 Task: Send an email with the signature Joanna Wilson with the subject Update on a product development and the message Can you please let me know if there are any issues with the software update that was recently installed? from softage.5@softage.net to softage.1@softage.net and move the email from Sent Items to the folder Donations
Action: Mouse moved to (54, 42)
Screenshot: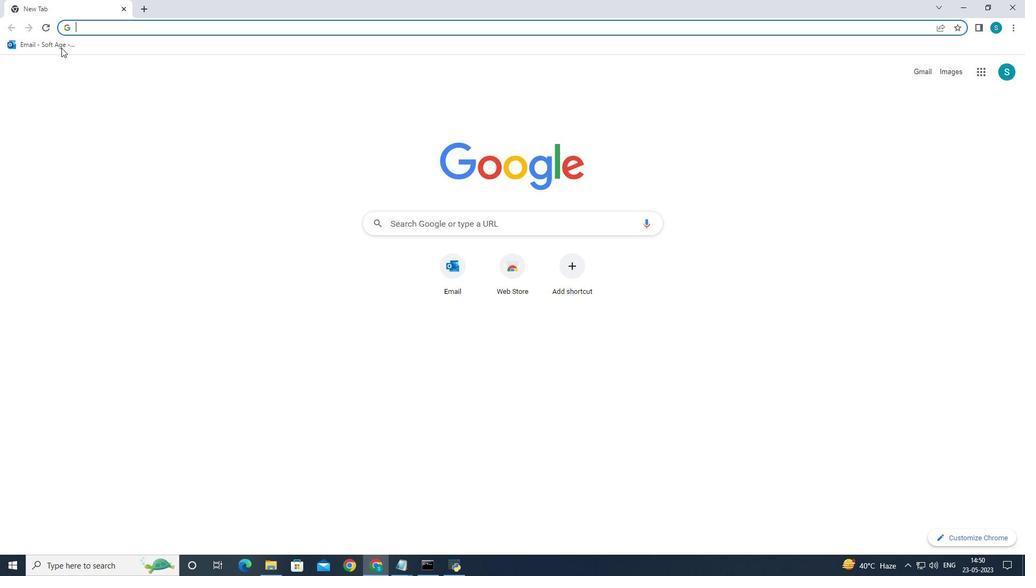 
Action: Mouse pressed left at (54, 42)
Screenshot: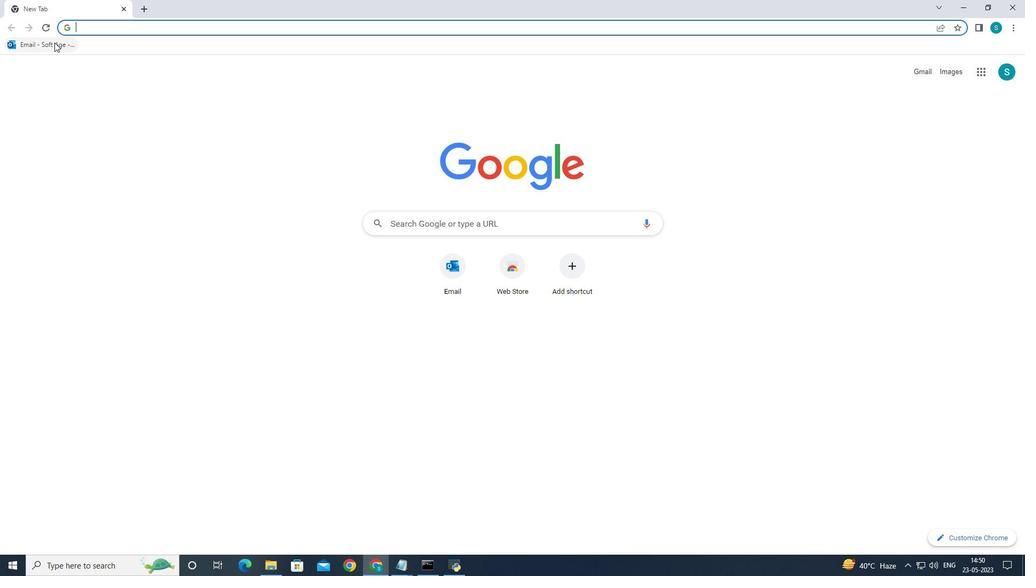 
Action: Mouse moved to (145, 90)
Screenshot: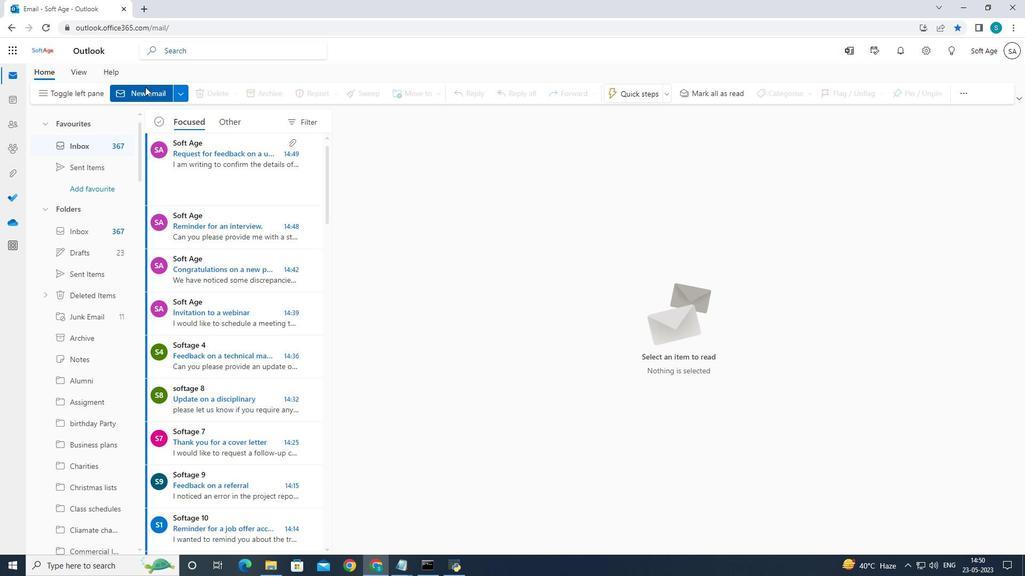 
Action: Mouse pressed left at (145, 90)
Screenshot: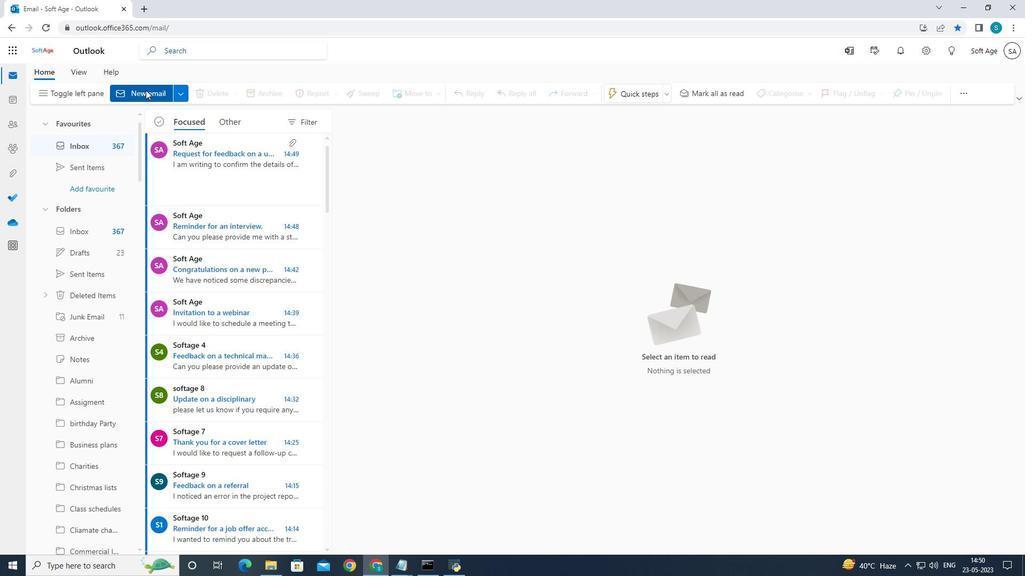 
Action: Mouse pressed left at (145, 90)
Screenshot: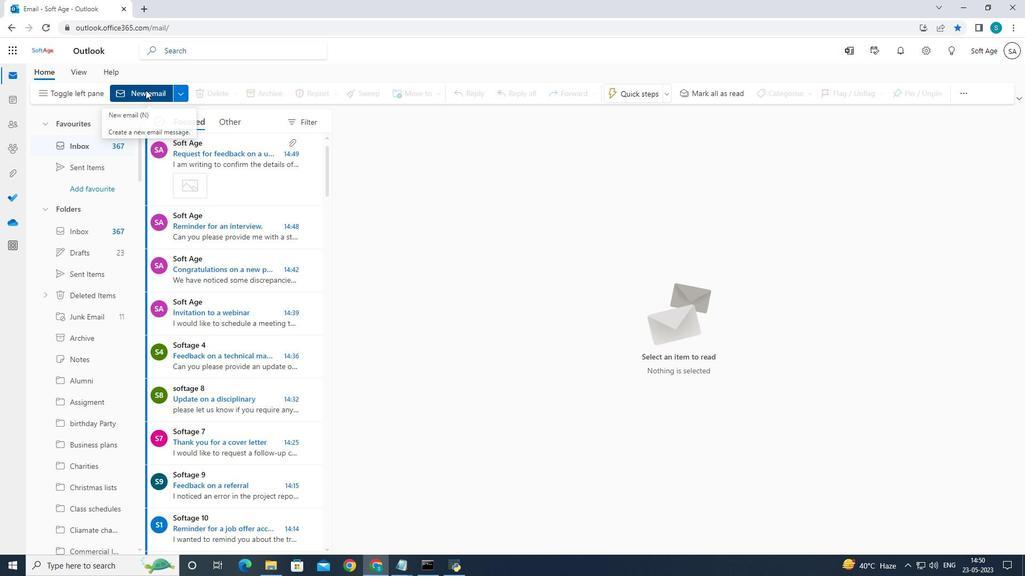 
Action: Mouse moved to (696, 88)
Screenshot: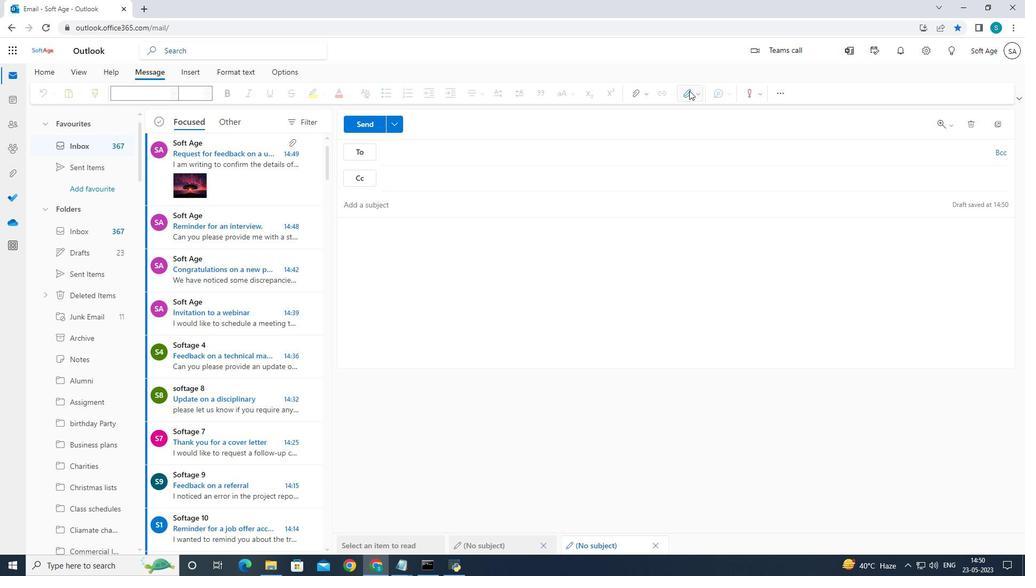 
Action: Mouse pressed left at (696, 88)
Screenshot: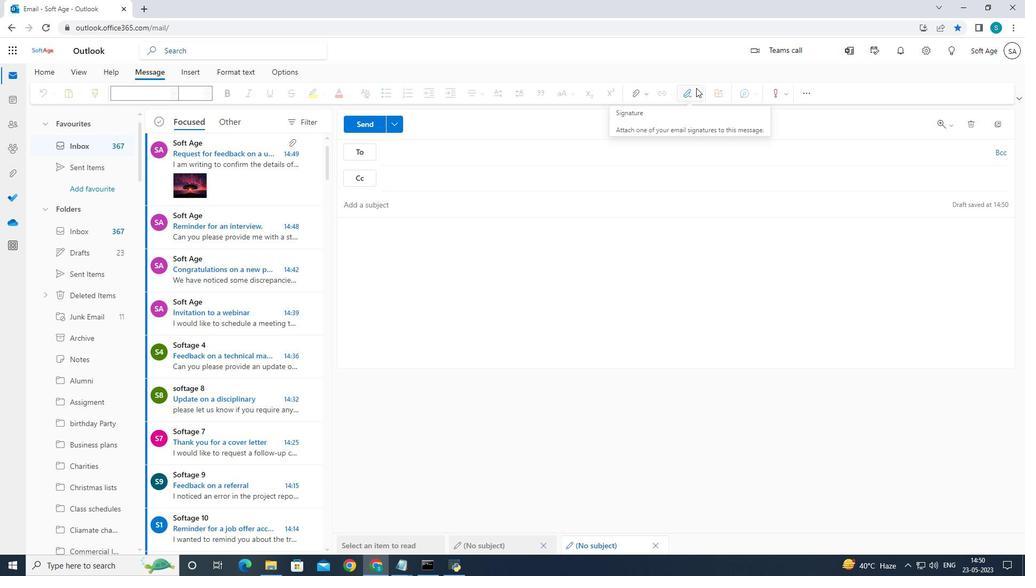 
Action: Mouse moved to (675, 139)
Screenshot: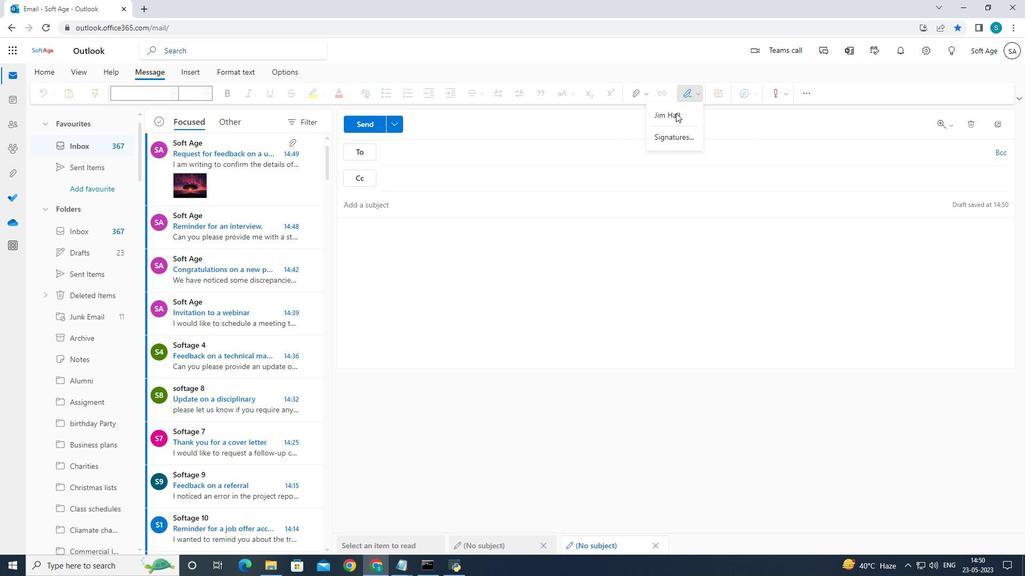 
Action: Mouse pressed left at (675, 139)
Screenshot: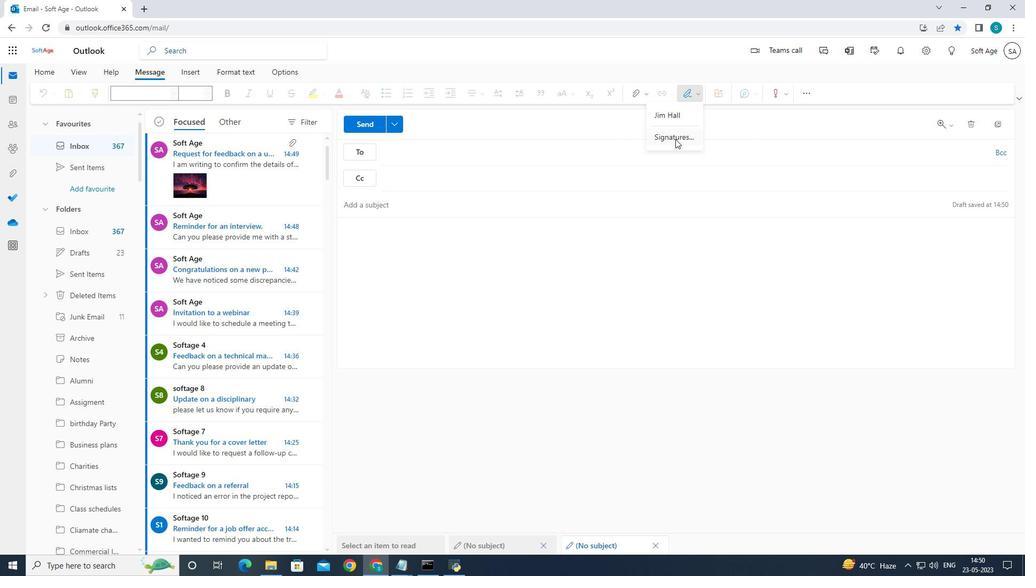 
Action: Mouse moved to (670, 185)
Screenshot: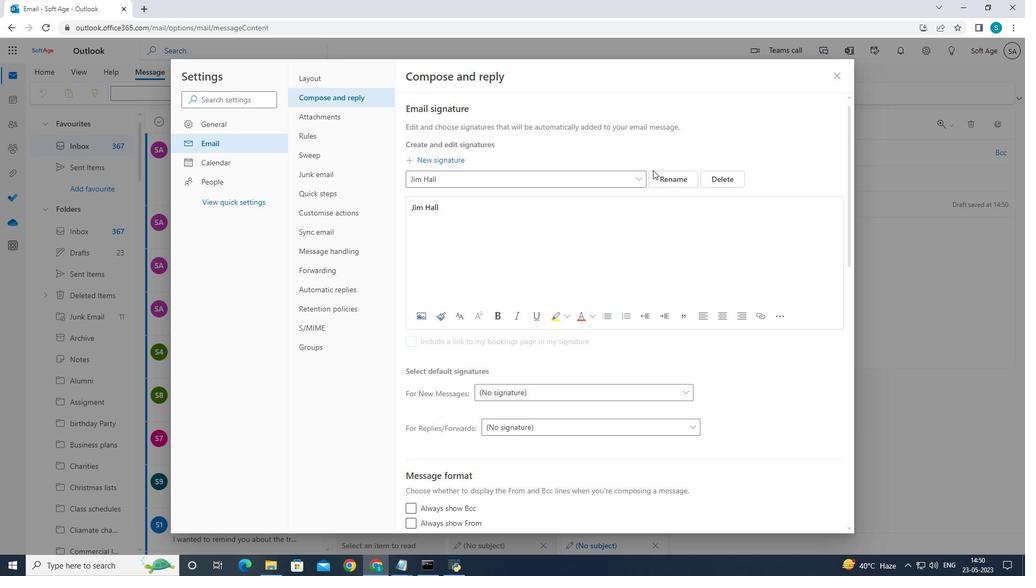 
Action: Mouse pressed left at (670, 185)
Screenshot: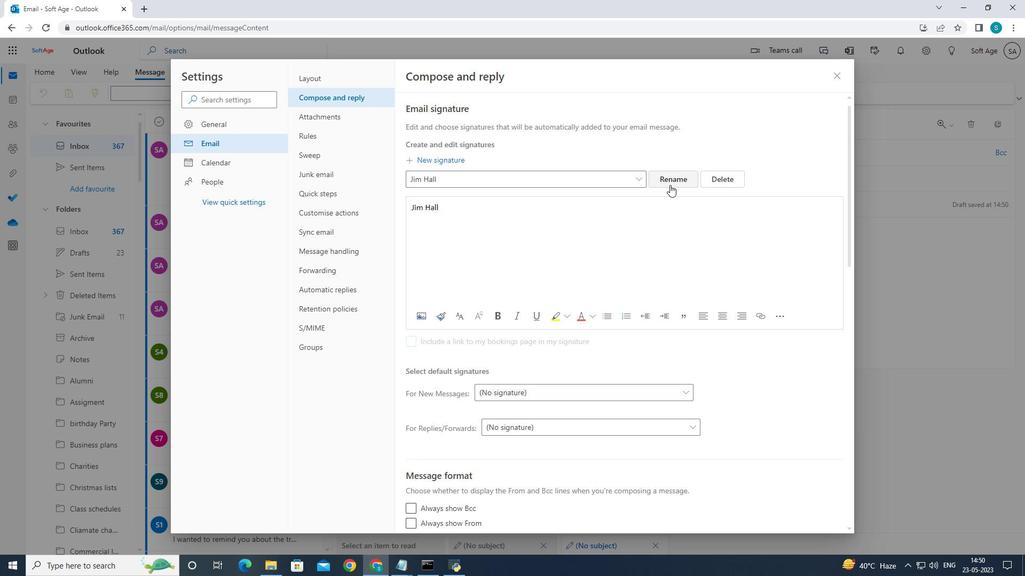 
Action: Mouse moved to (606, 183)
Screenshot: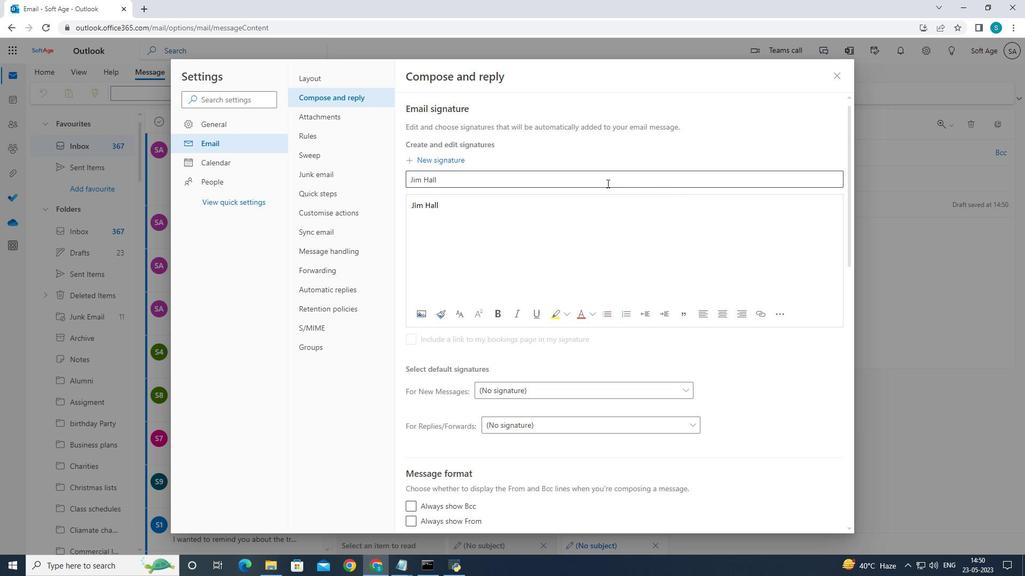 
Action: Mouse pressed left at (606, 183)
Screenshot: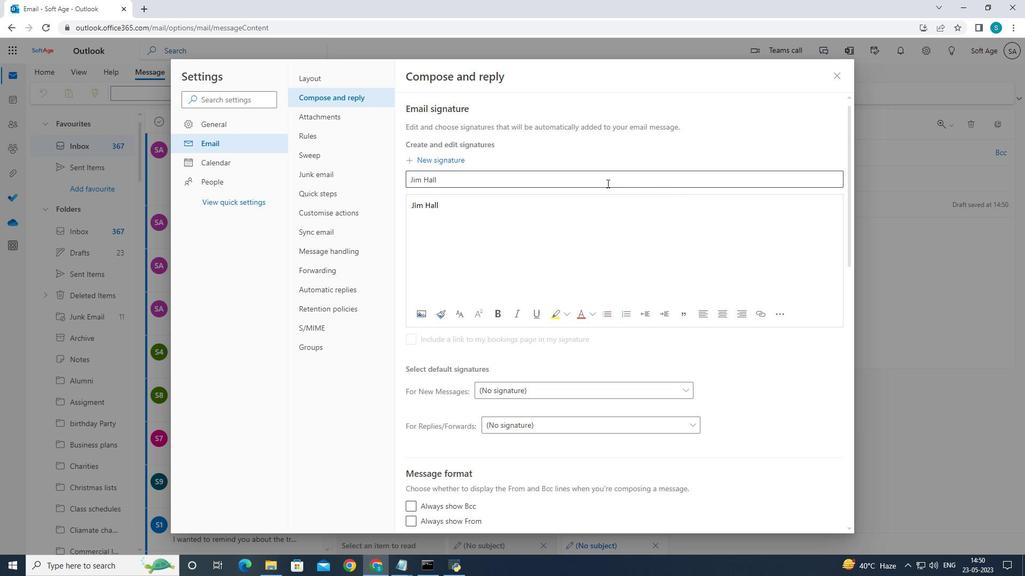 
Action: Mouse moved to (609, 181)
Screenshot: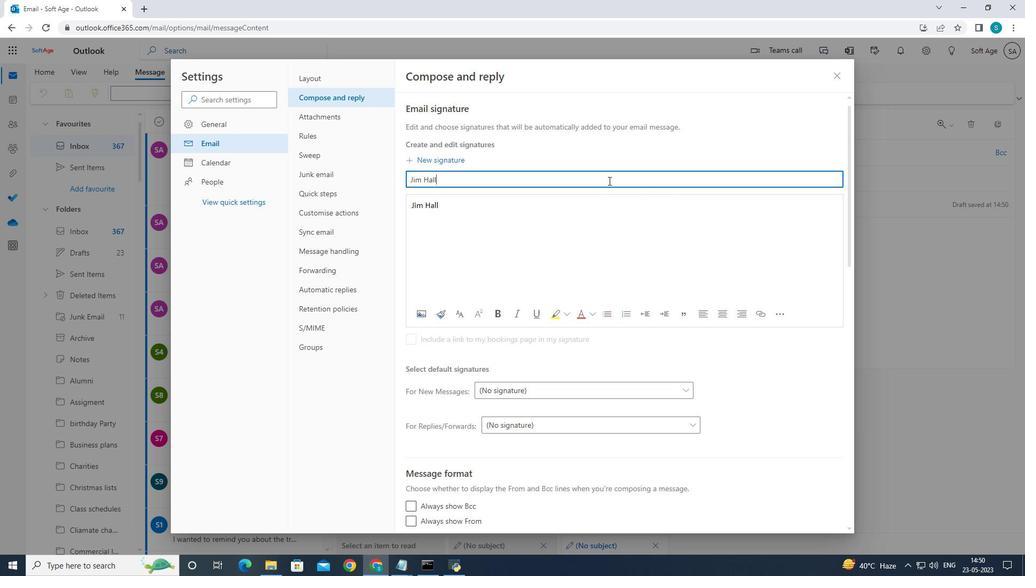 
Action: Key pressed <Key.backspace><Key.backspace><Key.backspace><Key.backspace><Key.backspace><Key.backspace><Key.backspace>oanna<Key.space><Key.caps_lock>W<Key.caps_lock>ilson
Screenshot: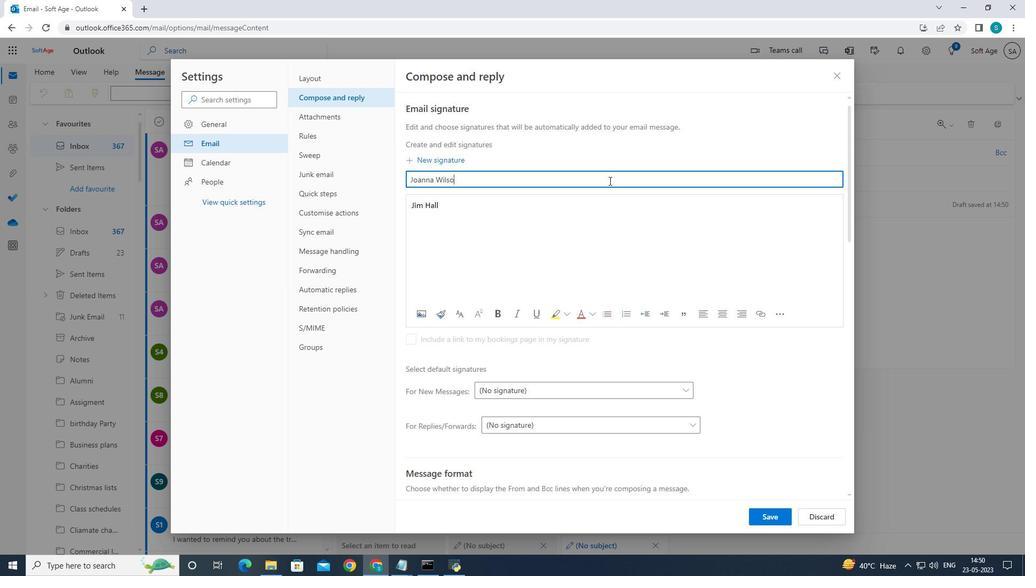 
Action: Mouse moved to (448, 202)
Screenshot: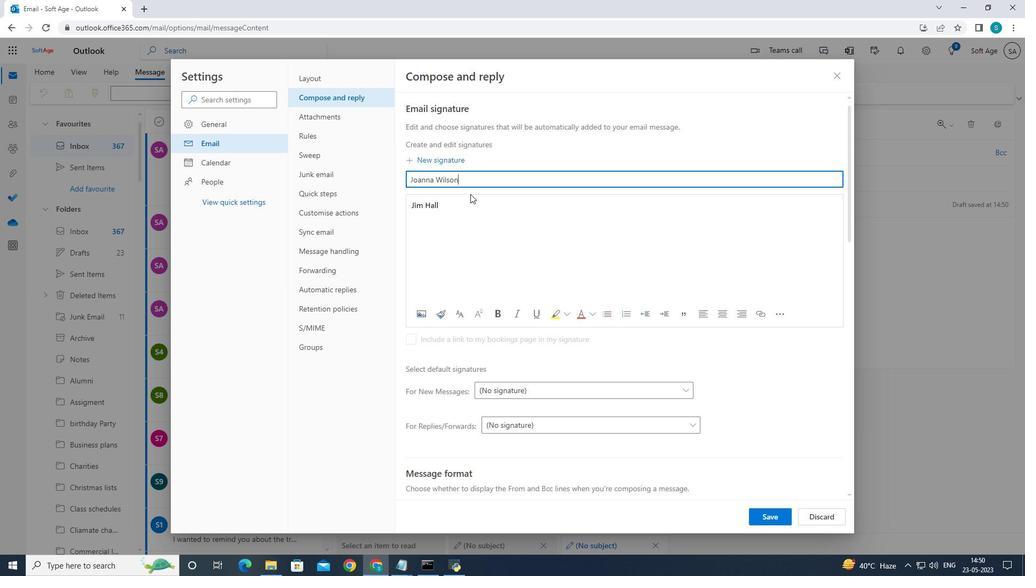 
Action: Mouse pressed left at (448, 202)
Screenshot: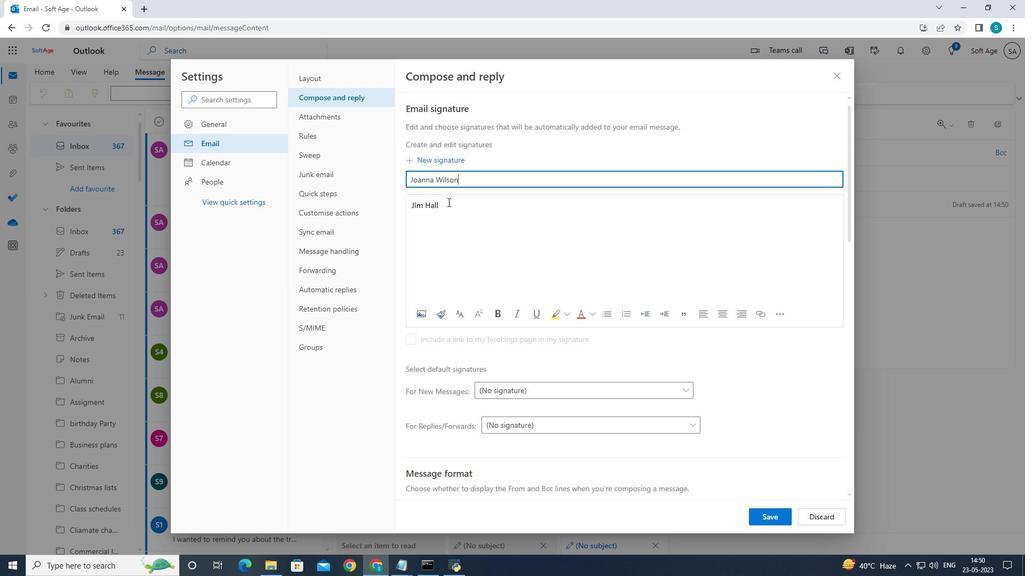 
Action: Mouse moved to (546, 208)
Screenshot: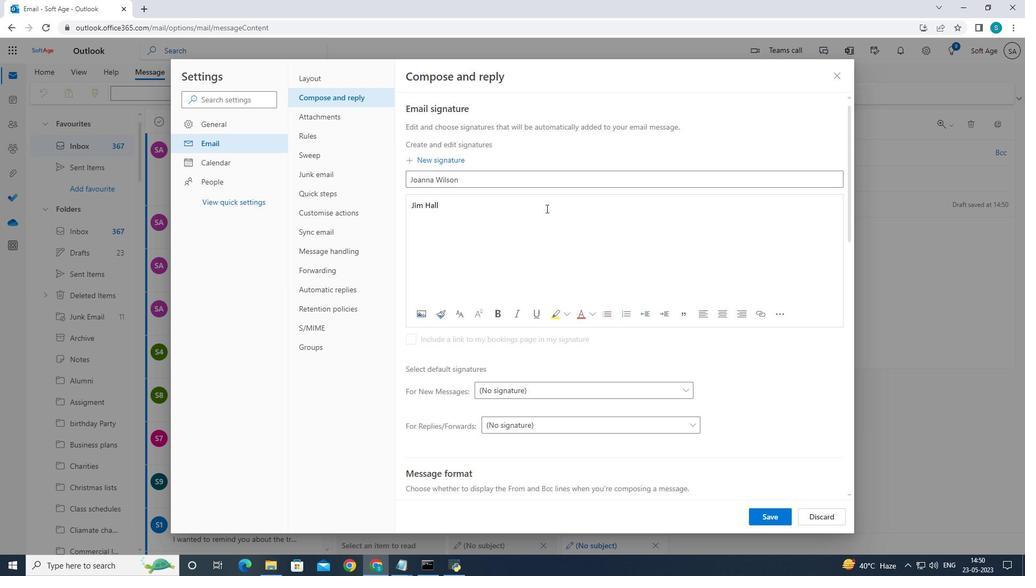 
Action: Key pressed <Key.backspace><Key.backspace><Key.backspace><Key.backspace><Key.backspace><Key.backspace><Key.backspace>oanna<Key.space><Key.caps_lock>W<Key.caps_lock>ilson
Screenshot: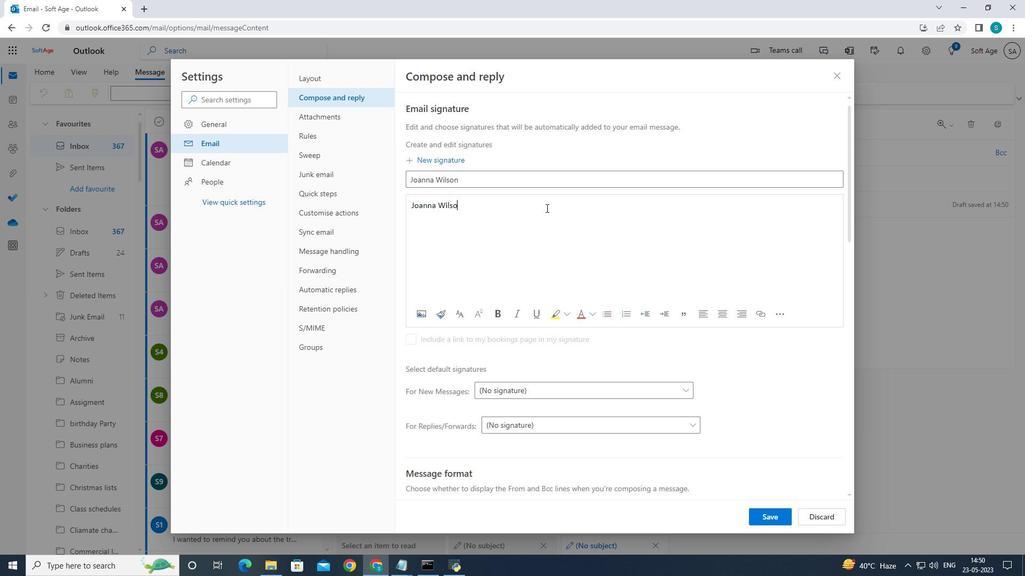 
Action: Mouse moved to (768, 522)
Screenshot: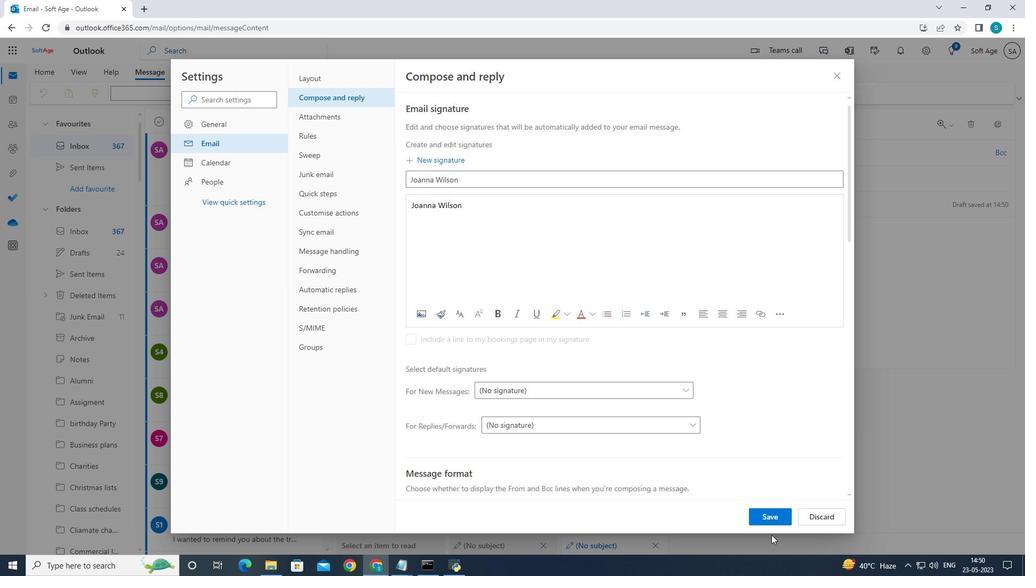
Action: Mouse pressed left at (768, 522)
Screenshot: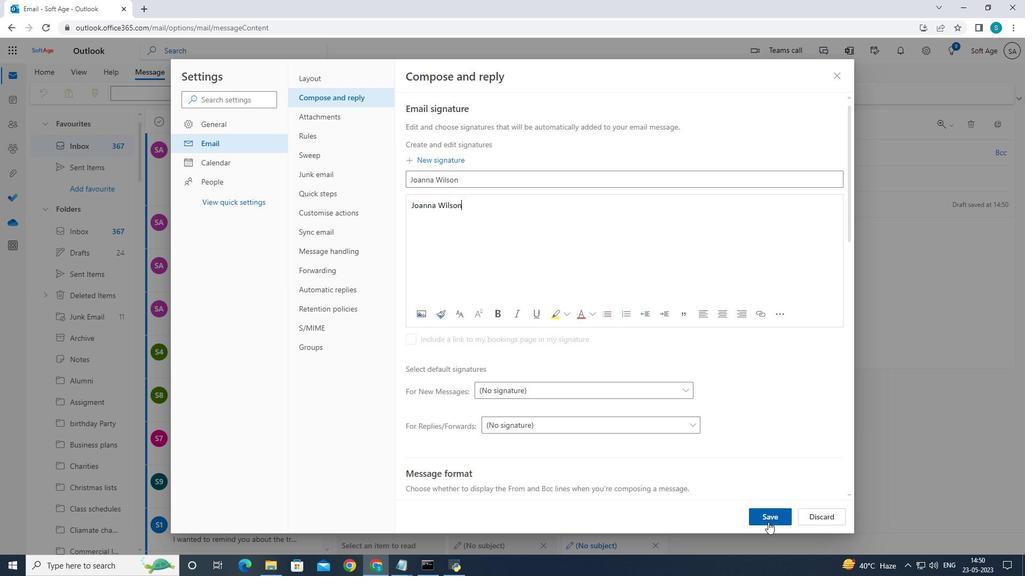 
Action: Mouse moved to (838, 73)
Screenshot: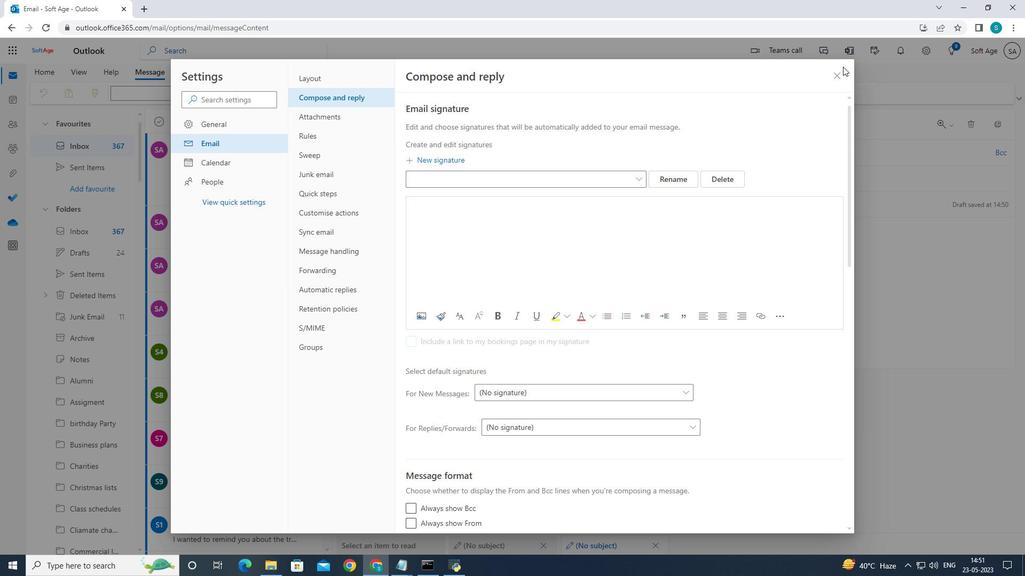 
Action: Mouse pressed left at (838, 73)
Screenshot: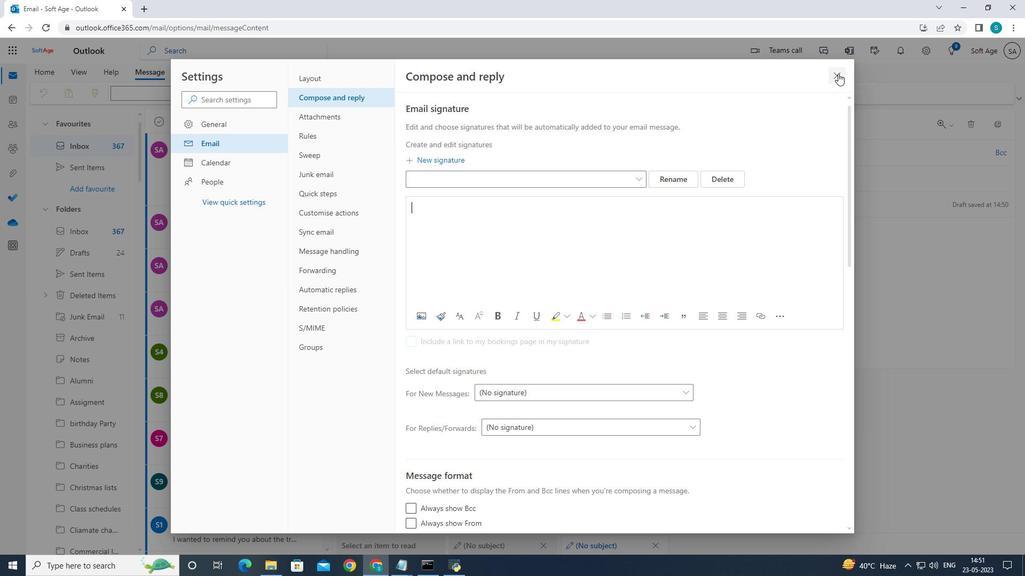 
Action: Mouse moved to (534, 154)
Screenshot: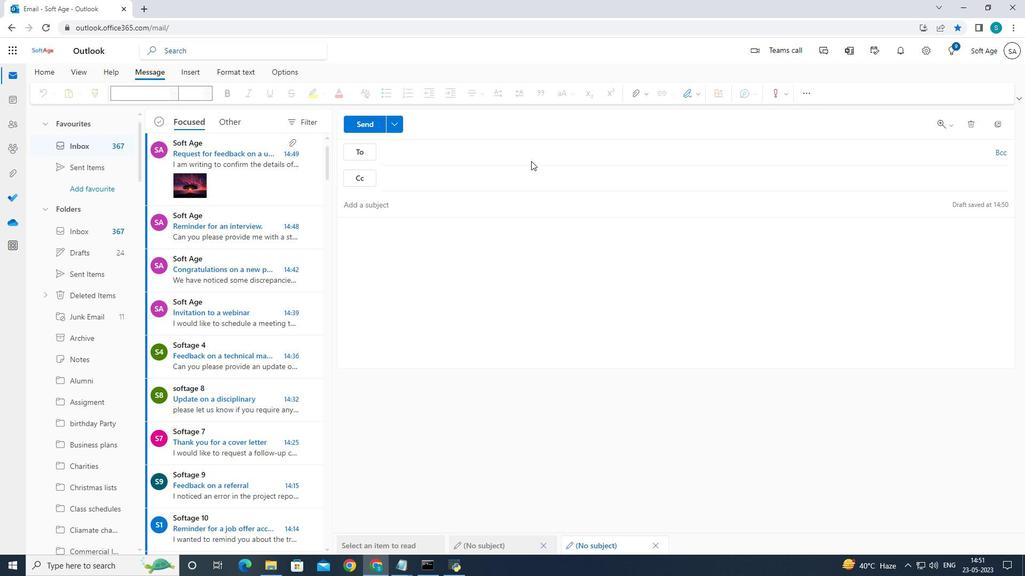 
Action: Mouse pressed left at (534, 154)
Screenshot: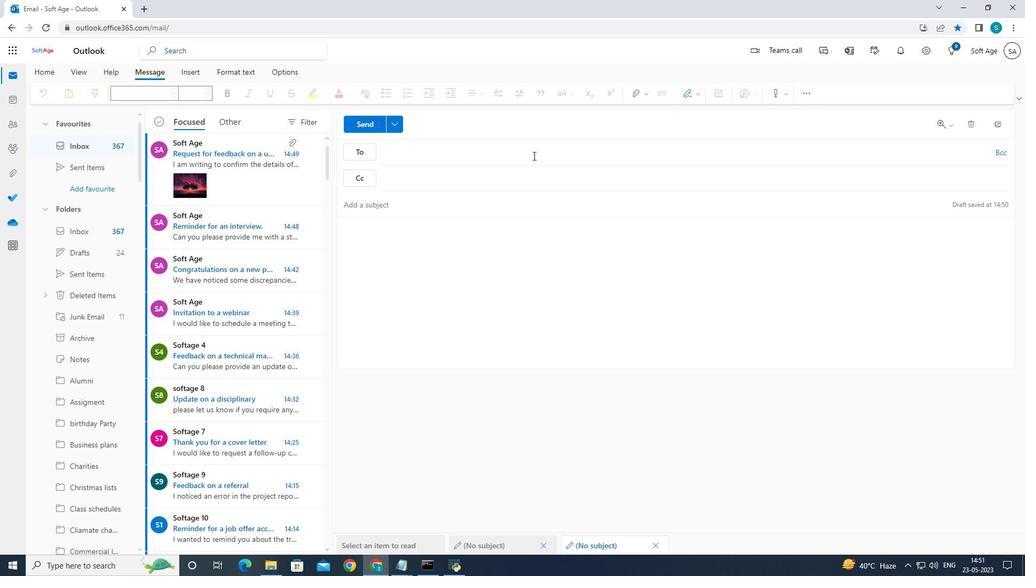 
Action: Mouse moved to (584, 202)
Screenshot: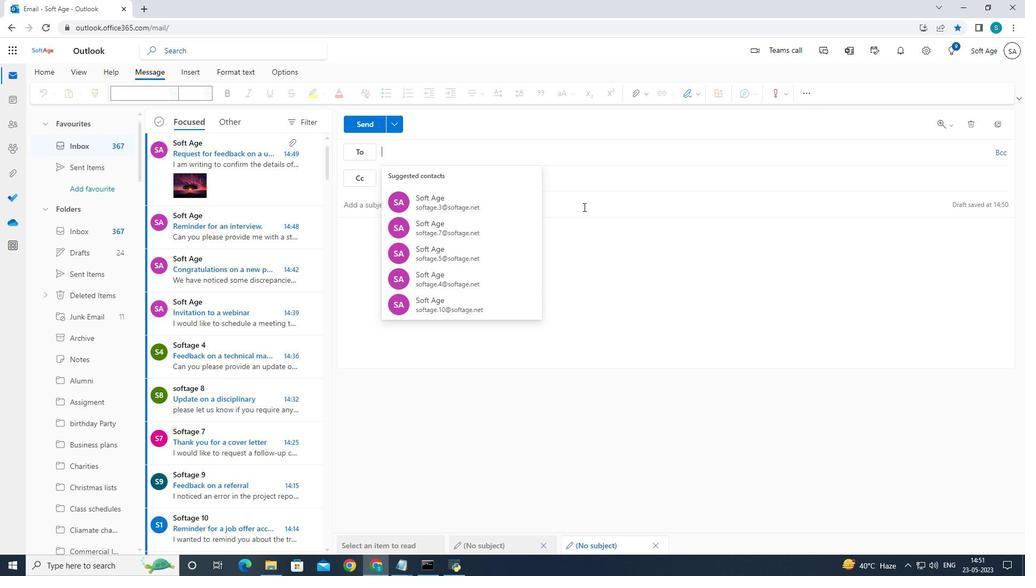 
Action: Mouse pressed left at (584, 202)
Screenshot: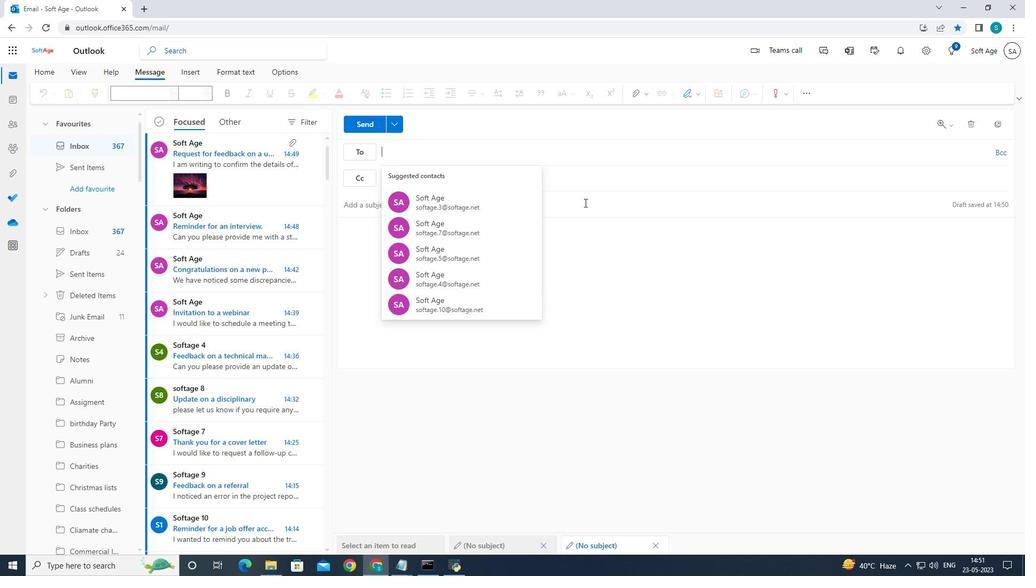 
Action: Mouse moved to (681, 259)
Screenshot: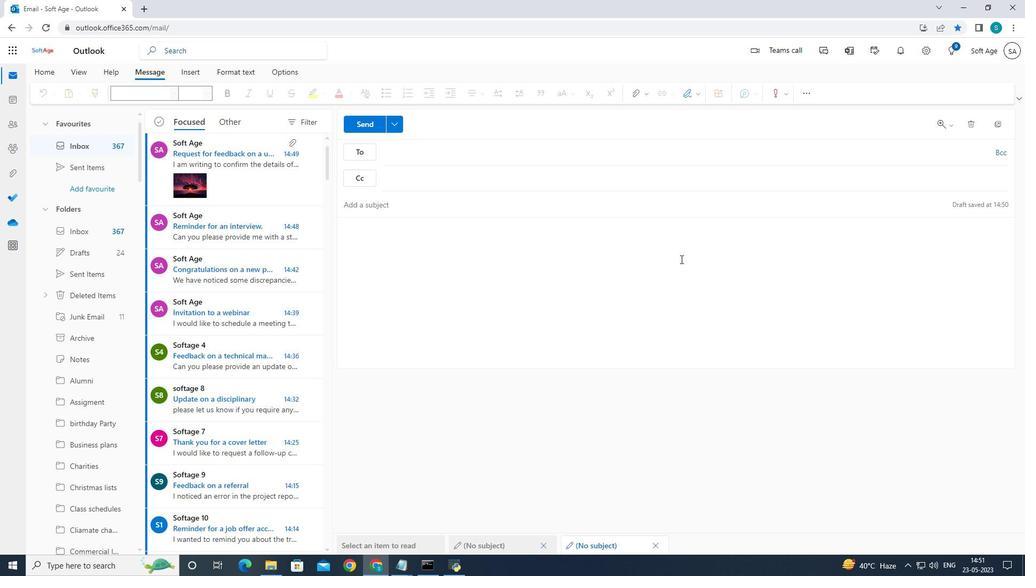 
Action: Key pressed <Key.caps_lock>U<Key.caps_lock>pdate
Screenshot: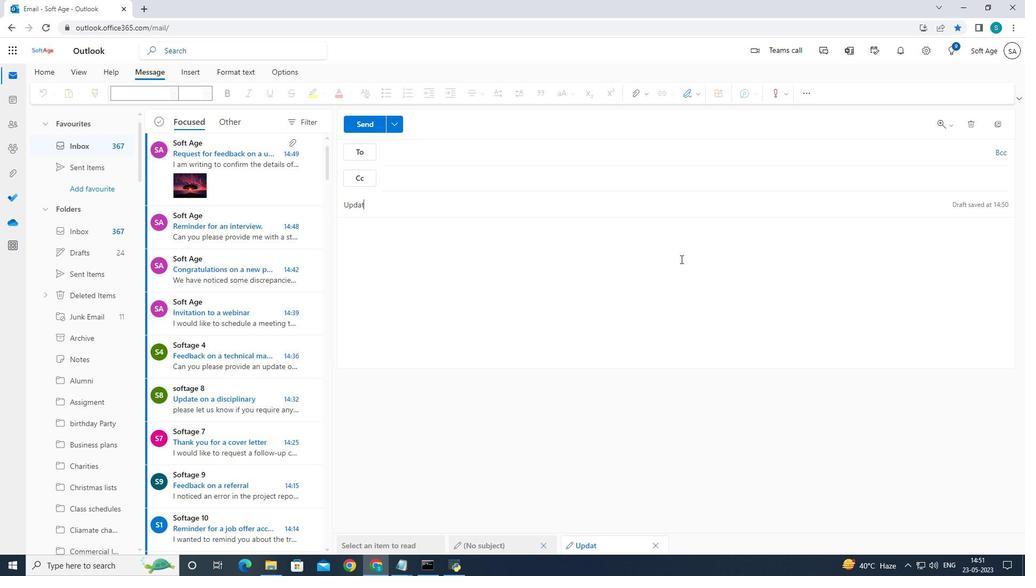 
Action: Mouse moved to (697, 251)
Screenshot: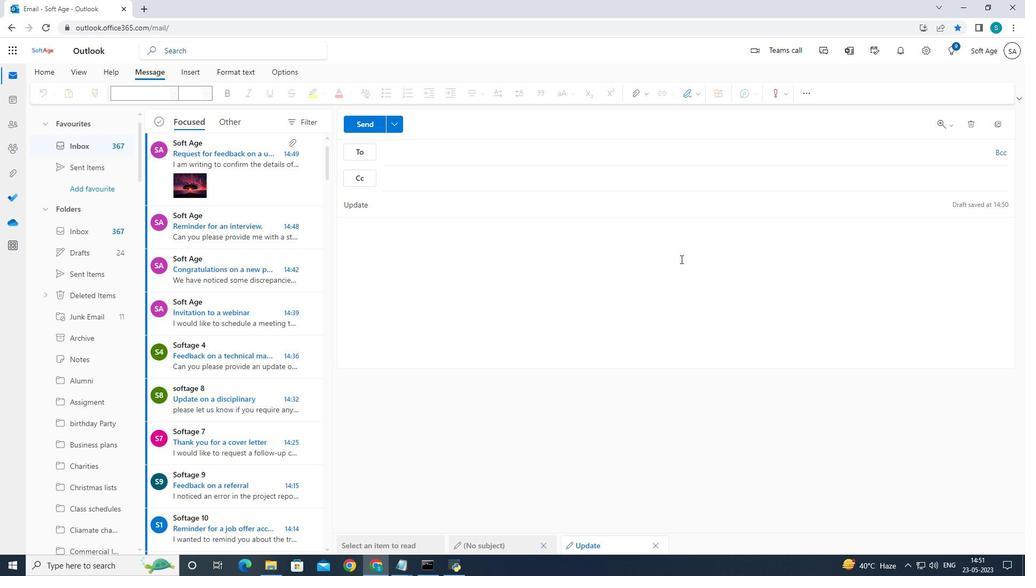 
Action: Key pressed <Key.space>
Screenshot: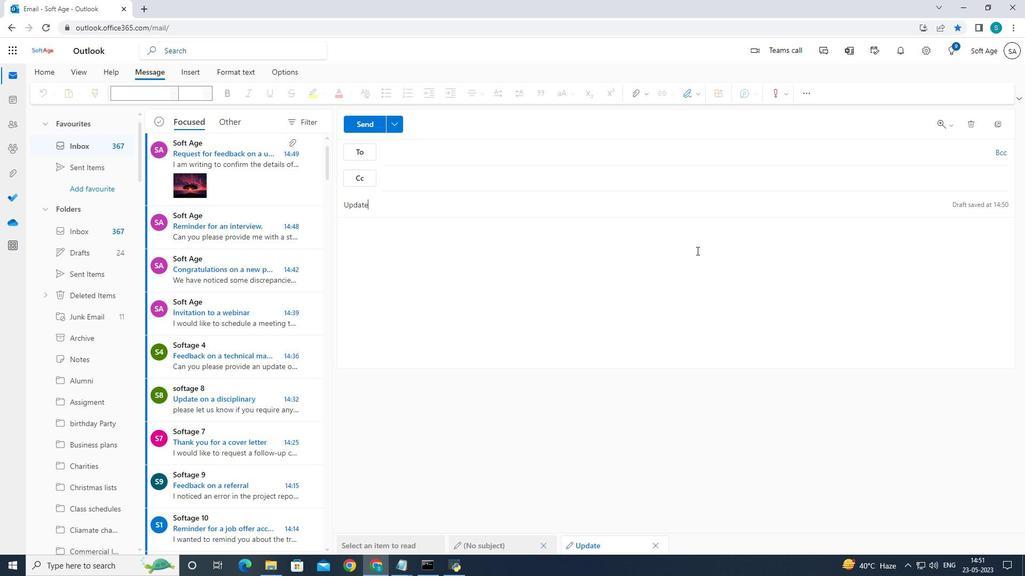 
Action: Mouse moved to (713, 246)
Screenshot: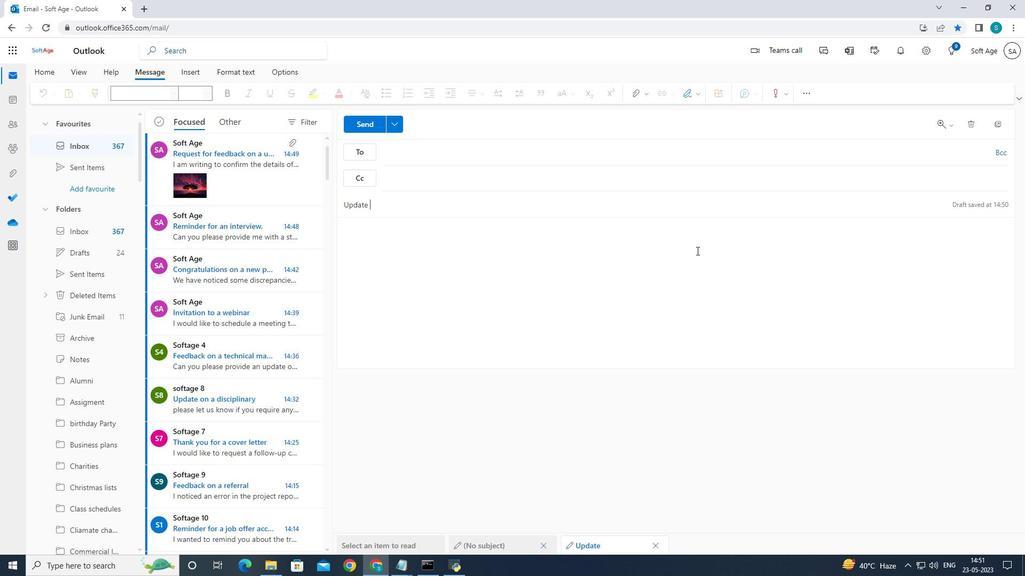 
Action: Key pressed on<Key.space>a<Key.space>
Screenshot: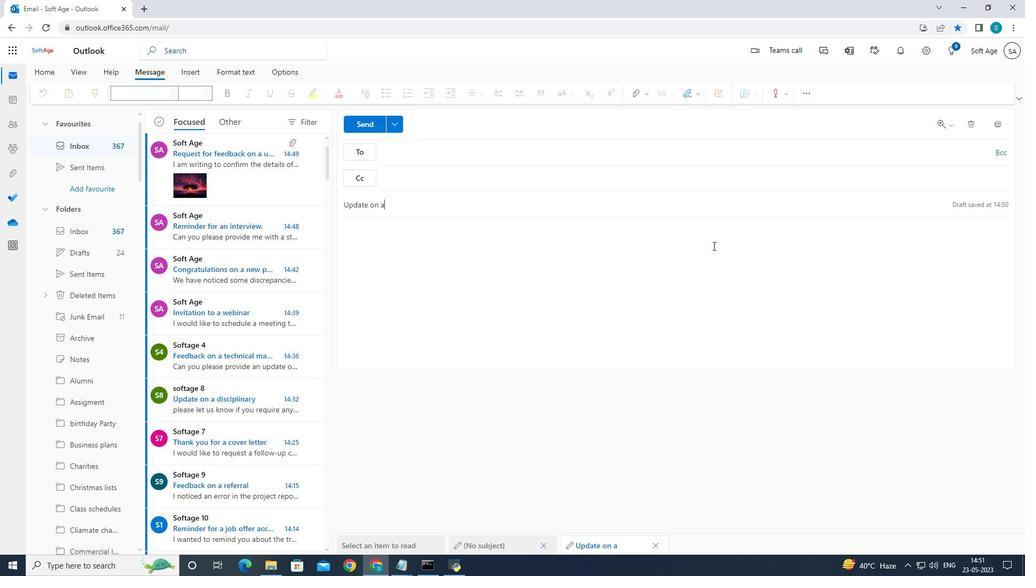 
Action: Mouse moved to (740, 237)
Screenshot: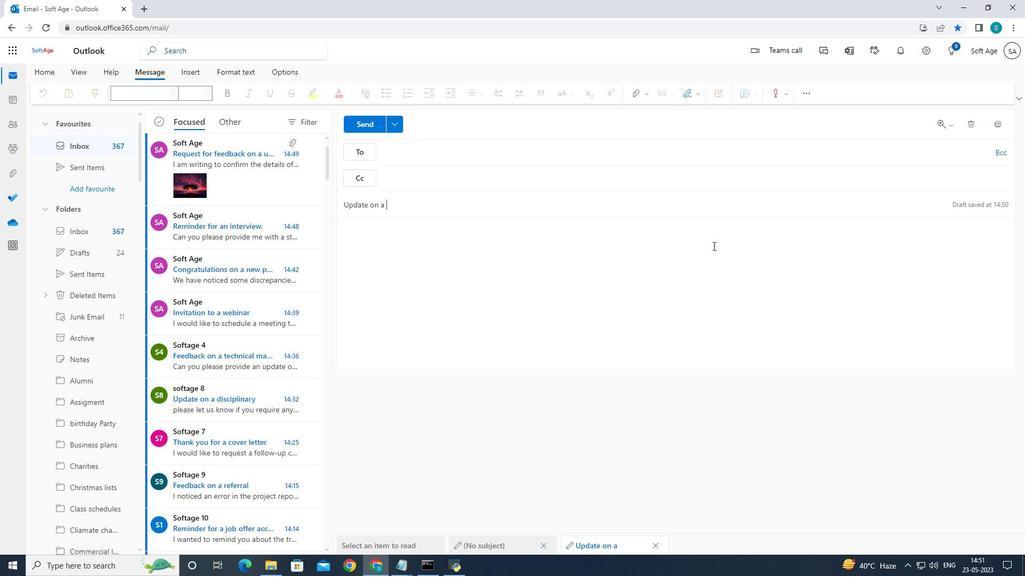 
Action: Key pressed pro
Screenshot: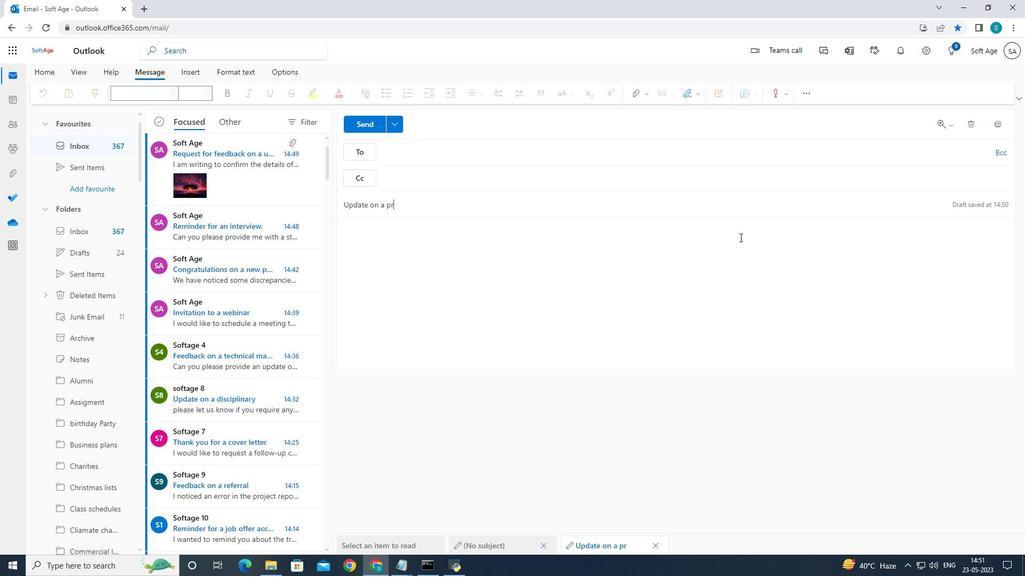 
Action: Mouse moved to (748, 232)
Screenshot: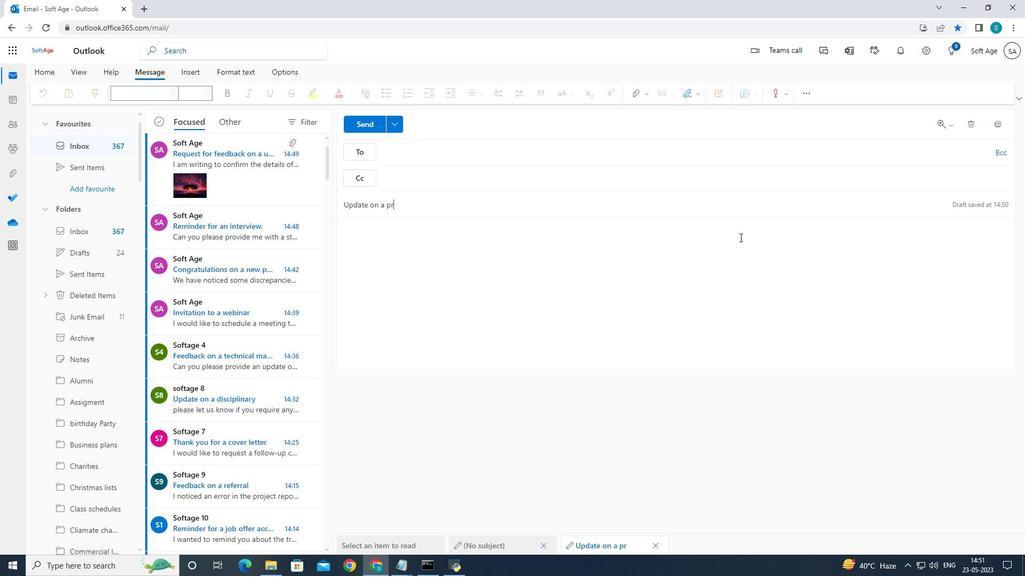 
Action: Key pressed duct<Key.space>
Screenshot: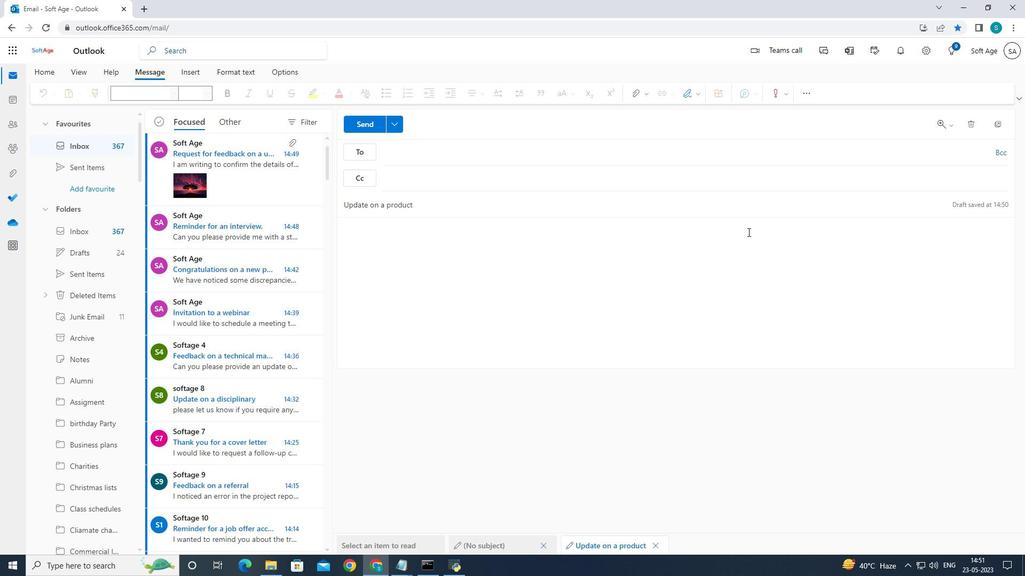
Action: Mouse moved to (762, 228)
Screenshot: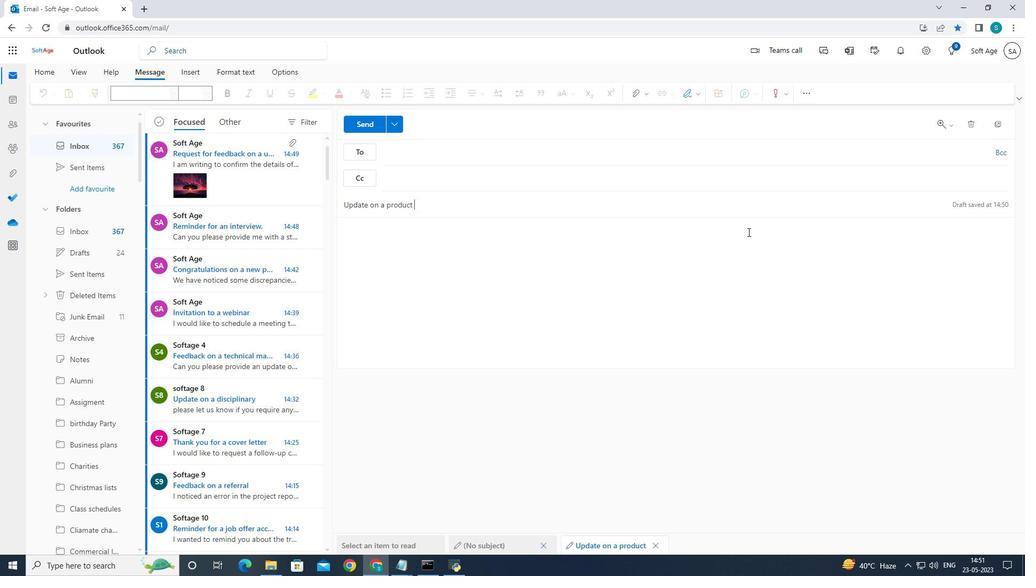 
Action: Key pressed development
Screenshot: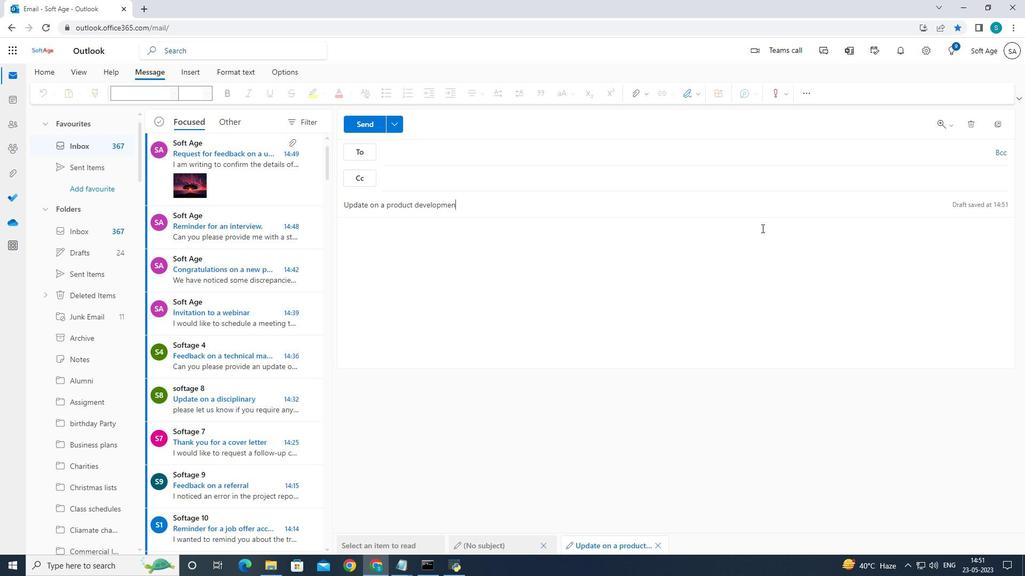 
Action: Mouse moved to (528, 225)
Screenshot: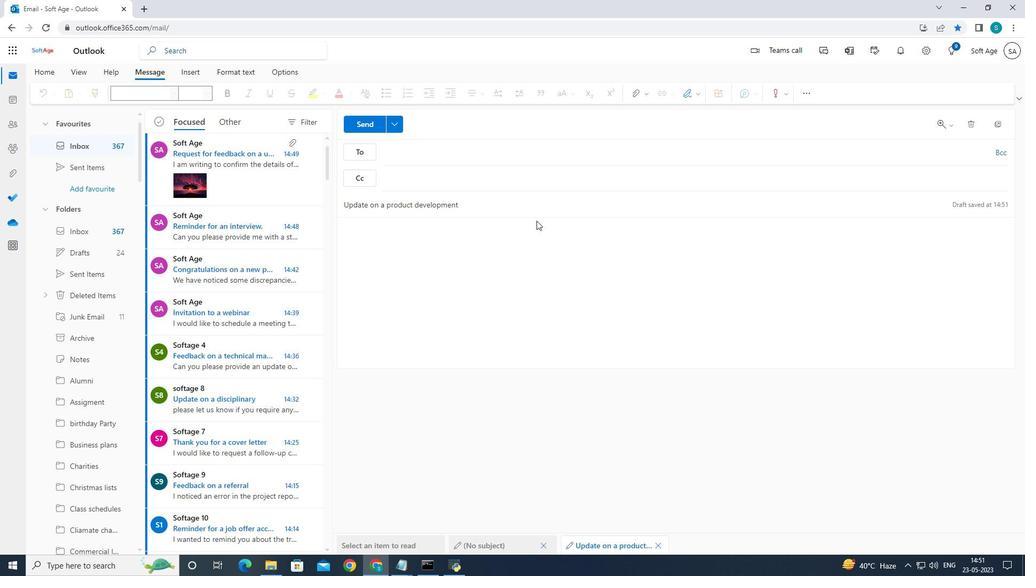 
Action: Mouse pressed left at (528, 225)
Screenshot: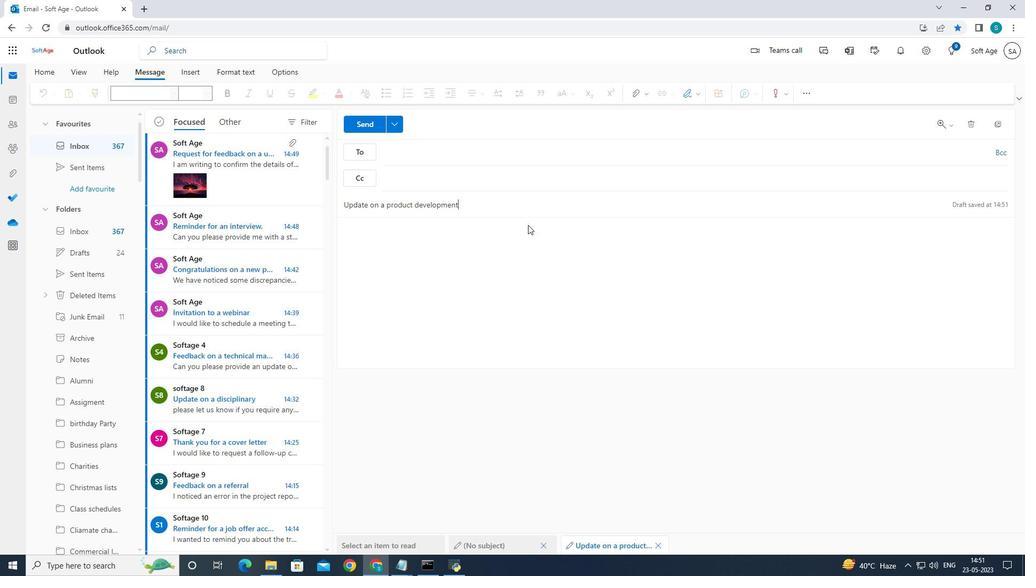 
Action: Mouse moved to (467, 233)
Screenshot: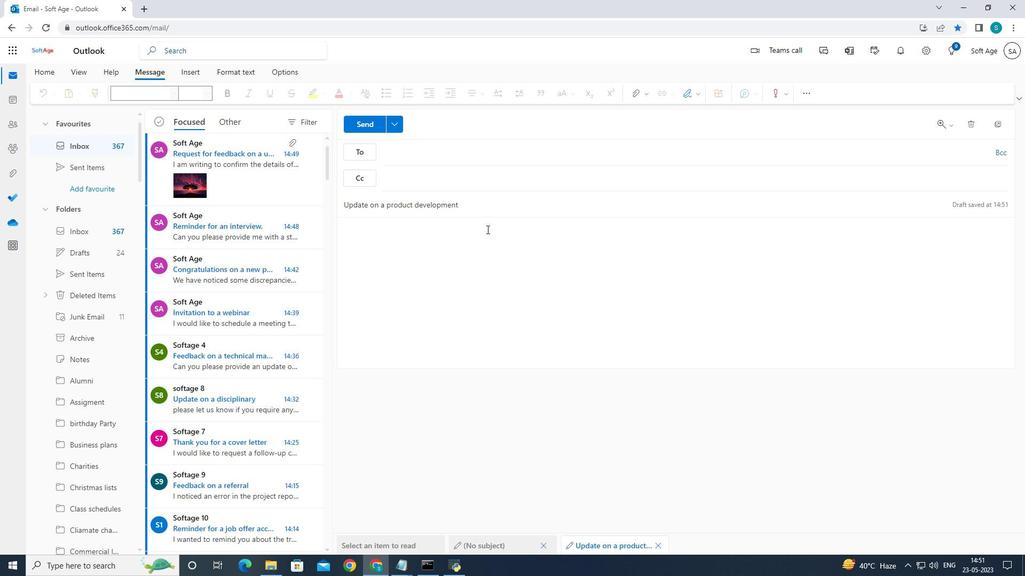 
Action: Mouse pressed left at (467, 233)
Screenshot: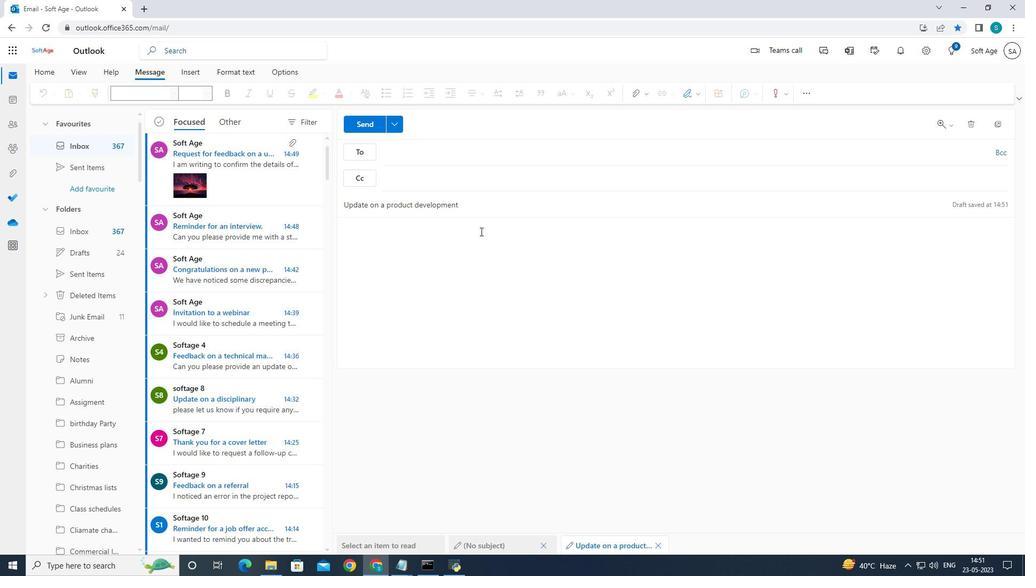 
Action: Mouse moved to (699, 87)
Screenshot: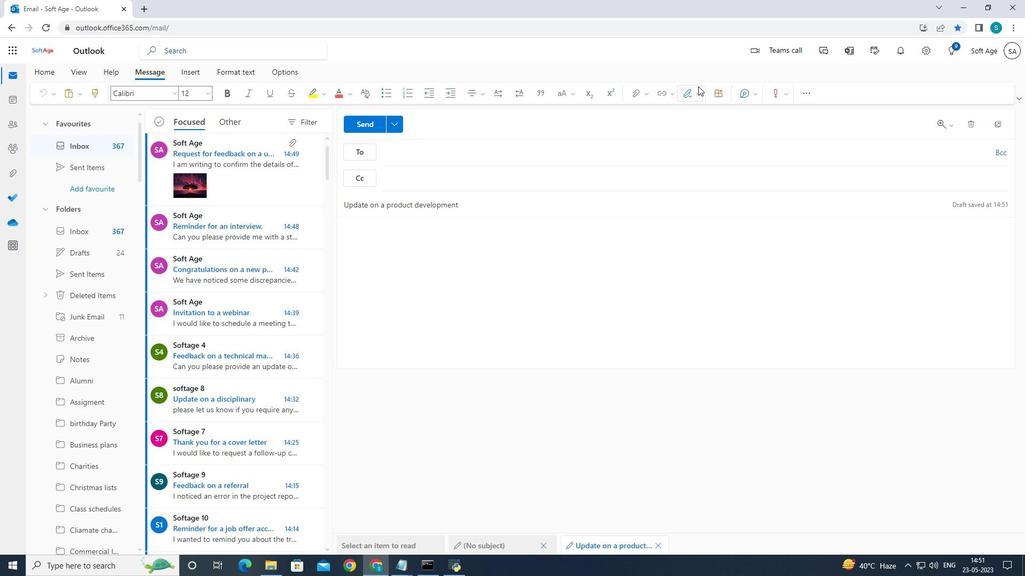 
Action: Mouse pressed left at (699, 87)
Screenshot: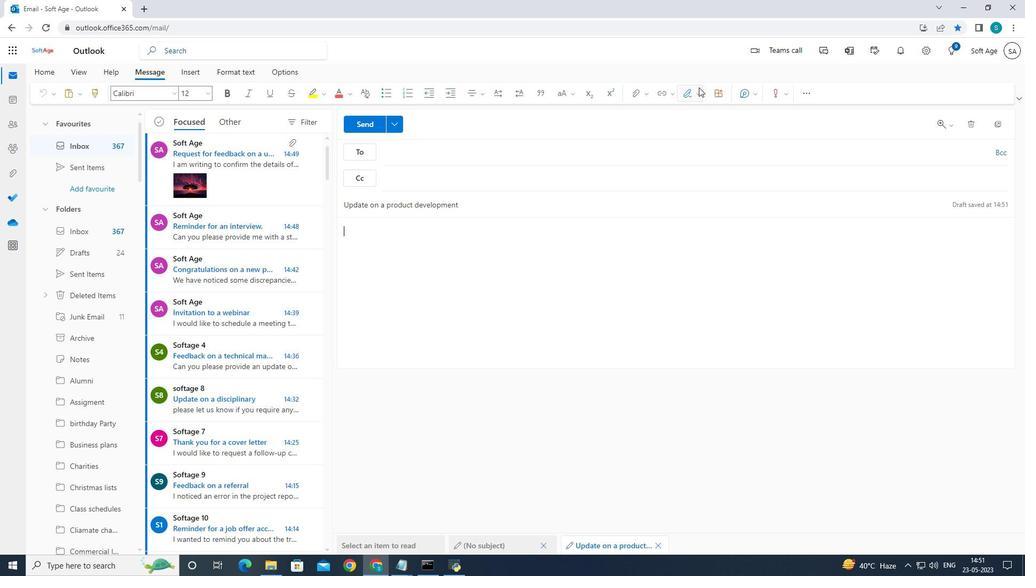
Action: Mouse moved to (686, 116)
Screenshot: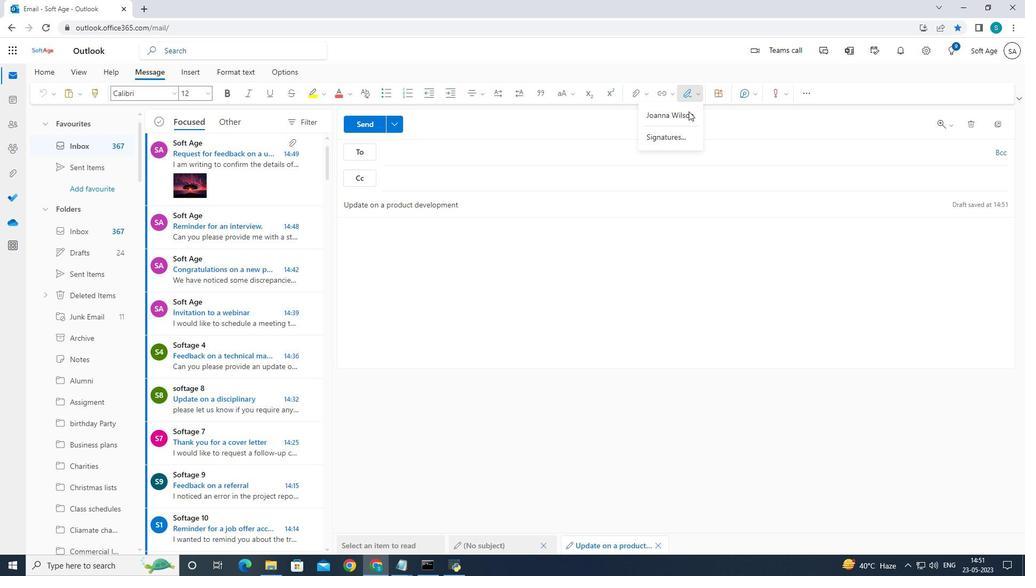 
Action: Mouse pressed left at (686, 116)
Screenshot: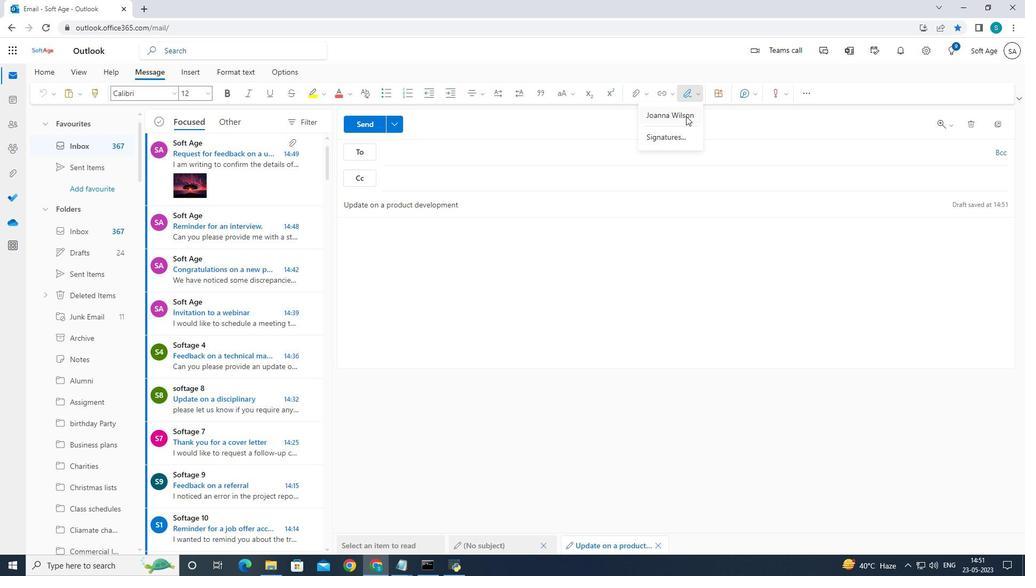 
Action: Mouse moved to (650, 187)
Screenshot: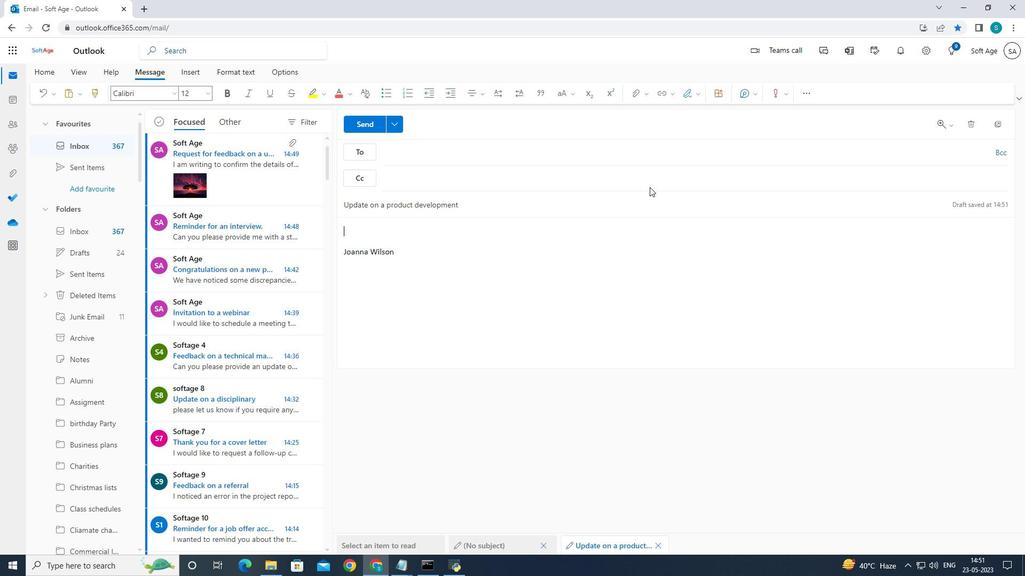 
Action: Key pressed <Key.caps_lock>C<Key.caps_lock>an<Key.space>you<Key.space>please<Key.space>let<Key.space><Key.space>me<Key.space>know<Key.space>if<Key.space>there<Key.space>are<Key.space>any<Key.space>issues<Key.space>with<Key.space>the<Key.space>software<Key.space>update
Screenshot: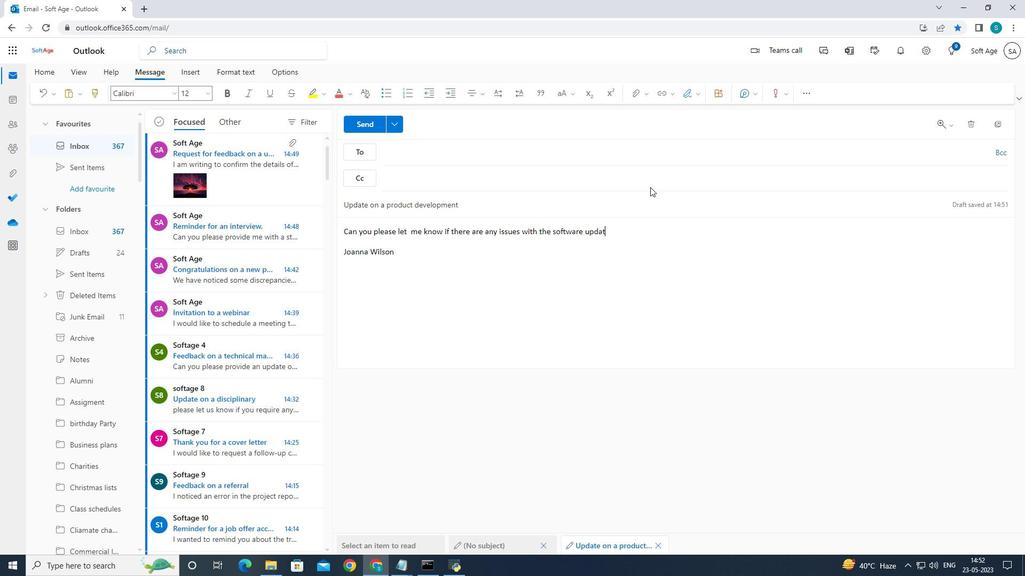 
Action: Mouse moved to (653, 186)
Screenshot: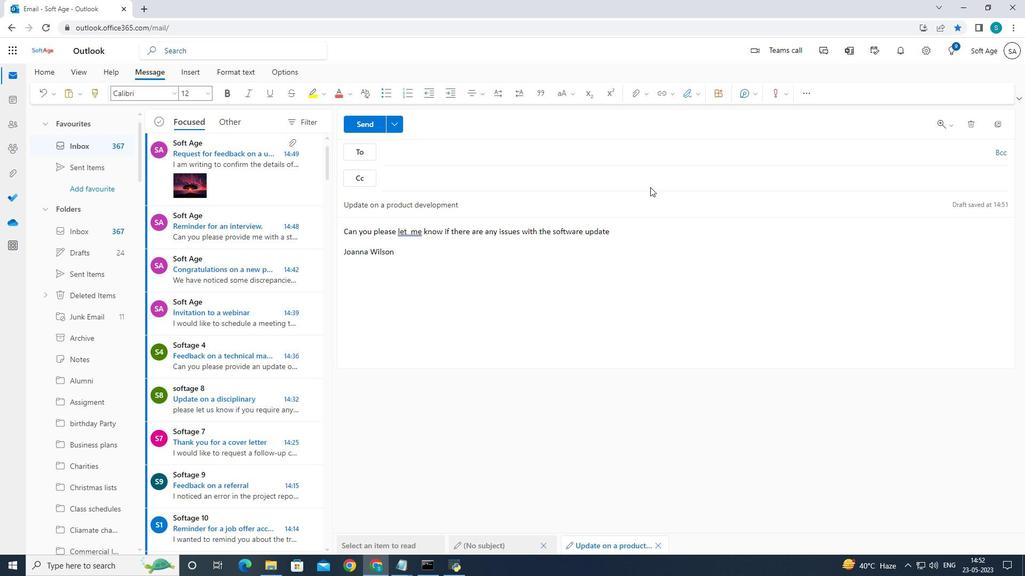 
Action: Key pressed <Key.space>
Screenshot: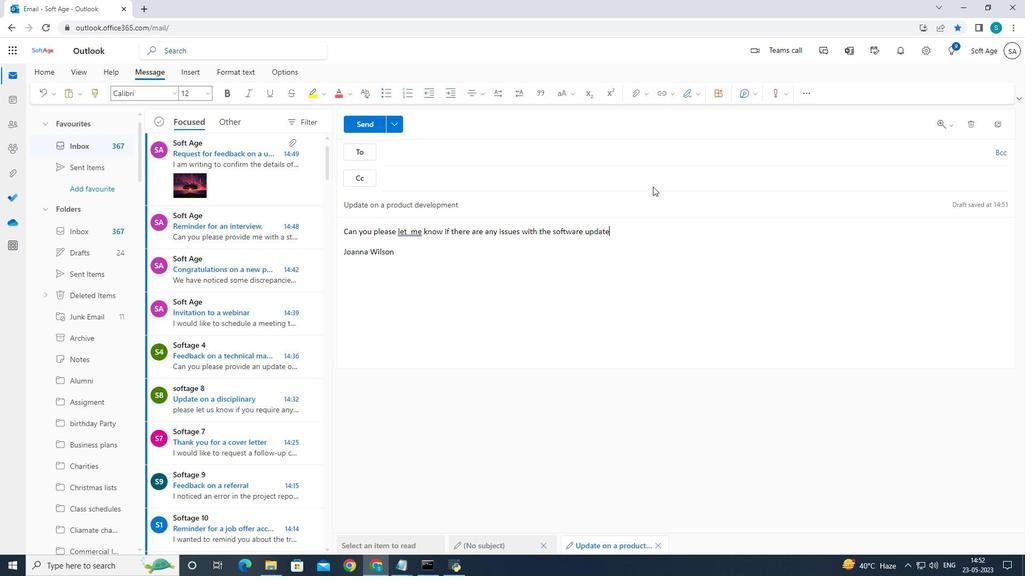 
Action: Mouse moved to (661, 182)
Screenshot: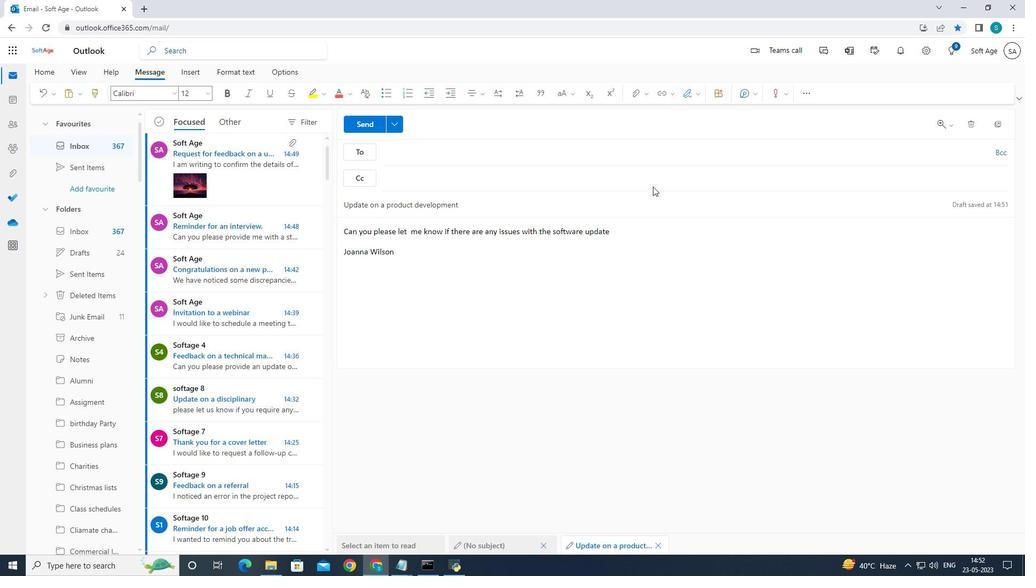 
Action: Key pressed that<Key.space>was<Key.space>recently<Key.space>
Screenshot: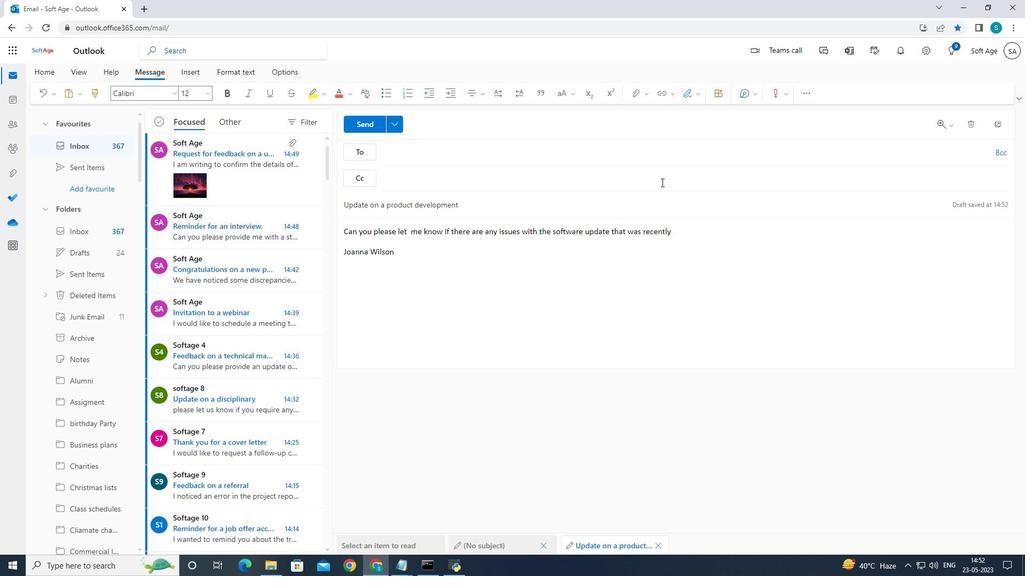 
Action: Mouse moved to (667, 181)
Screenshot: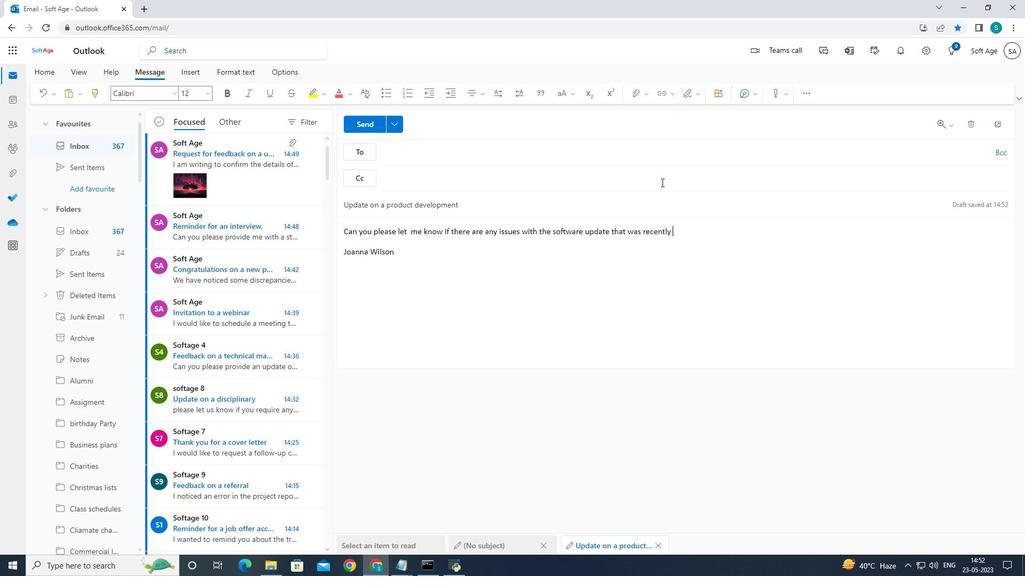 
Action: Key pressed install<Key.shift_r><Key.shift_r>?
Screenshot: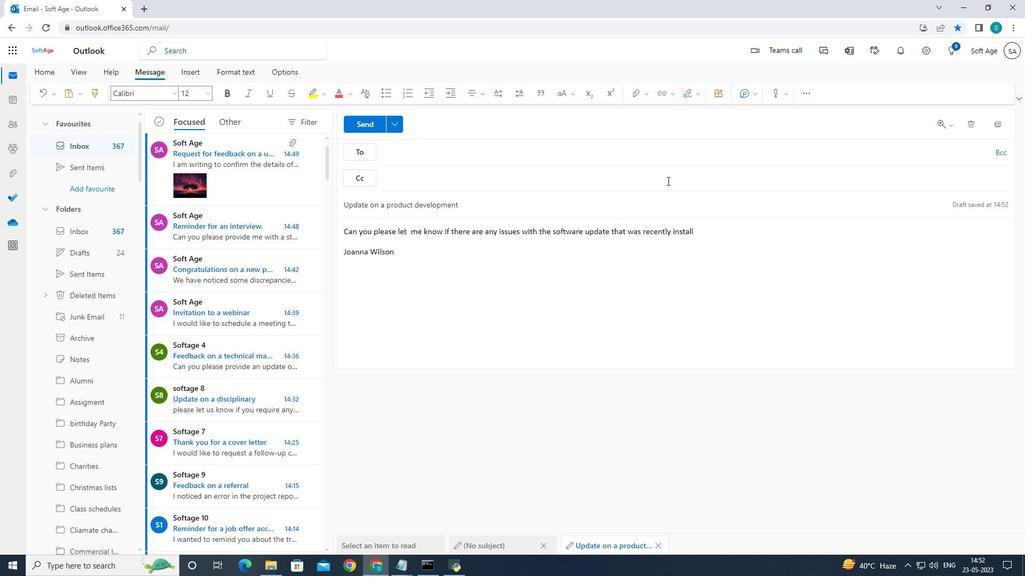 
Action: Mouse moved to (439, 157)
Screenshot: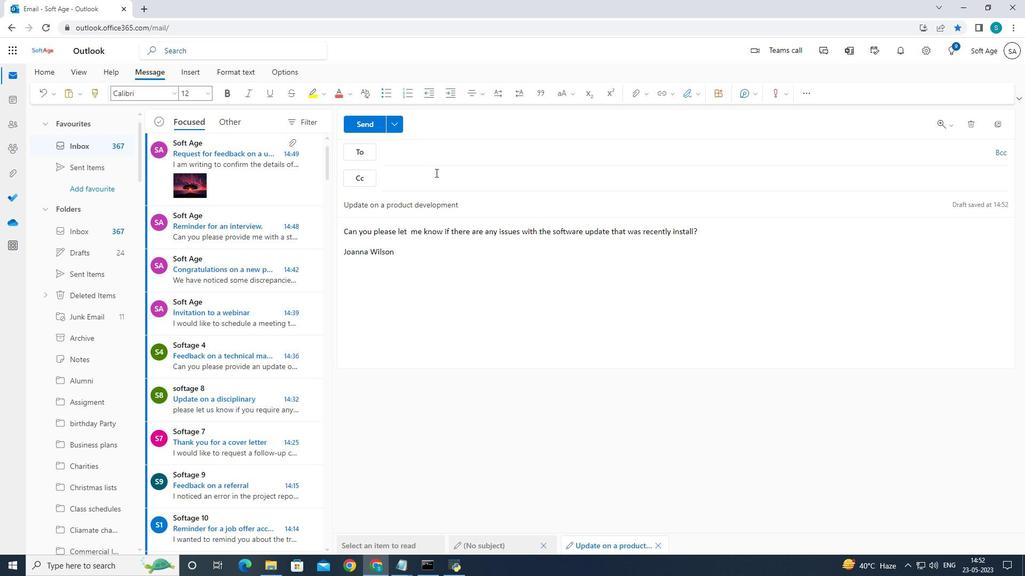 
Action: Mouse pressed left at (439, 157)
Screenshot: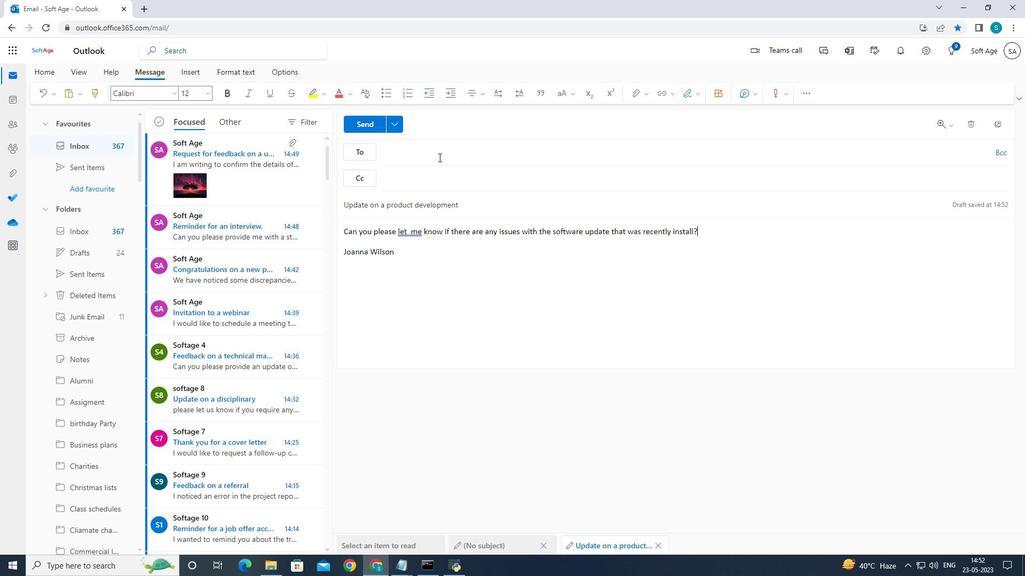 
Action: Mouse moved to (593, 206)
Screenshot: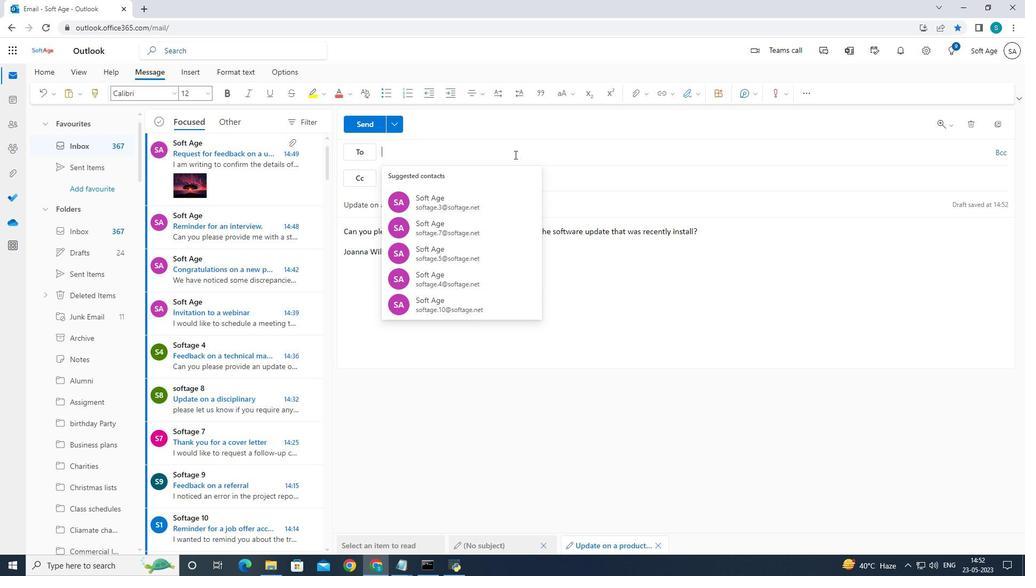 
Action: Key pressed softage.1<Key.shift>@softage.net
Screenshot: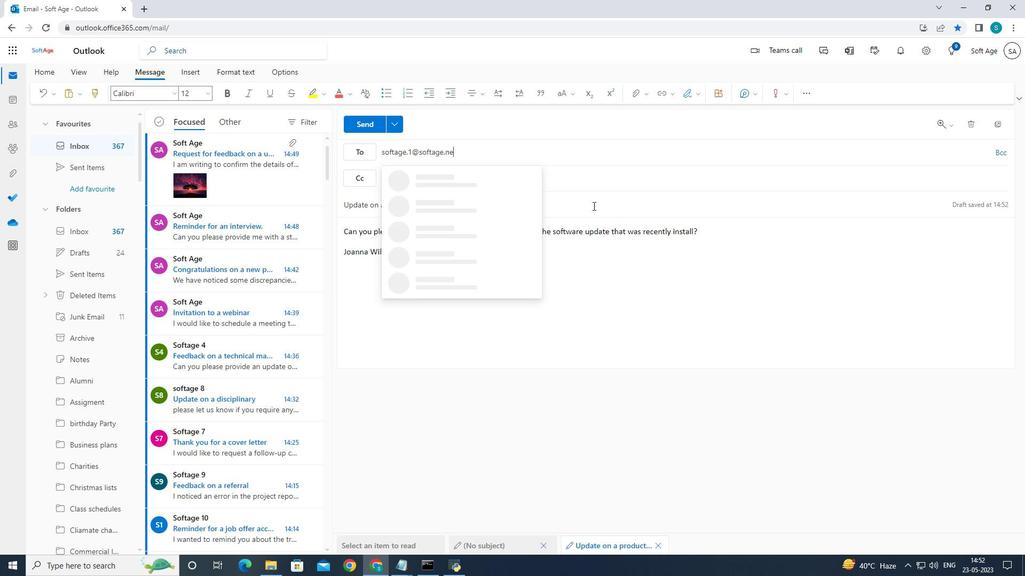 
Action: Mouse moved to (501, 178)
Screenshot: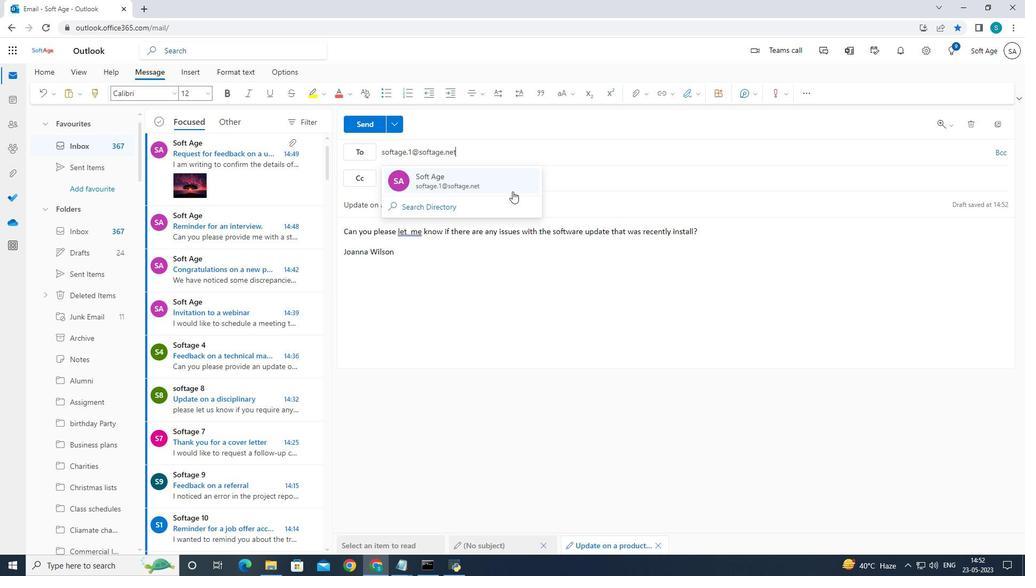 
Action: Mouse pressed left at (501, 178)
Screenshot: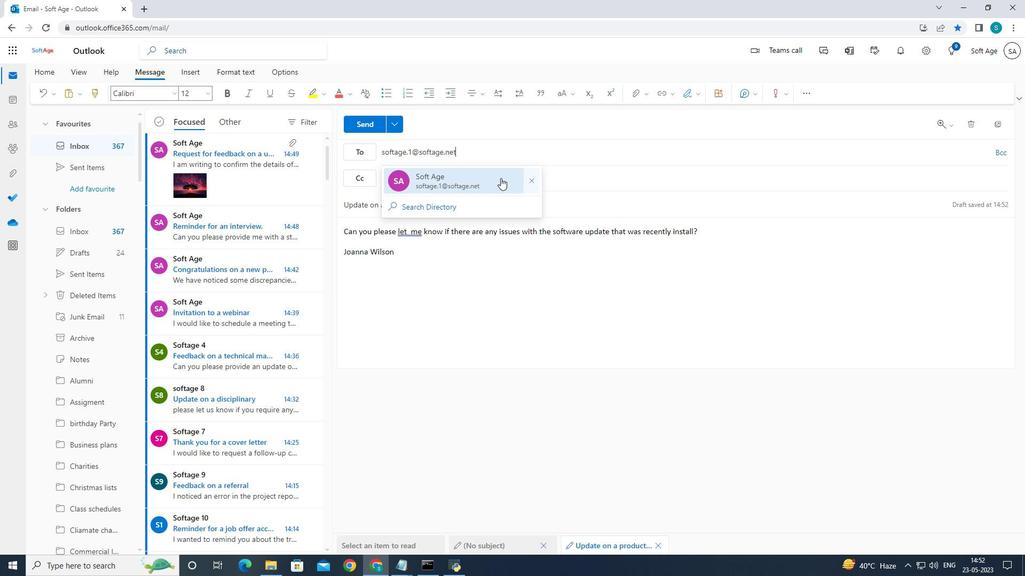 
Action: Mouse moved to (107, 289)
Screenshot: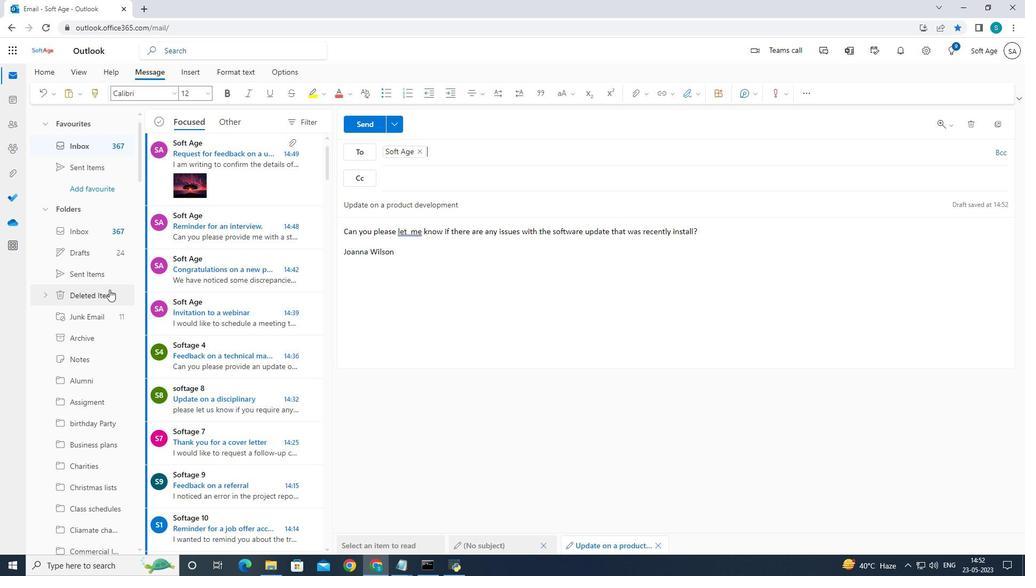 
Action: Mouse scrolled (107, 288) with delta (0, 0)
Screenshot: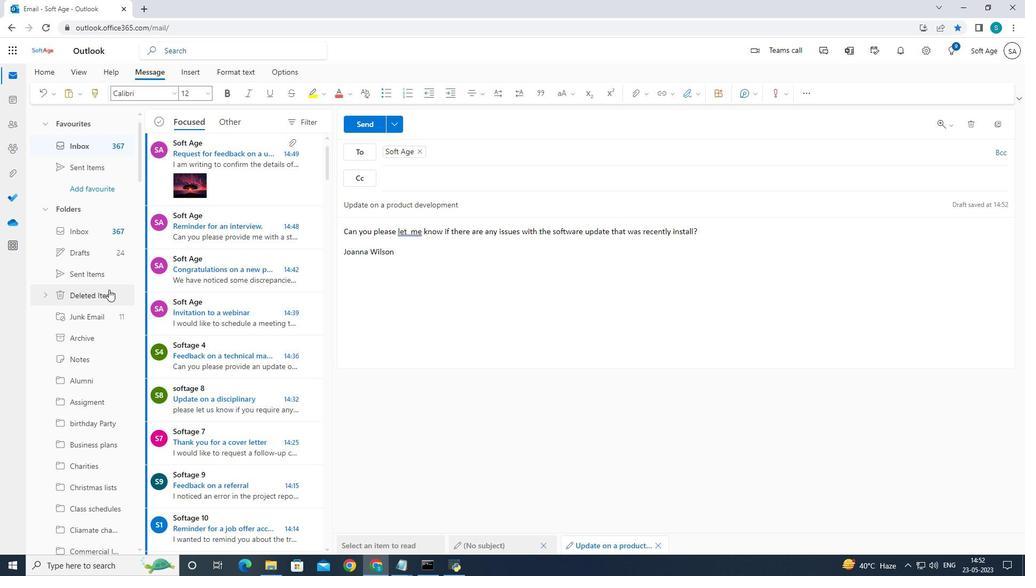 
Action: Mouse scrolled (107, 288) with delta (0, 0)
Screenshot: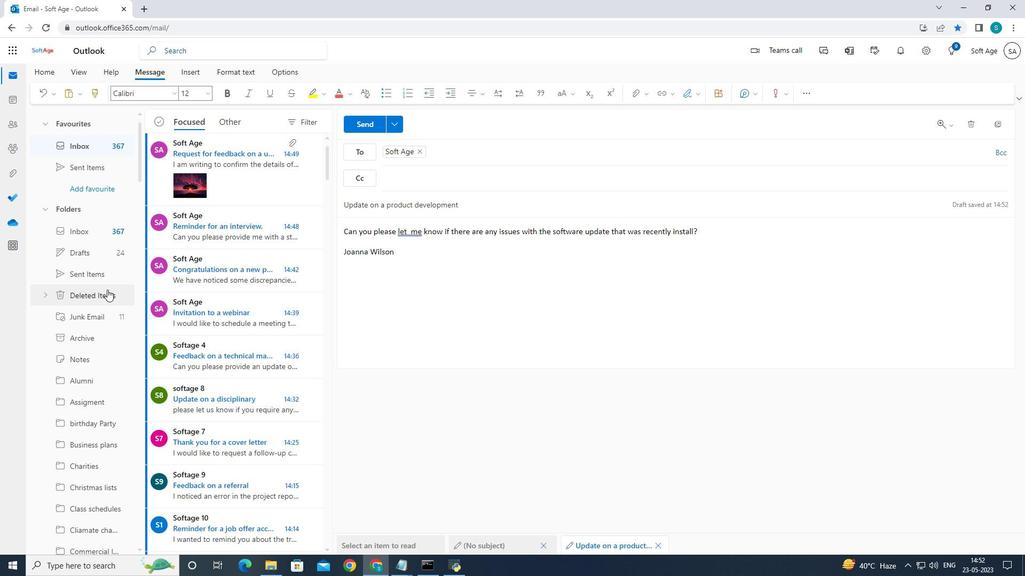
Action: Mouse scrolled (107, 288) with delta (0, 0)
Screenshot: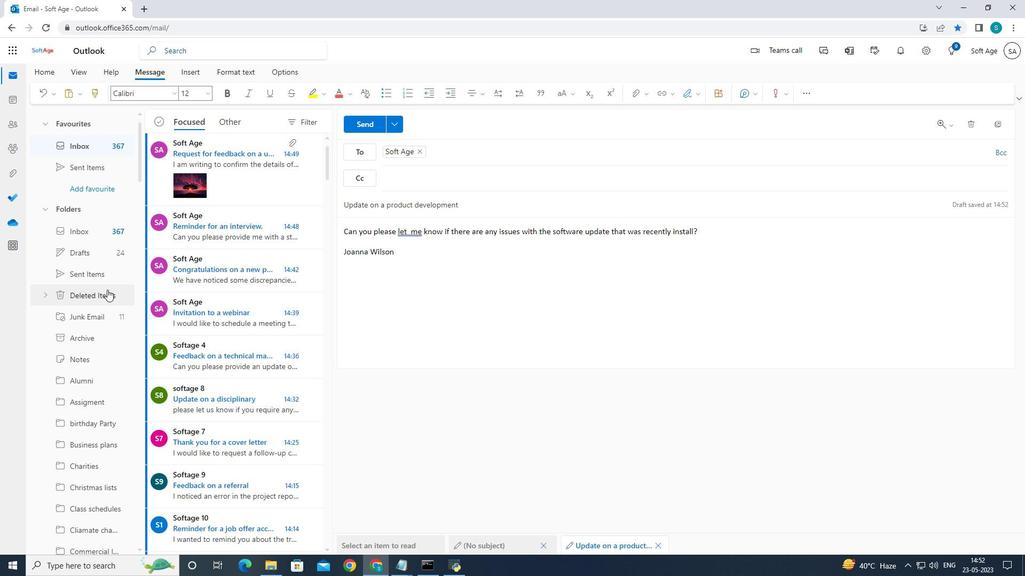 
Action: Mouse moved to (107, 288)
Screenshot: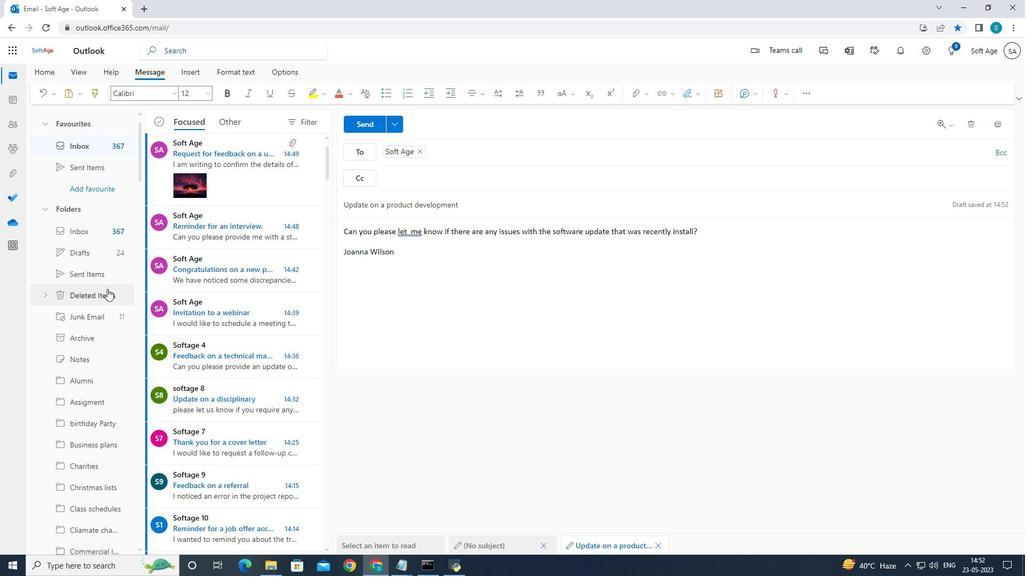 
Action: Mouse scrolled (107, 287) with delta (0, 0)
Screenshot: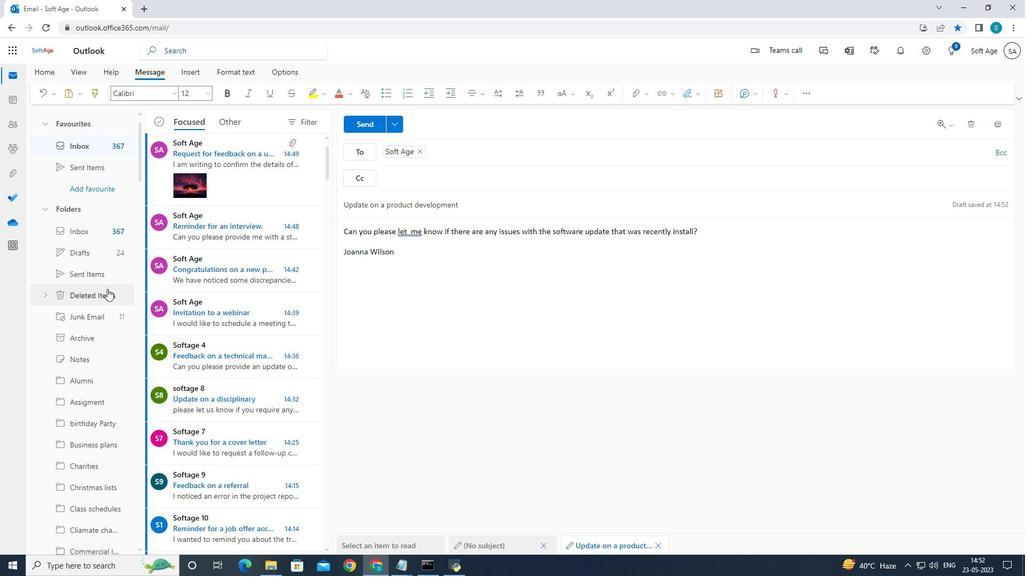 
Action: Mouse moved to (111, 282)
Screenshot: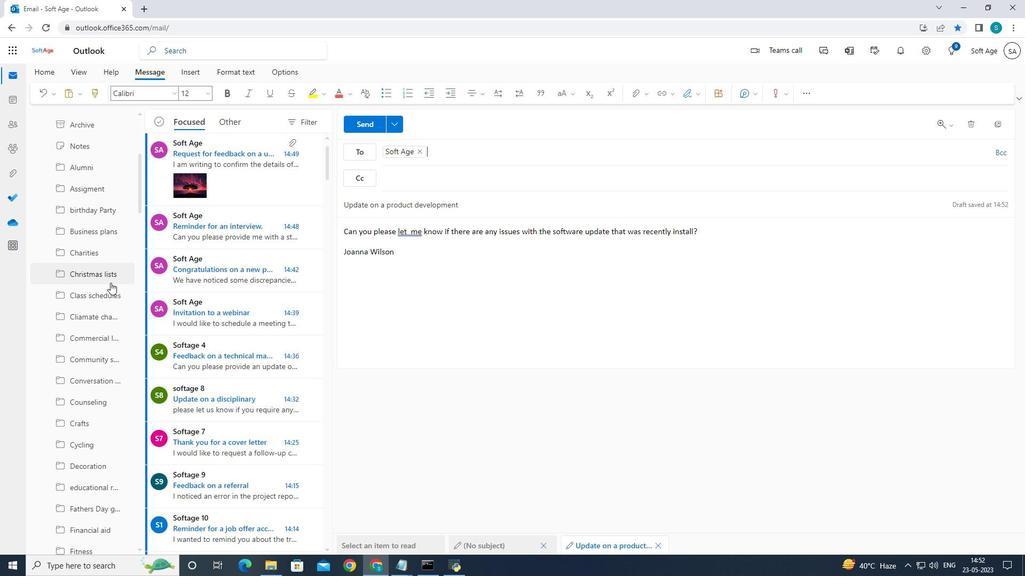 
Action: Mouse scrolled (110, 282) with delta (0, 0)
Screenshot: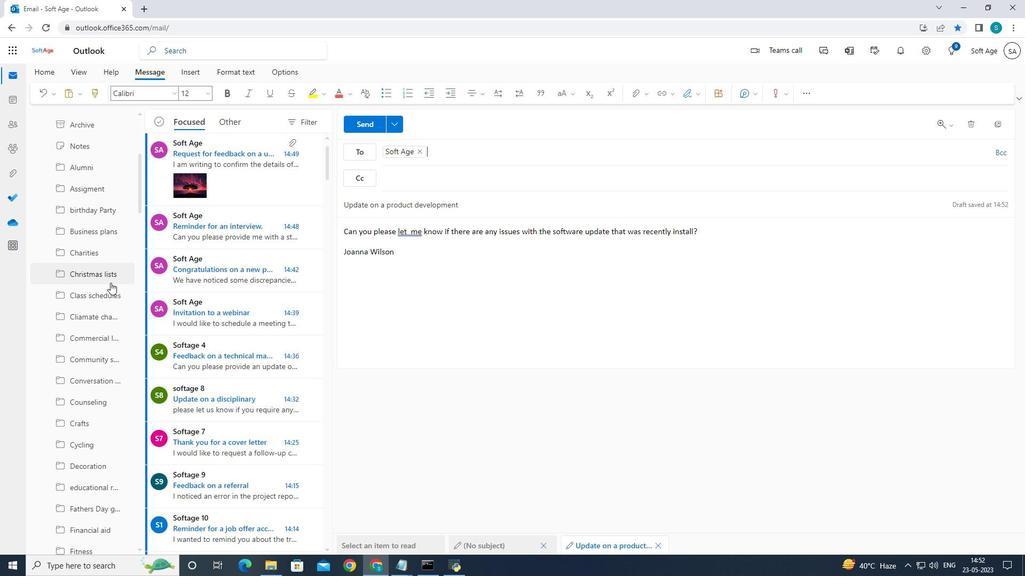 
Action: Mouse scrolled (110, 282) with delta (0, 0)
Screenshot: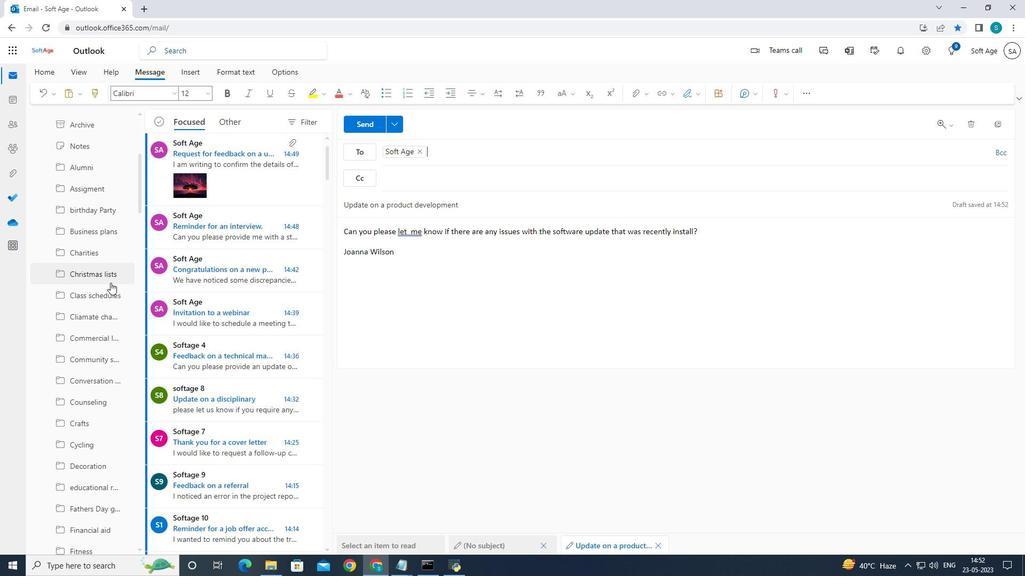 
Action: Mouse scrolled (110, 282) with delta (0, 0)
Screenshot: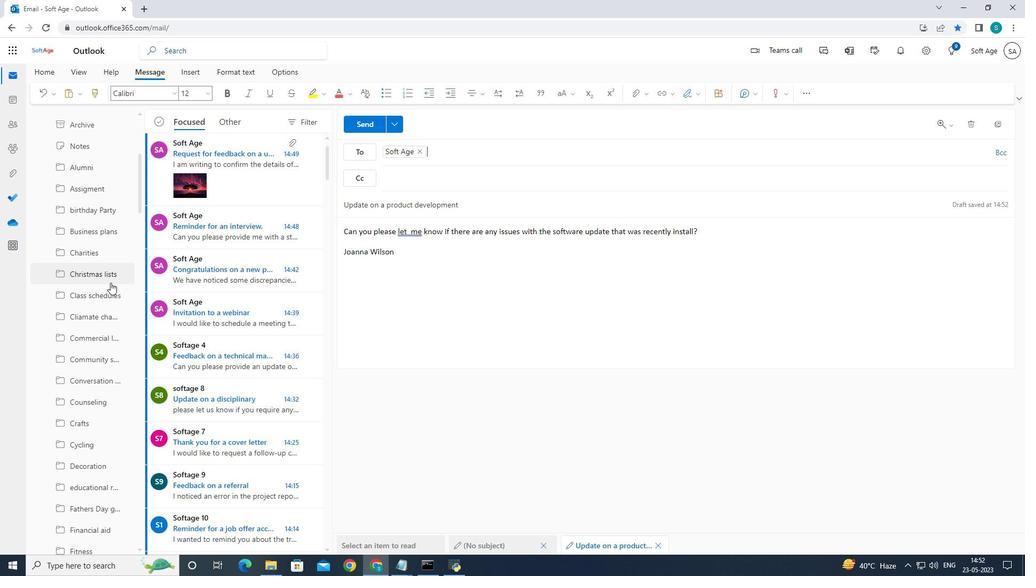 
Action: Mouse scrolled (110, 282) with delta (0, 0)
Screenshot: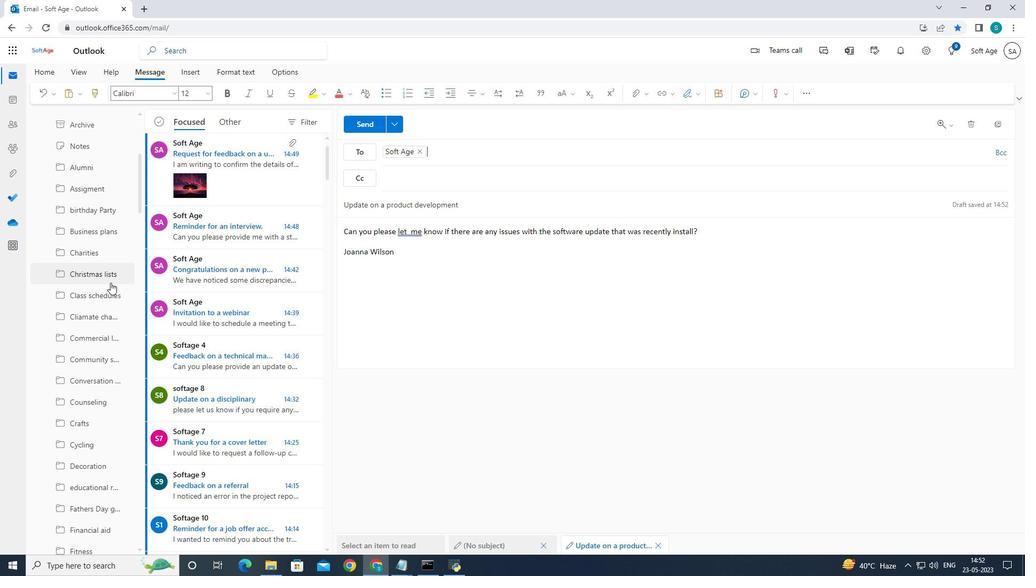 
Action: Mouse moved to (113, 281)
Screenshot: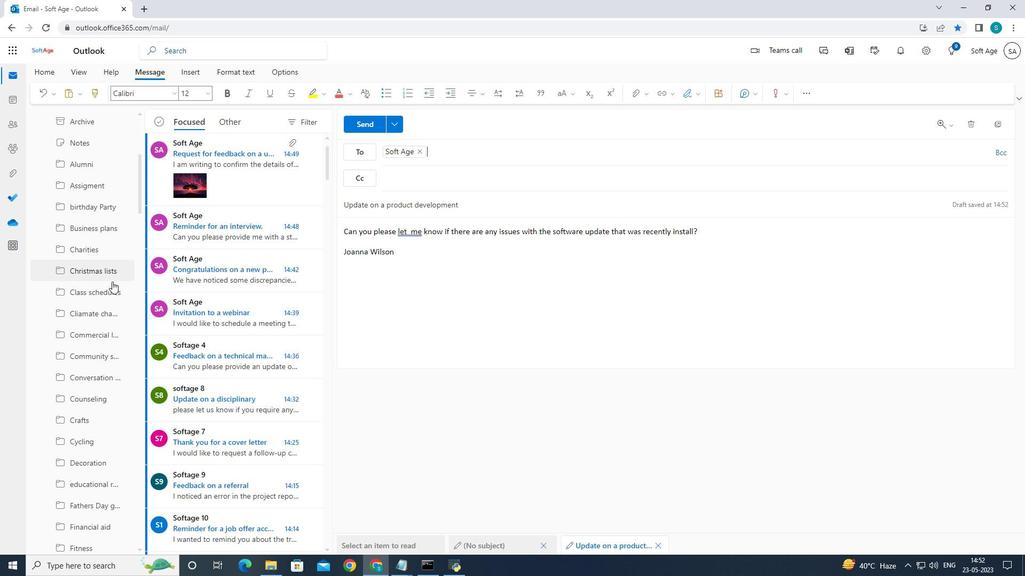
Action: Mouse scrolled (113, 280) with delta (0, 0)
Screenshot: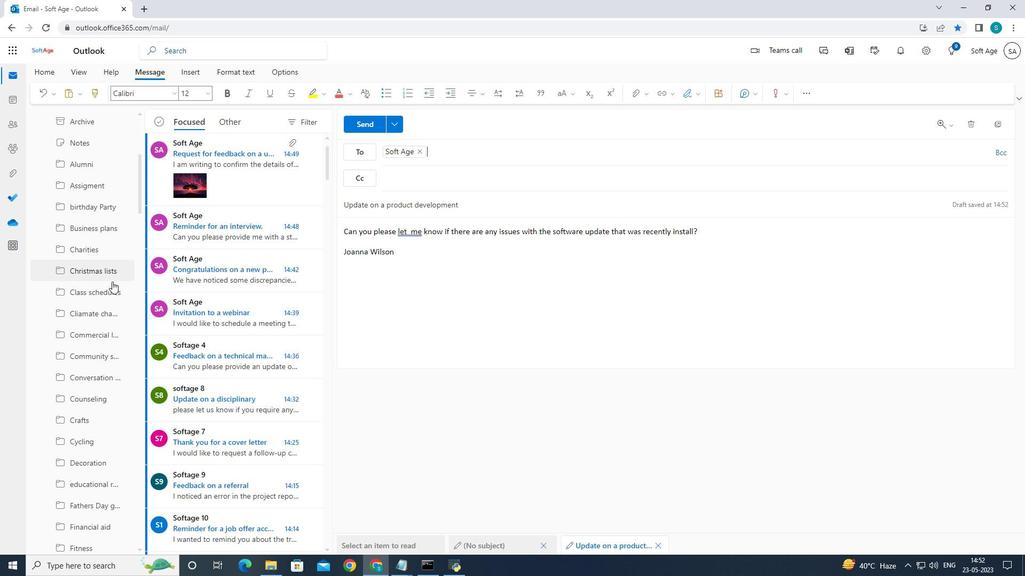 
Action: Mouse scrolled (113, 280) with delta (0, 0)
Screenshot: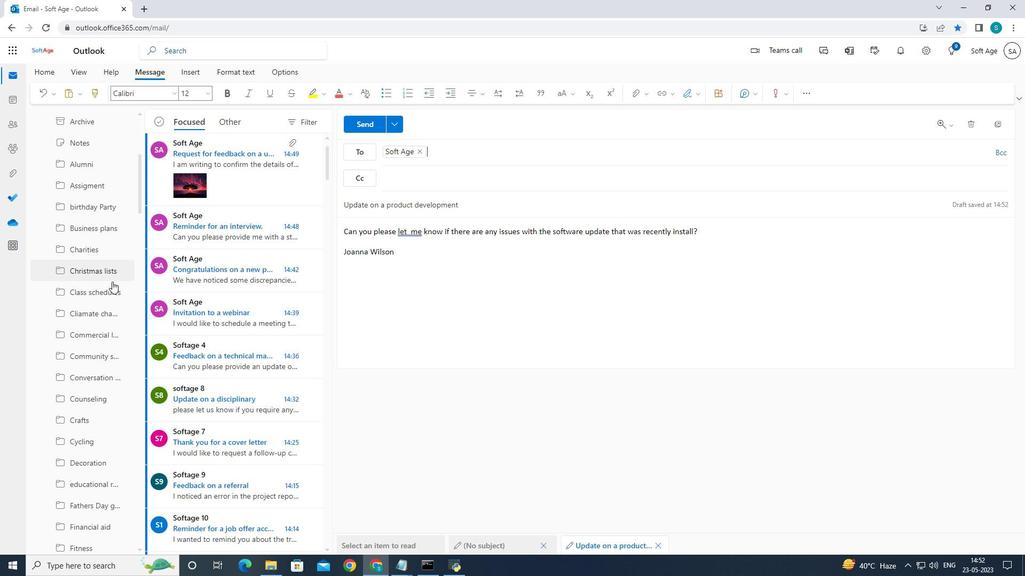 
Action: Mouse scrolled (113, 280) with delta (0, 0)
Screenshot: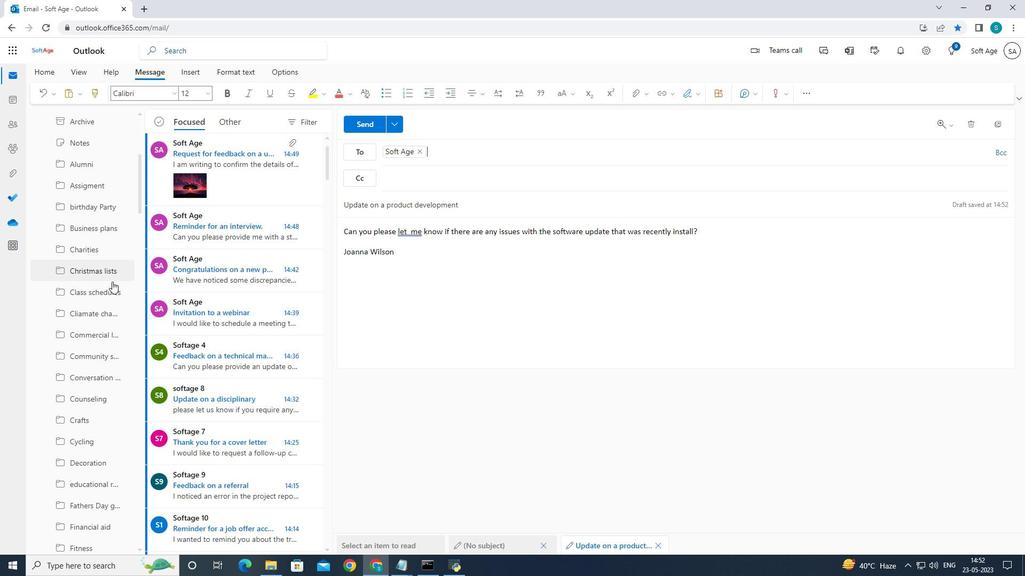 
Action: Mouse scrolled (113, 280) with delta (0, 0)
Screenshot: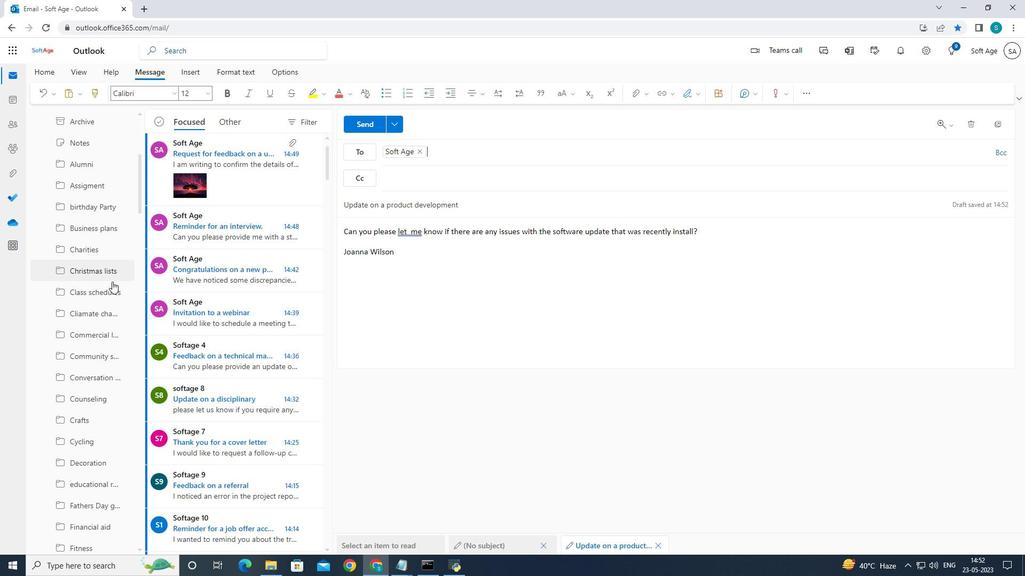 
Action: Mouse scrolled (113, 280) with delta (0, 0)
Screenshot: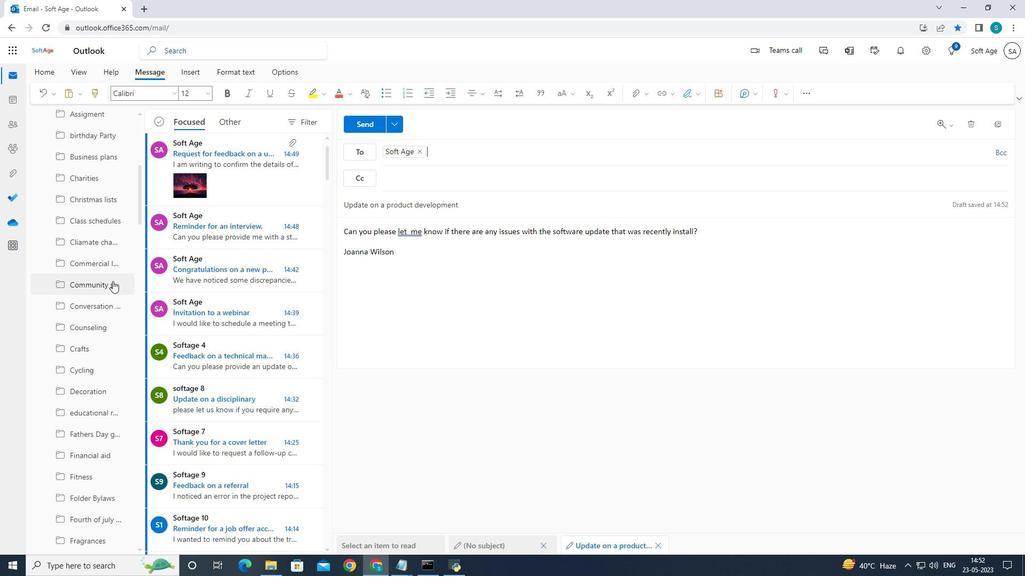 
Action: Mouse moved to (115, 278)
Screenshot: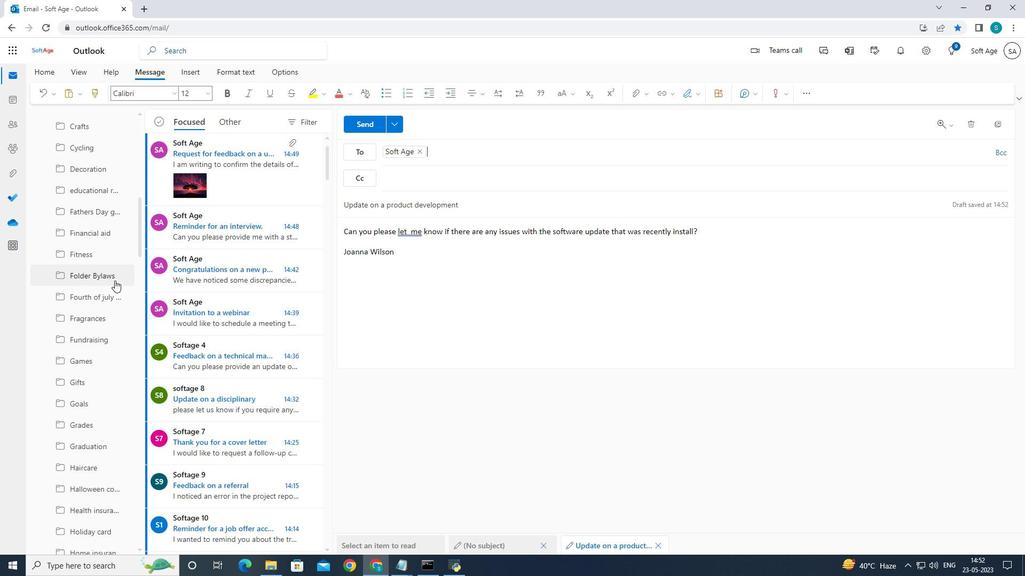 
Action: Mouse scrolled (115, 277) with delta (0, 0)
Screenshot: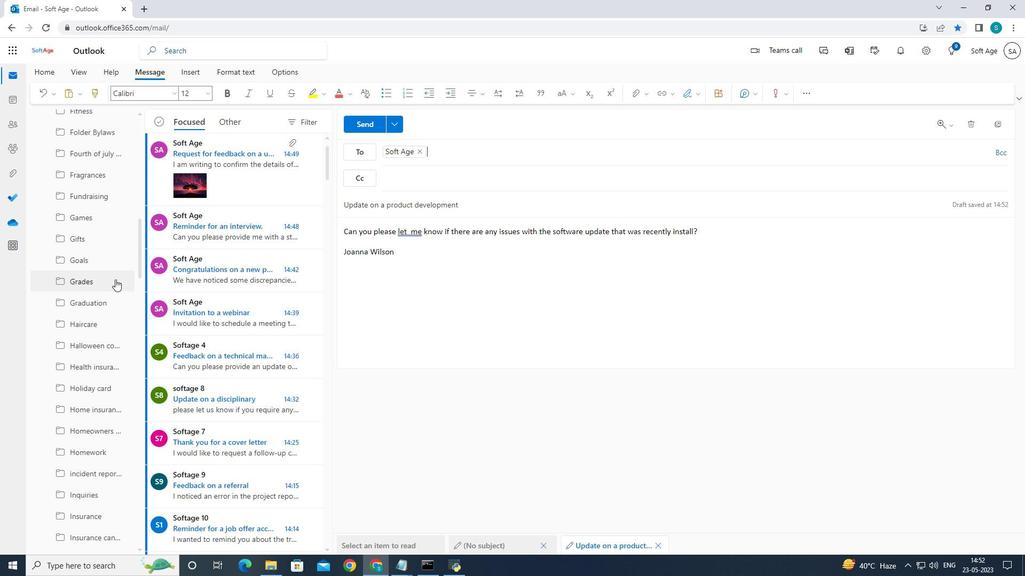 
Action: Mouse scrolled (115, 277) with delta (0, 0)
Screenshot: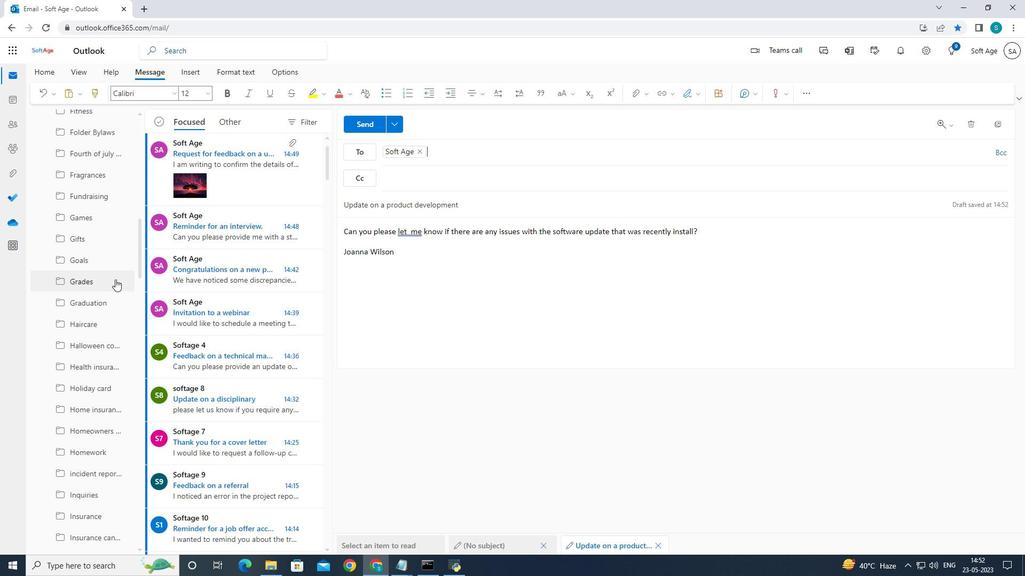 
Action: Mouse scrolled (115, 277) with delta (0, 0)
Screenshot: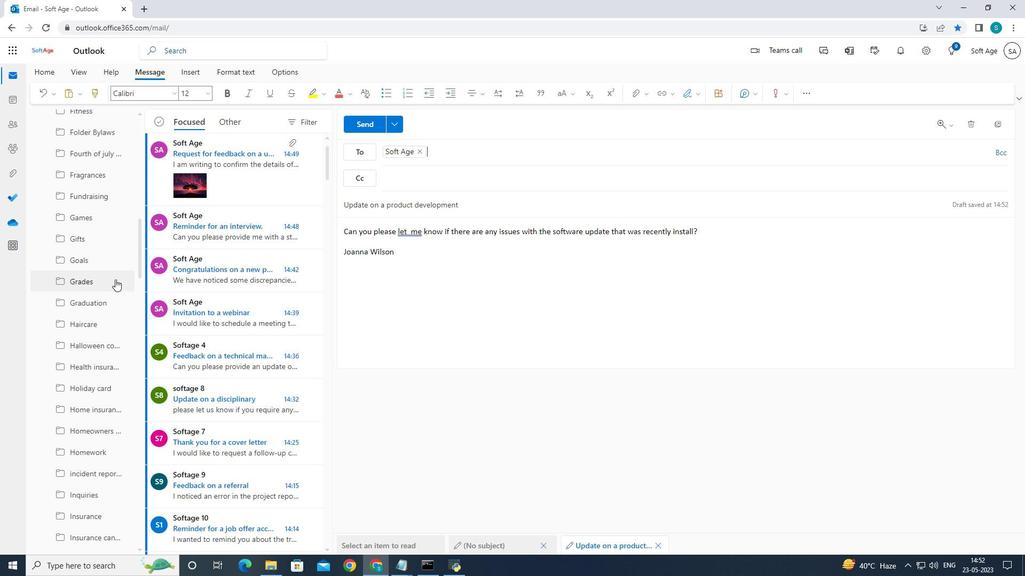 
Action: Mouse scrolled (115, 277) with delta (0, 0)
Screenshot: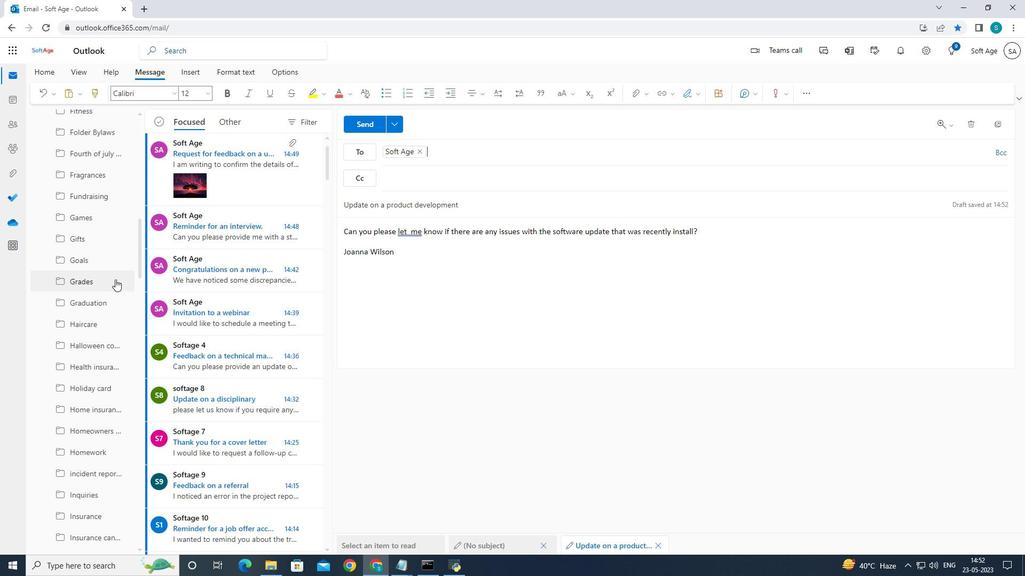 
Action: Mouse scrolled (115, 277) with delta (0, 0)
Screenshot: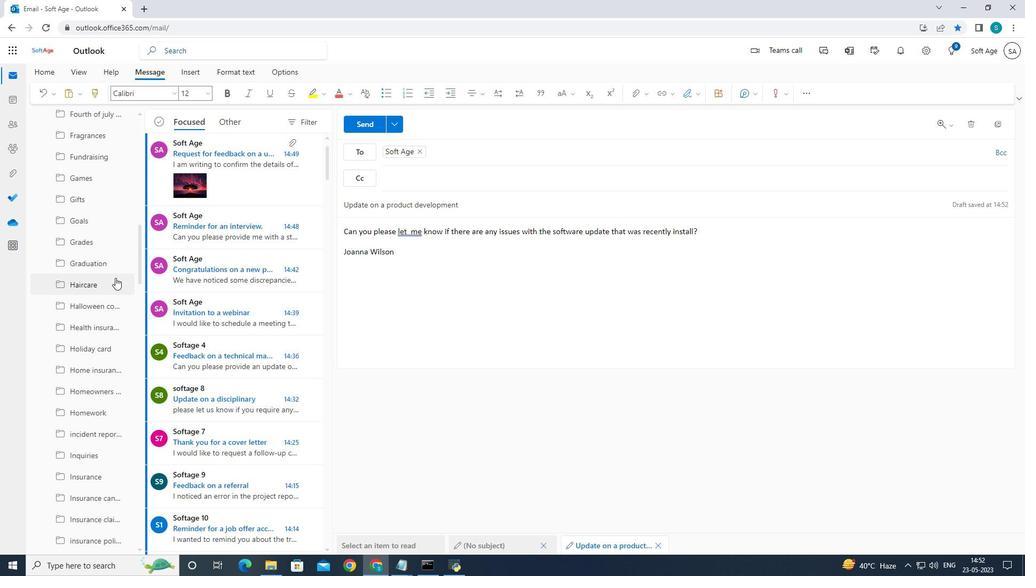 
Action: Mouse moved to (120, 272)
Screenshot: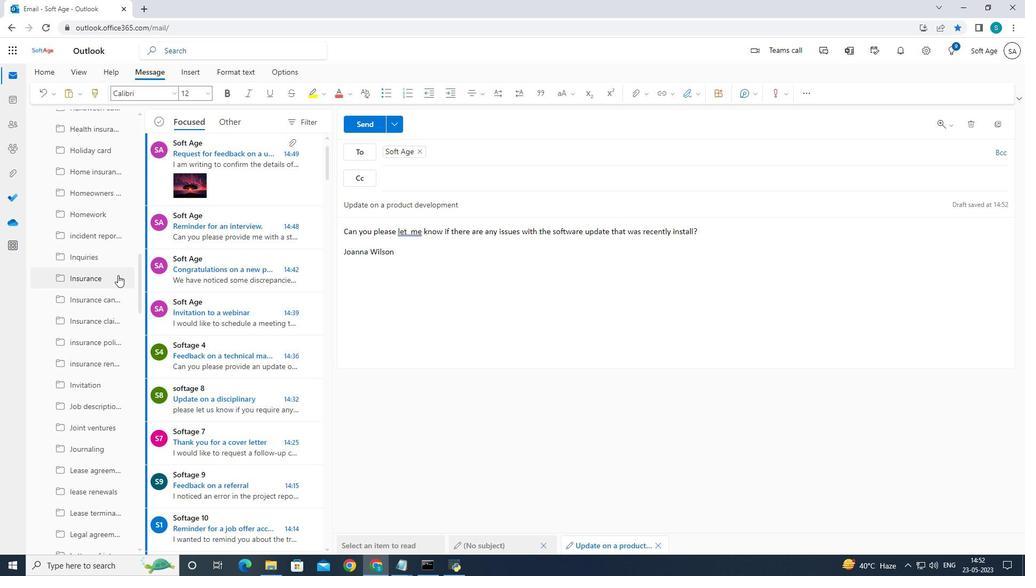
Action: Mouse scrolled (120, 272) with delta (0, 0)
Screenshot: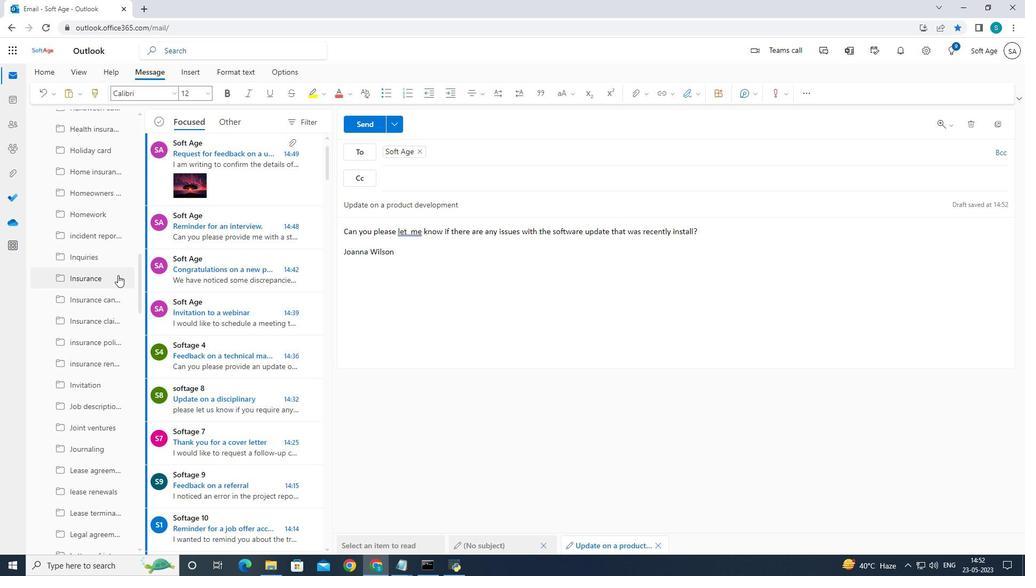 
Action: Mouse scrolled (120, 272) with delta (0, 0)
Screenshot: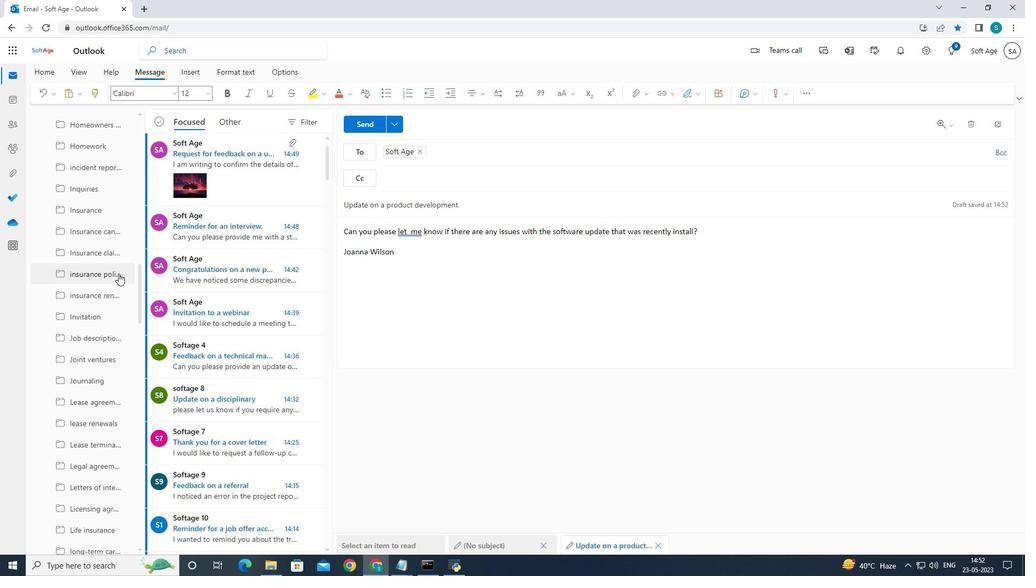 
Action: Mouse scrolled (120, 272) with delta (0, 0)
Screenshot: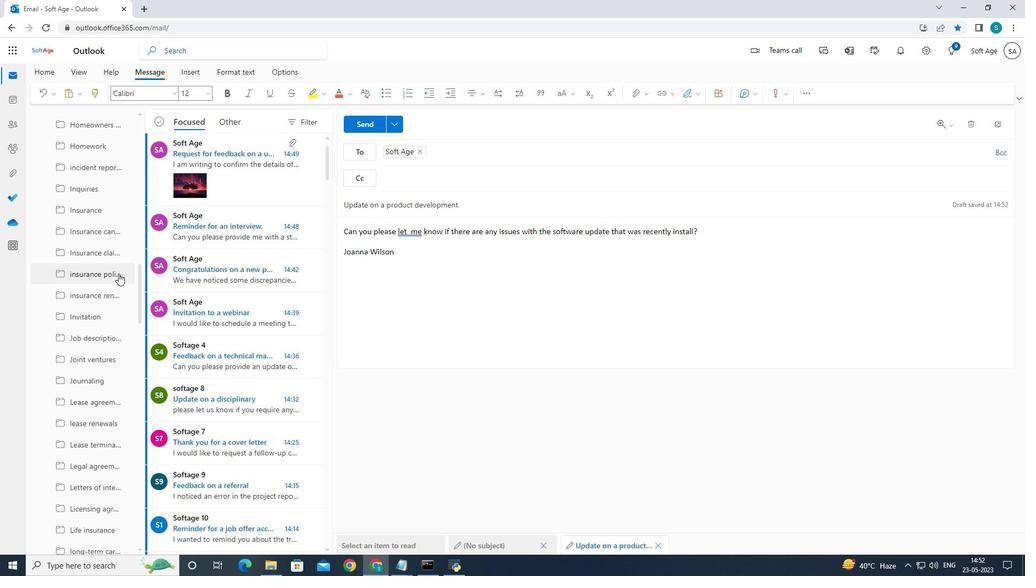 
Action: Mouse scrolled (120, 272) with delta (0, 0)
Screenshot: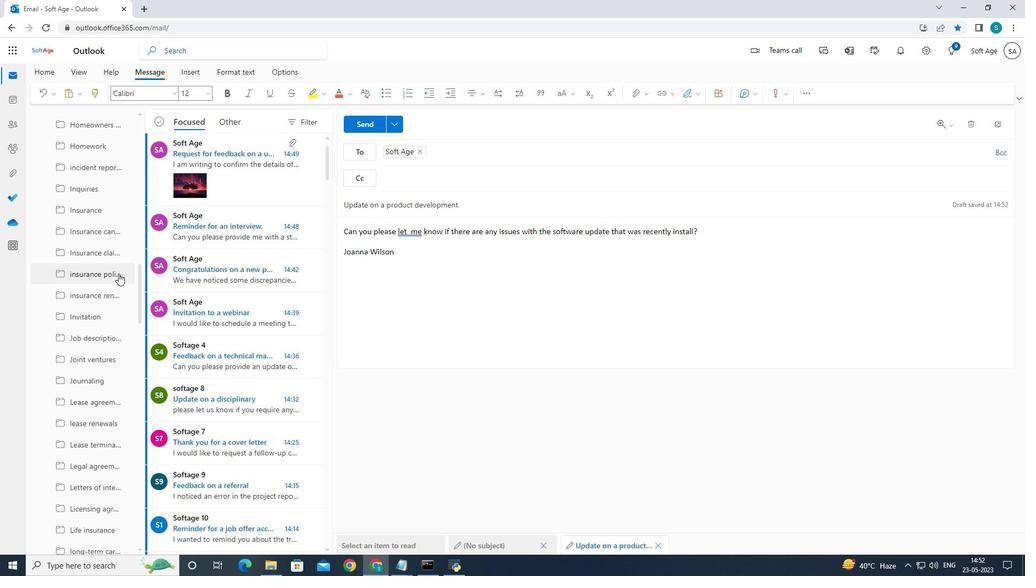 
Action: Mouse scrolled (120, 272) with delta (0, 0)
Screenshot: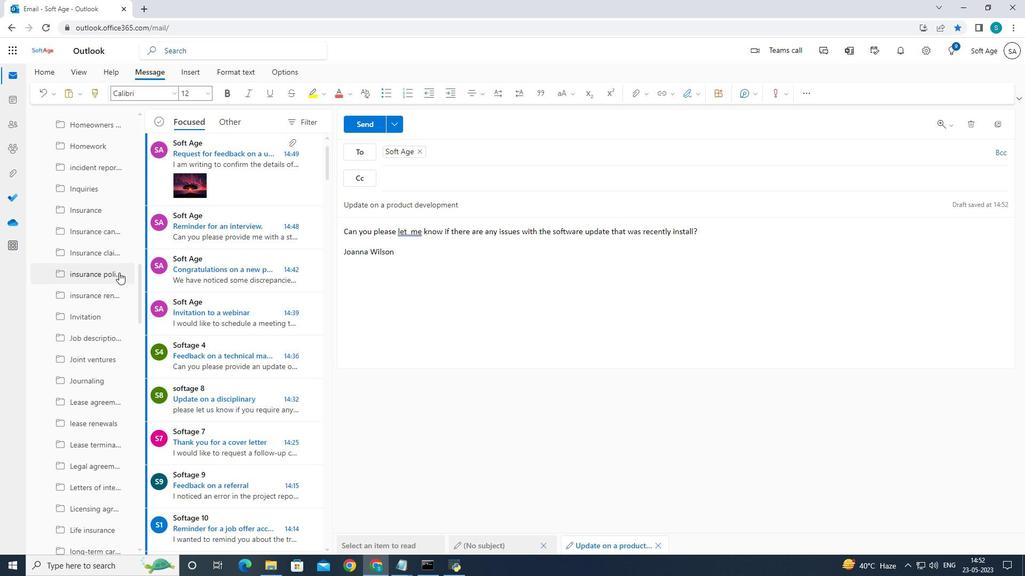 
Action: Mouse moved to (122, 268)
Screenshot: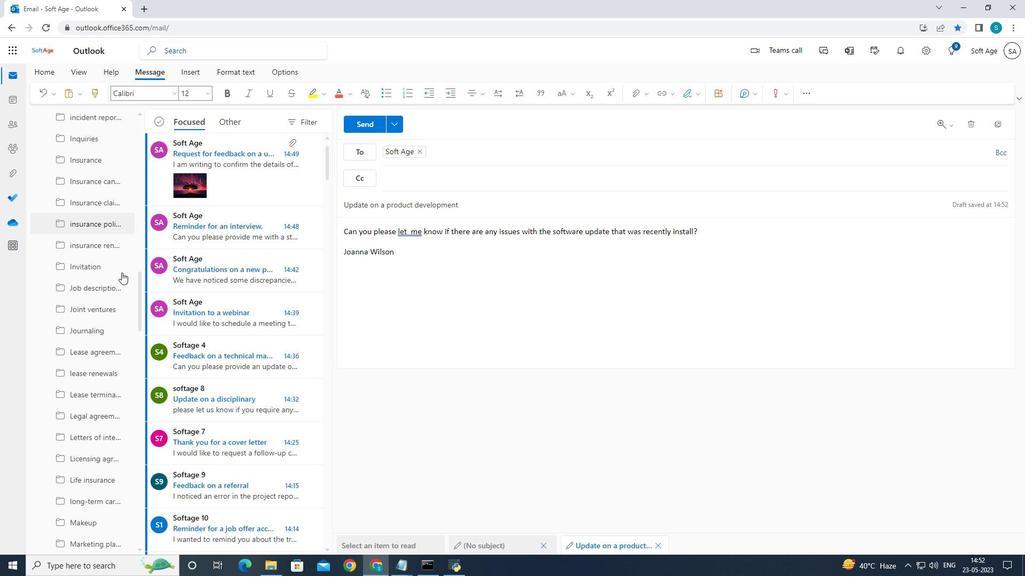 
Action: Mouse scrolled (122, 268) with delta (0, 0)
Screenshot: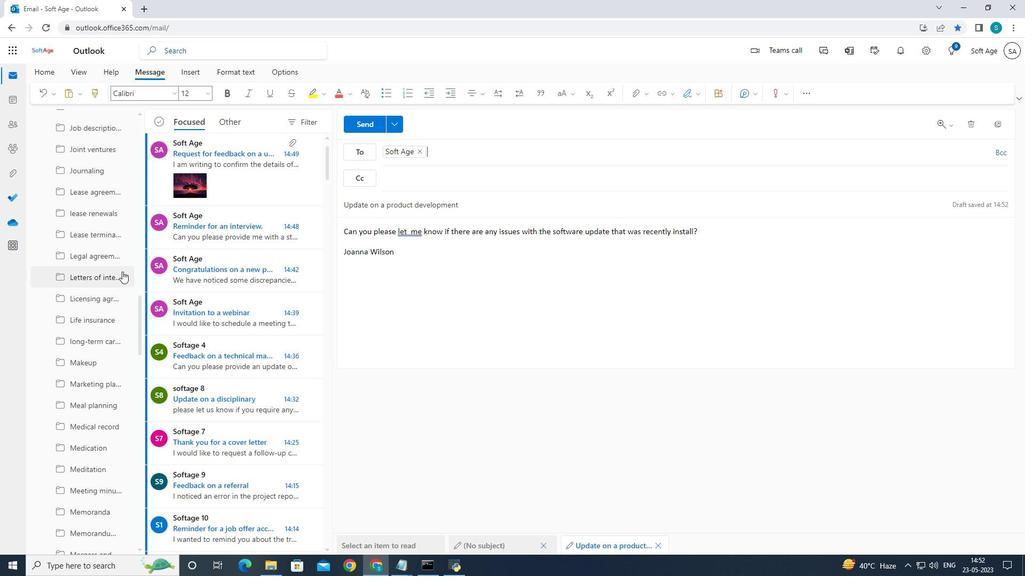 
Action: Mouse scrolled (122, 268) with delta (0, 0)
Screenshot: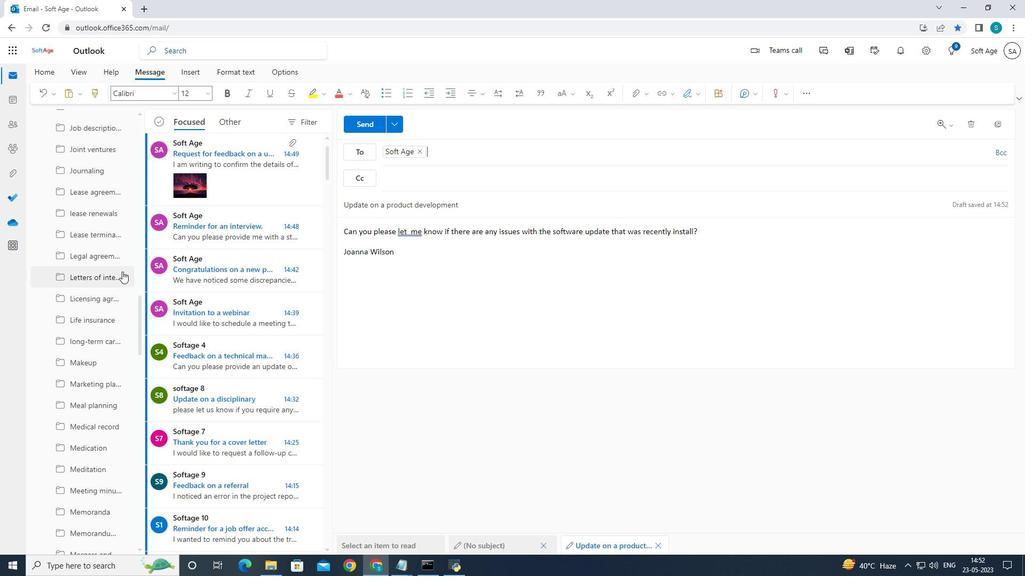 
Action: Mouse scrolled (122, 268) with delta (0, 0)
Screenshot: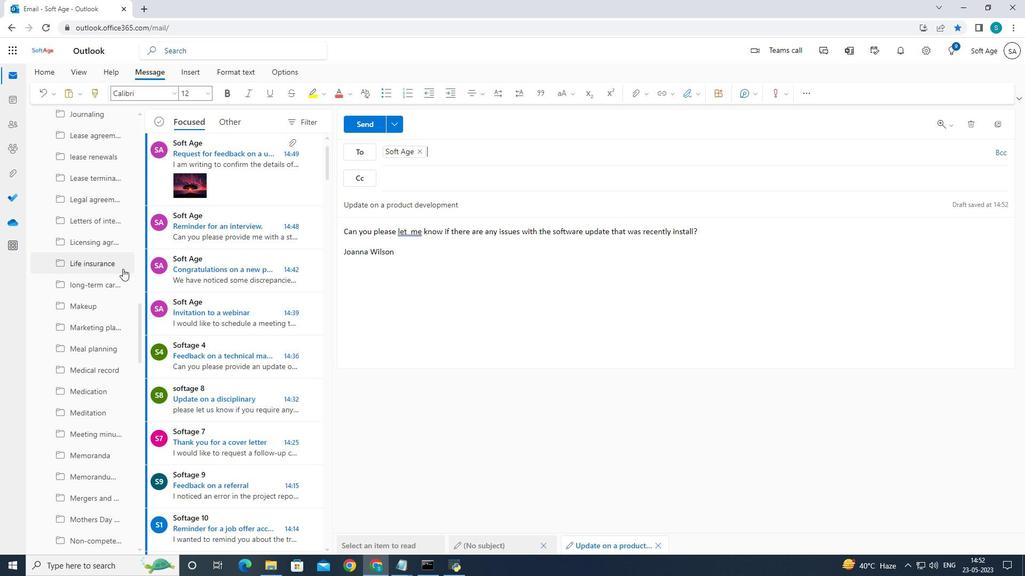 
Action: Mouse scrolled (122, 268) with delta (0, 0)
Screenshot: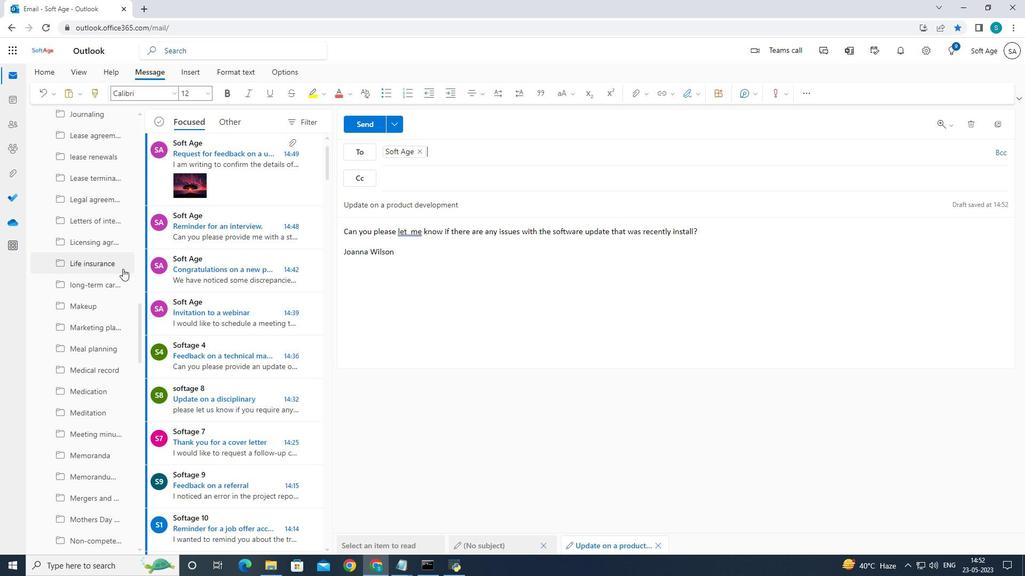 
Action: Mouse moved to (123, 268)
Screenshot: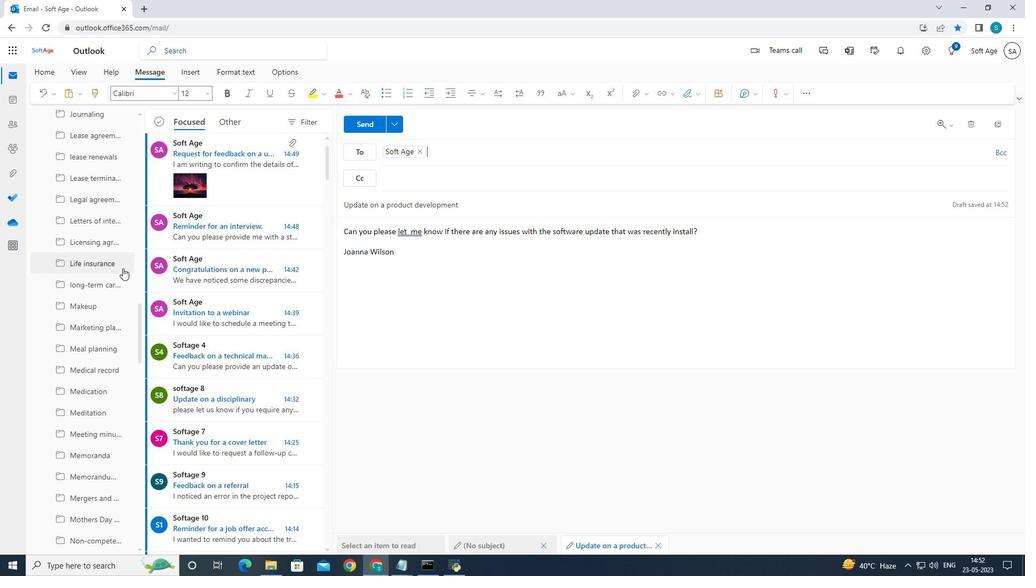 
Action: Mouse scrolled (123, 268) with delta (0, 0)
Screenshot: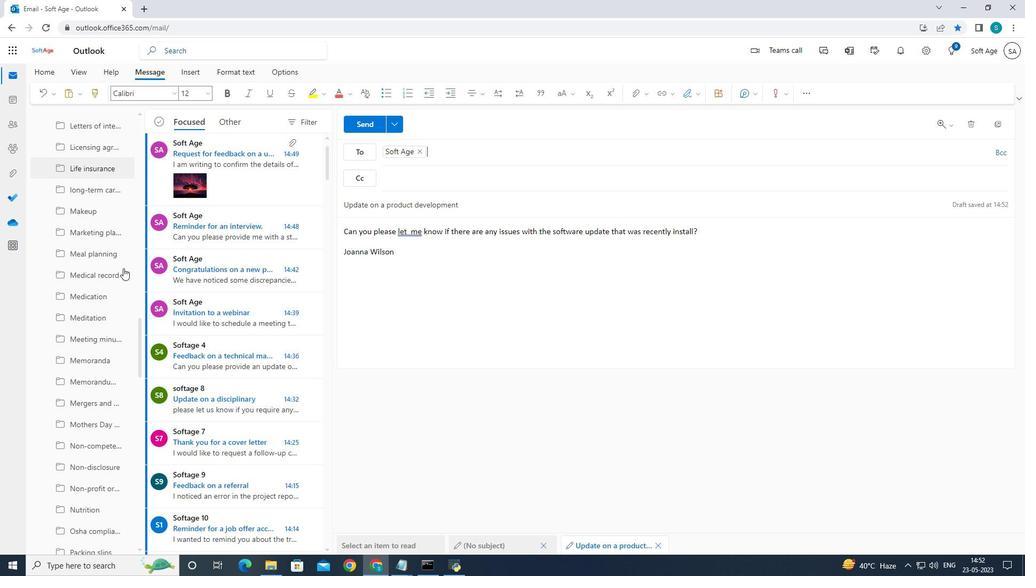 
Action: Mouse scrolled (123, 268) with delta (0, 0)
Screenshot: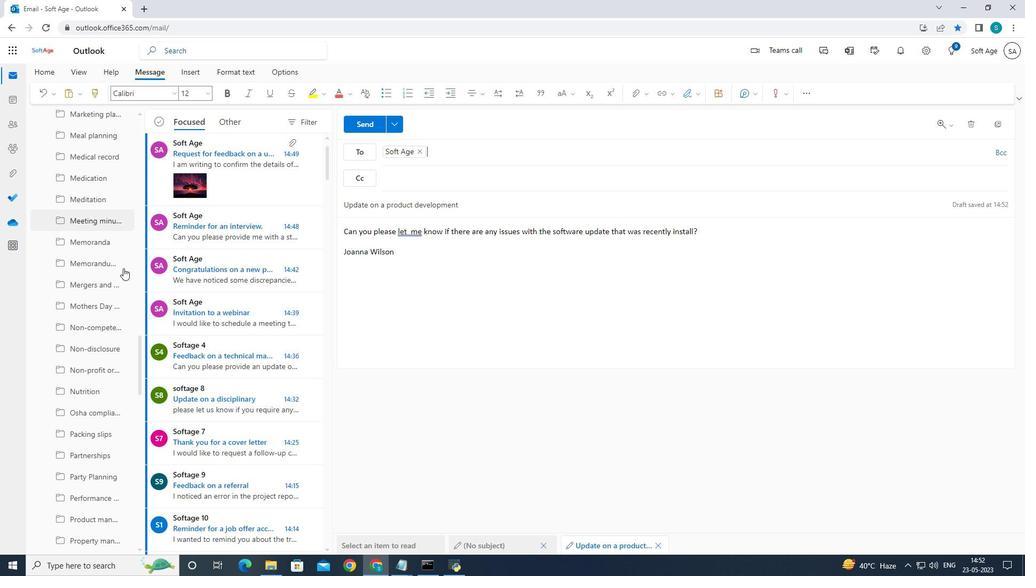 
Action: Mouse scrolled (123, 268) with delta (0, 0)
Screenshot: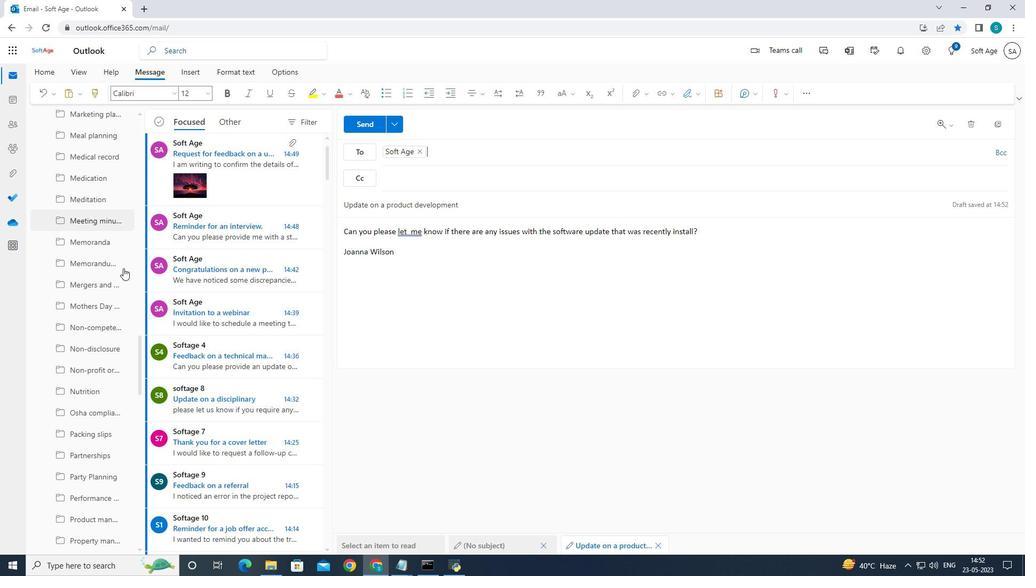
Action: Mouse scrolled (123, 268) with delta (0, 0)
Screenshot: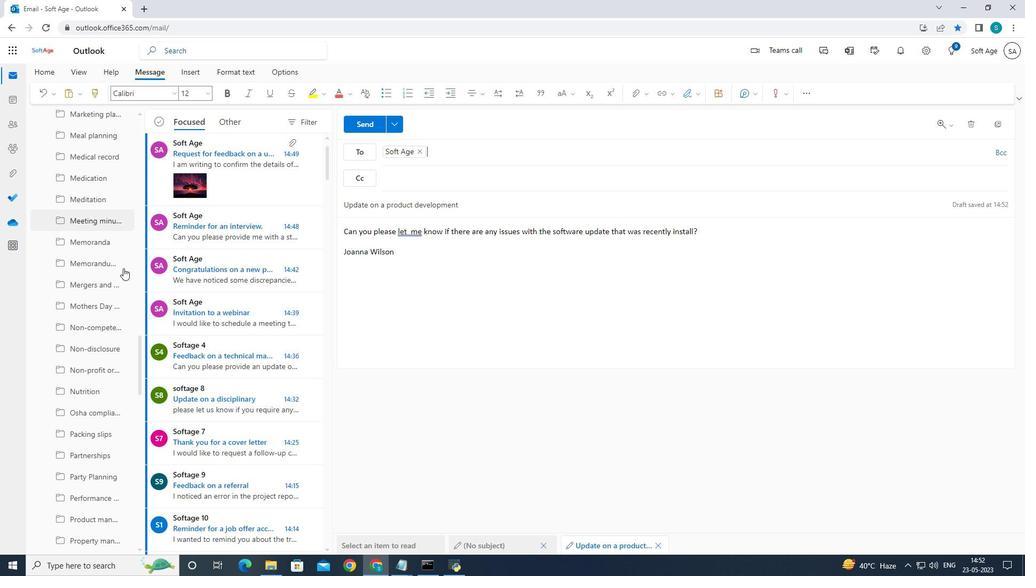 
Action: Mouse scrolled (123, 268) with delta (0, 0)
Screenshot: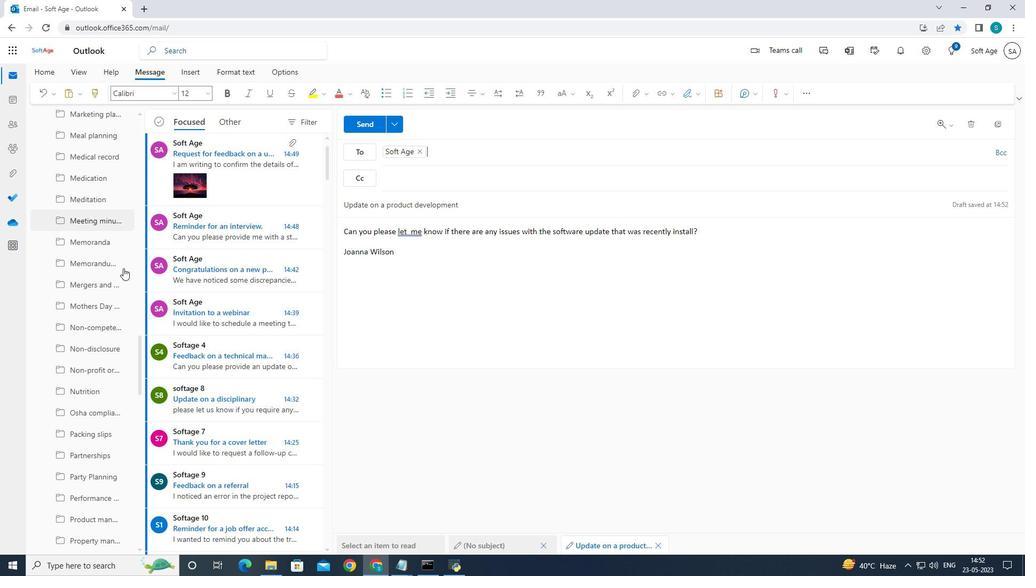 
Action: Mouse moved to (124, 265)
Screenshot: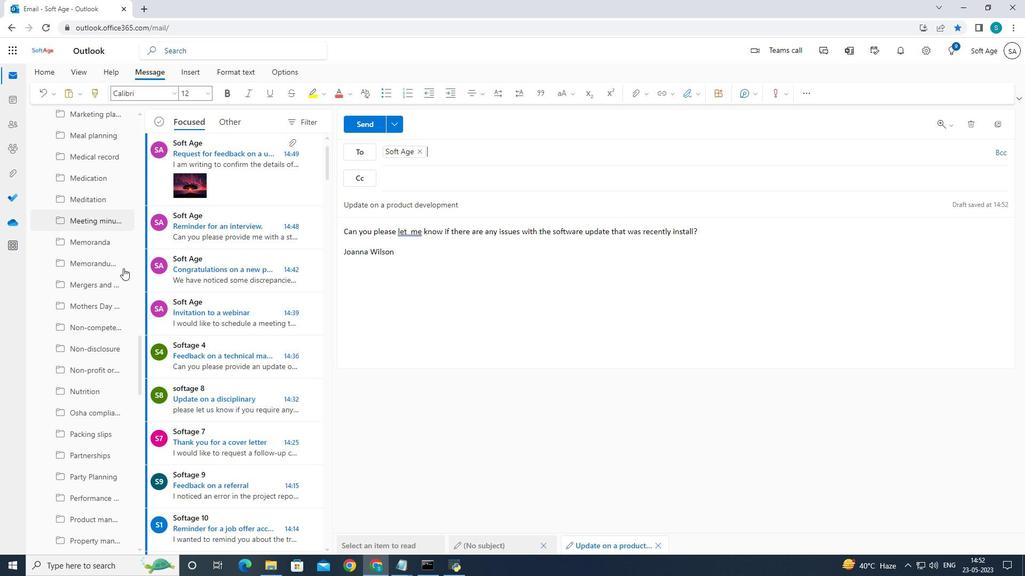
Action: Mouse scrolled (124, 265) with delta (0, 0)
Screenshot: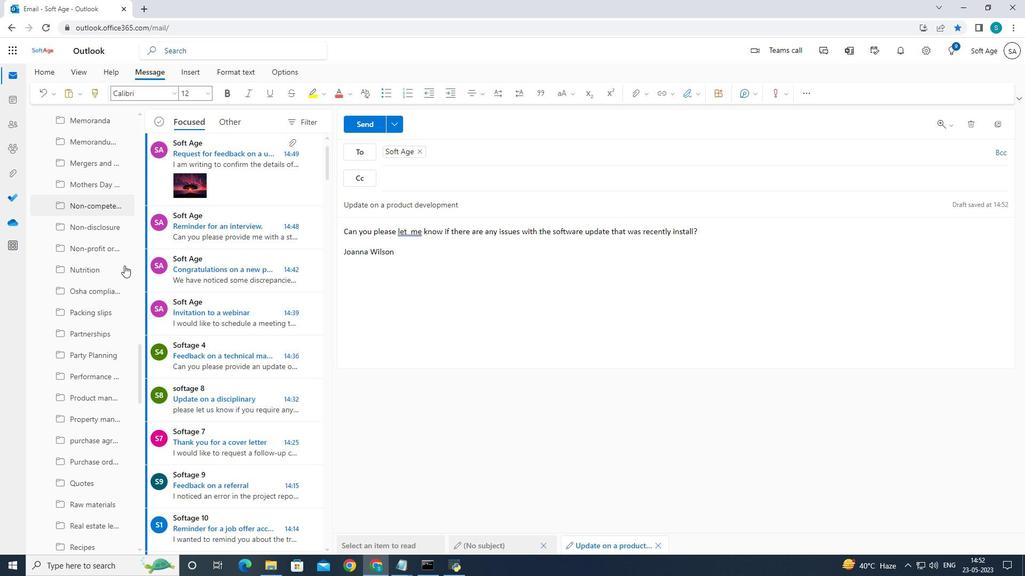 
Action: Mouse scrolled (124, 265) with delta (0, 0)
Screenshot: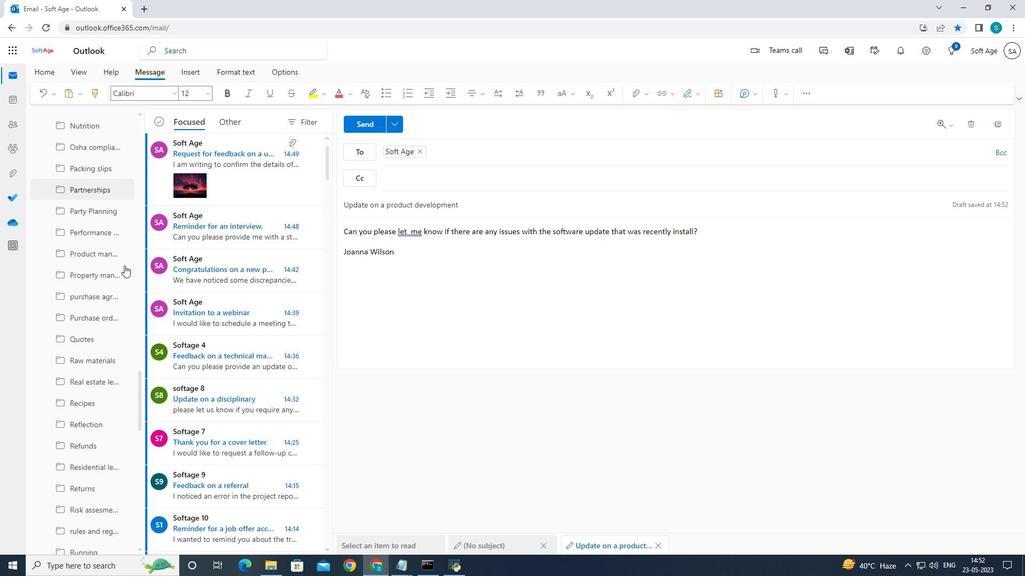 
Action: Mouse scrolled (124, 265) with delta (0, 0)
Screenshot: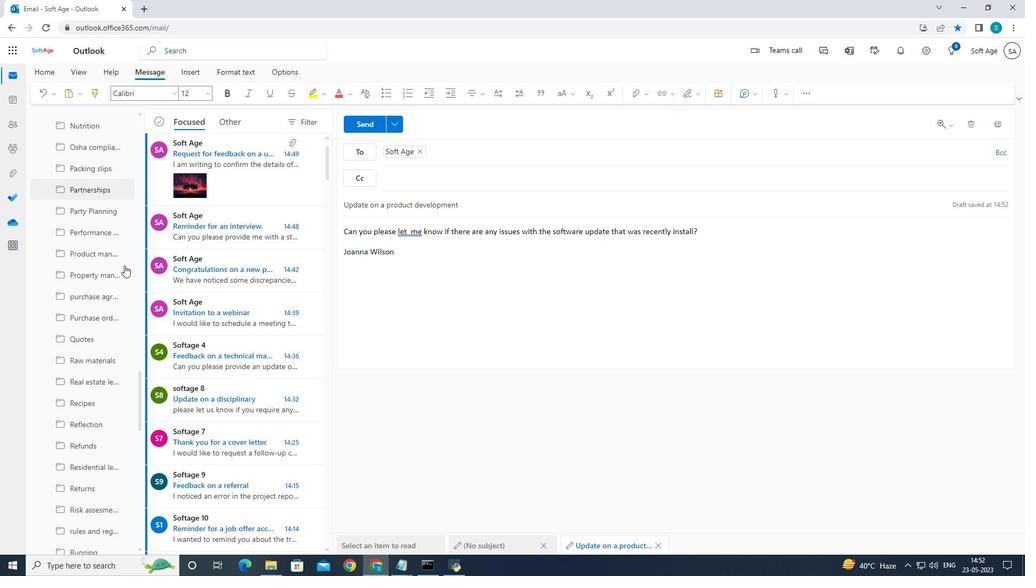 
Action: Mouse scrolled (124, 265) with delta (0, 0)
Screenshot: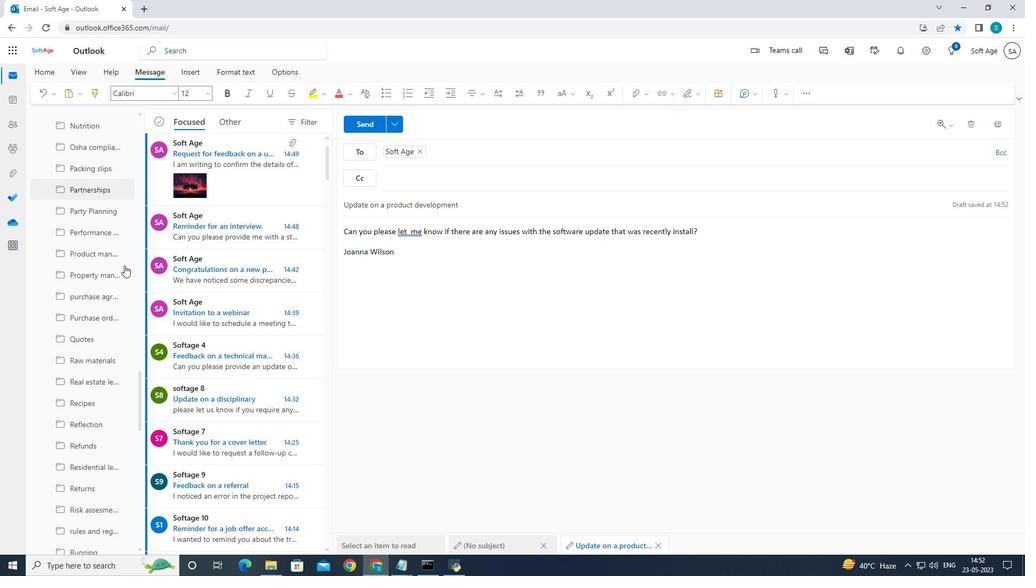 
Action: Mouse scrolled (124, 265) with delta (0, 0)
Screenshot: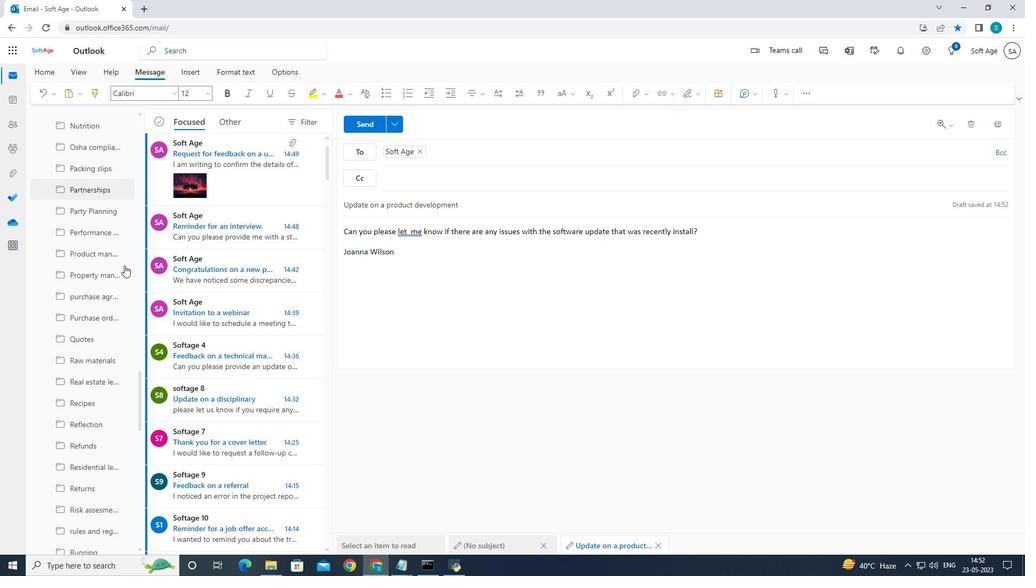 
Action: Mouse scrolled (124, 265) with delta (0, 0)
Screenshot: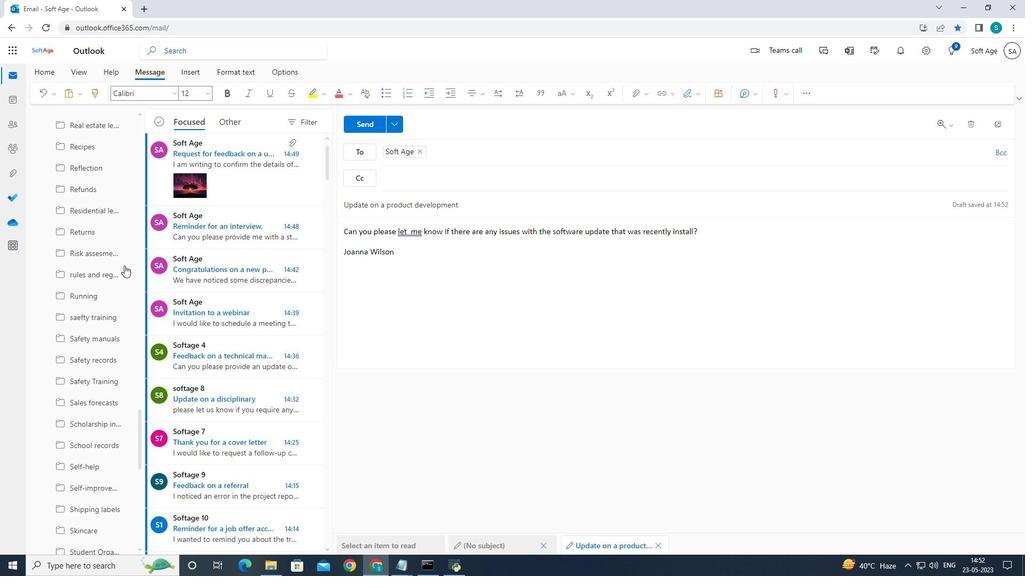 
Action: Mouse scrolled (124, 265) with delta (0, 0)
Screenshot: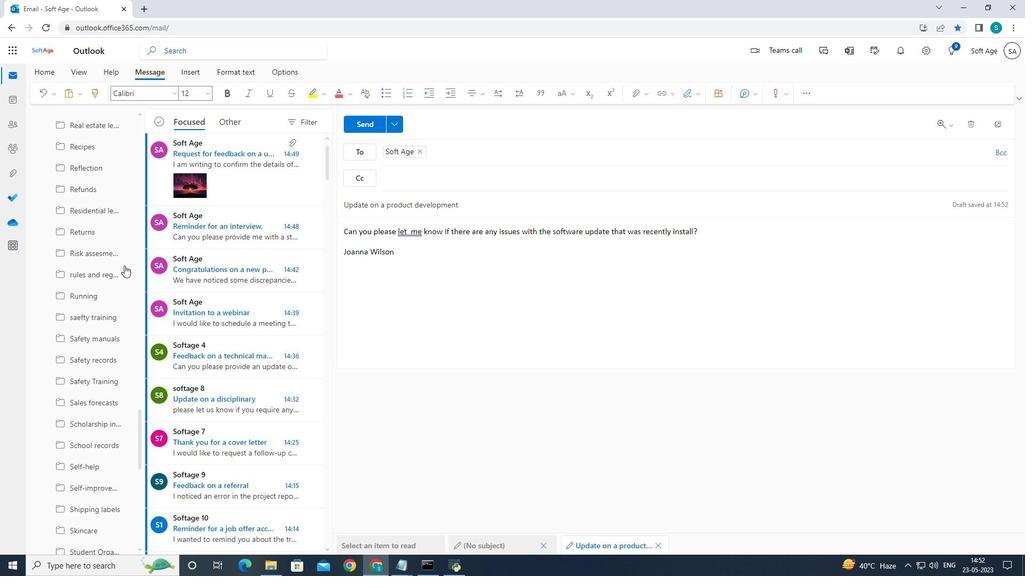 
Action: Mouse scrolled (124, 265) with delta (0, 0)
Screenshot: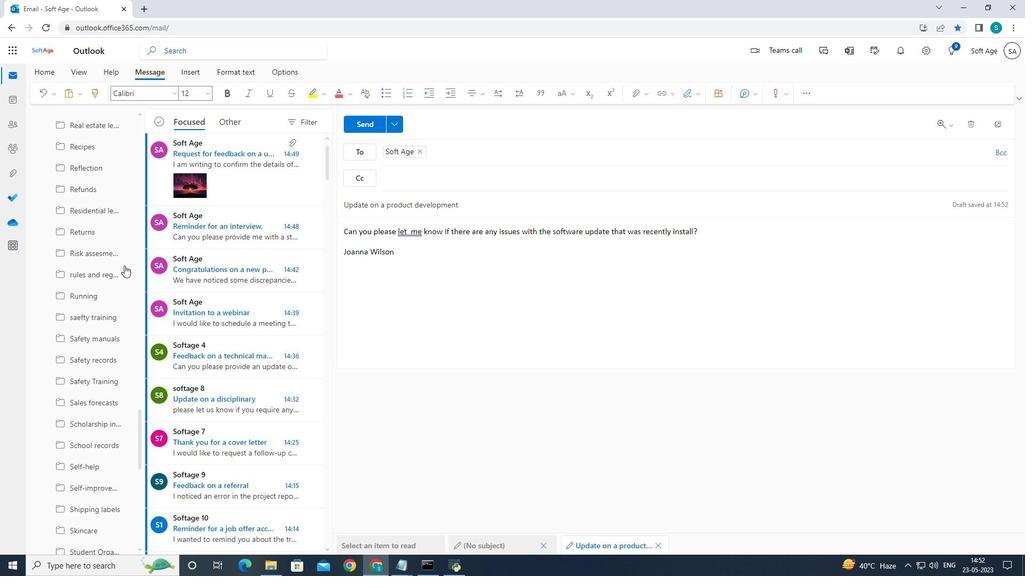 
Action: Mouse scrolled (124, 265) with delta (0, 0)
Screenshot: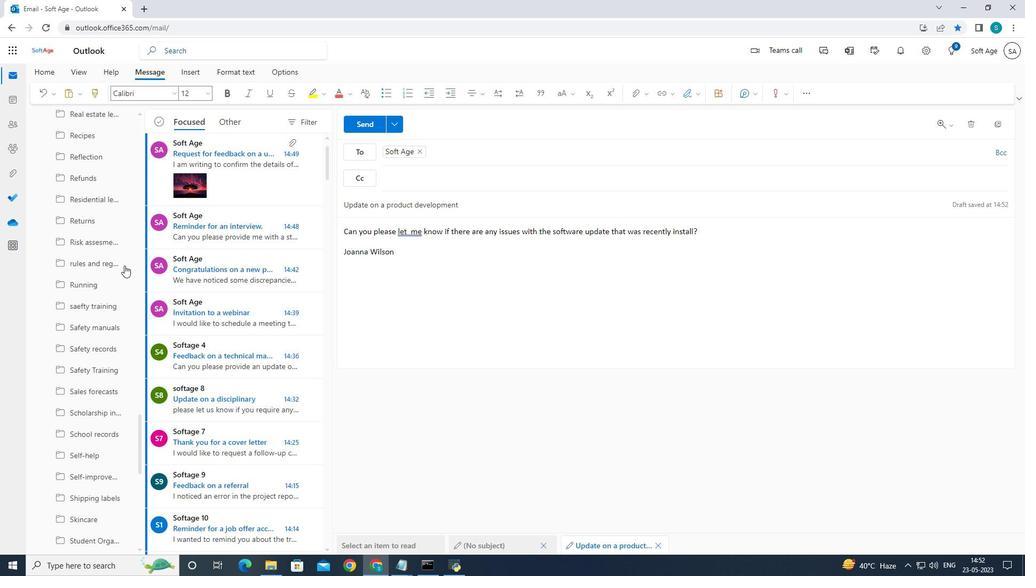 
Action: Mouse scrolled (124, 265) with delta (0, 0)
Screenshot: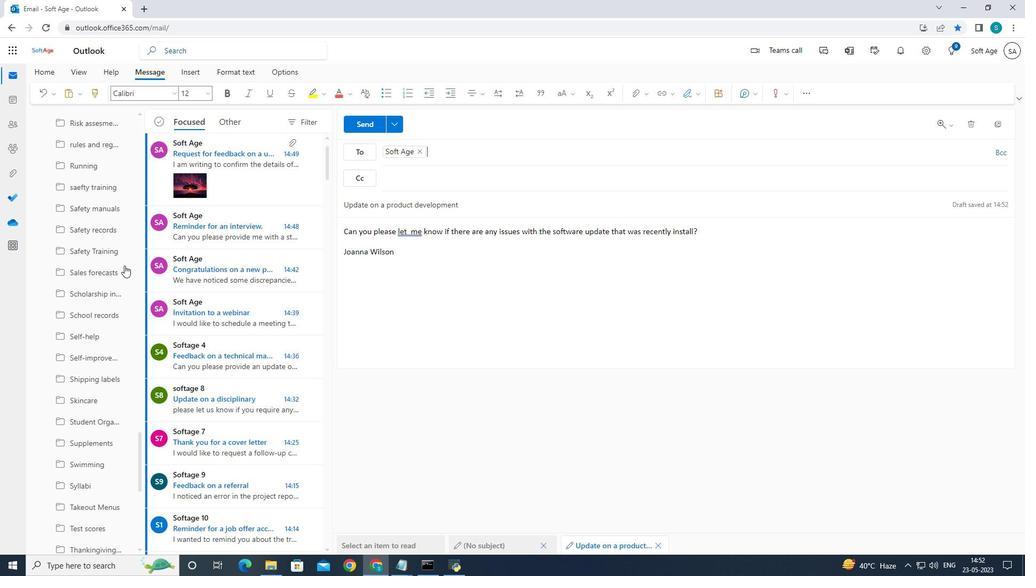 
Action: Mouse scrolled (124, 265) with delta (0, 0)
Screenshot: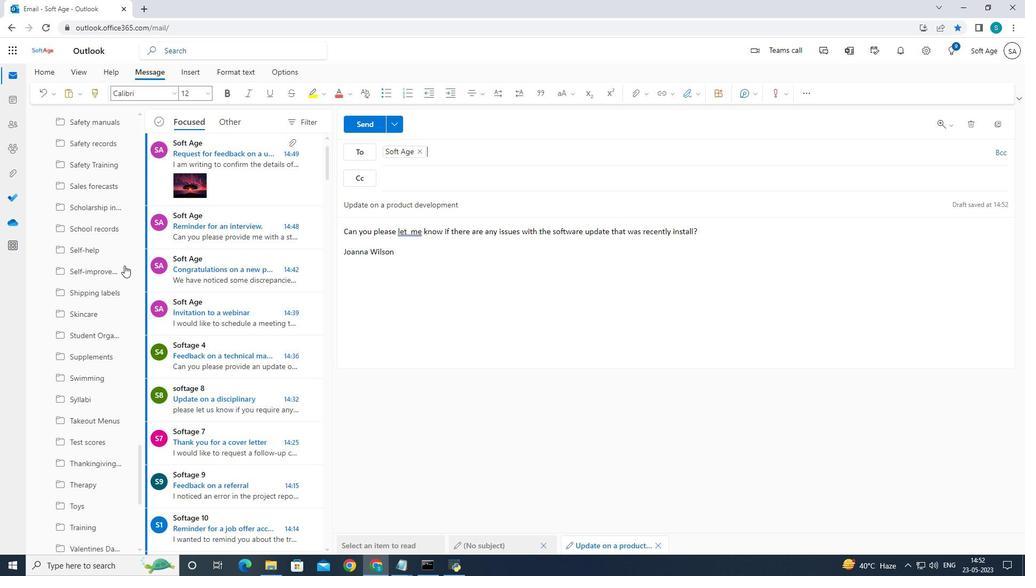 
Action: Mouse scrolled (124, 265) with delta (0, 0)
Screenshot: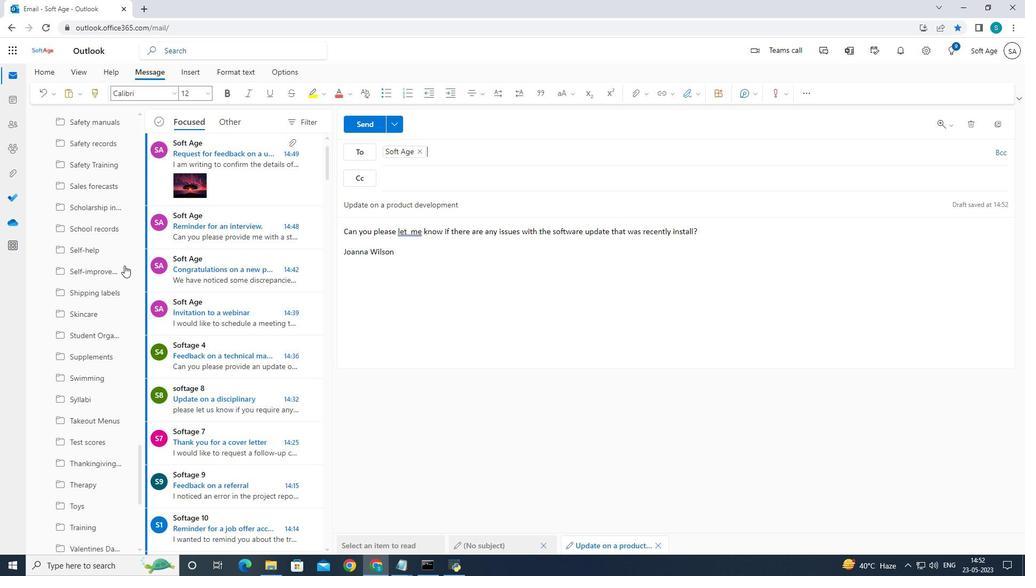 
Action: Mouse scrolled (124, 265) with delta (0, 0)
Screenshot: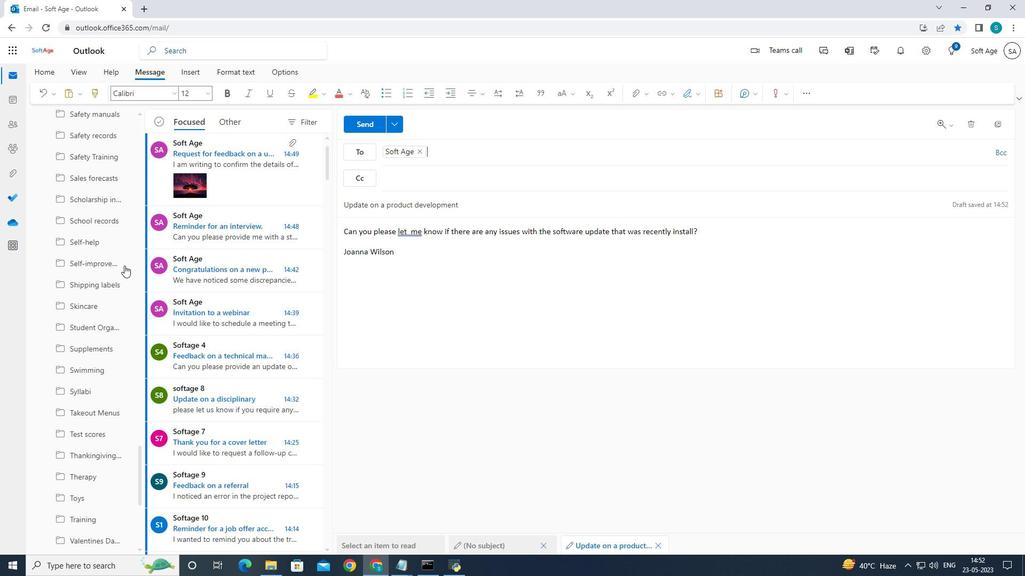 
Action: Mouse scrolled (124, 265) with delta (0, 0)
Screenshot: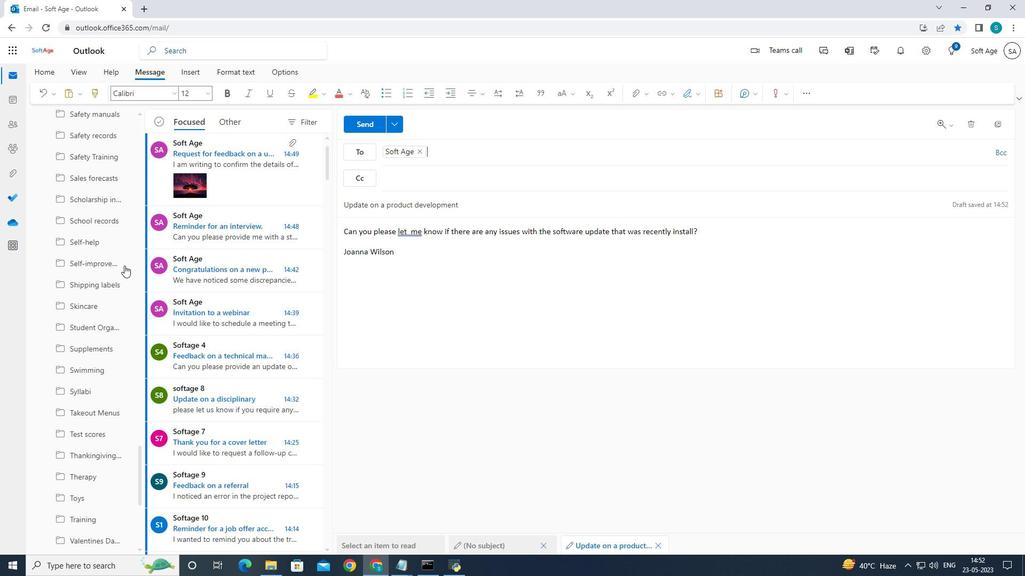 
Action: Mouse moved to (126, 264)
Screenshot: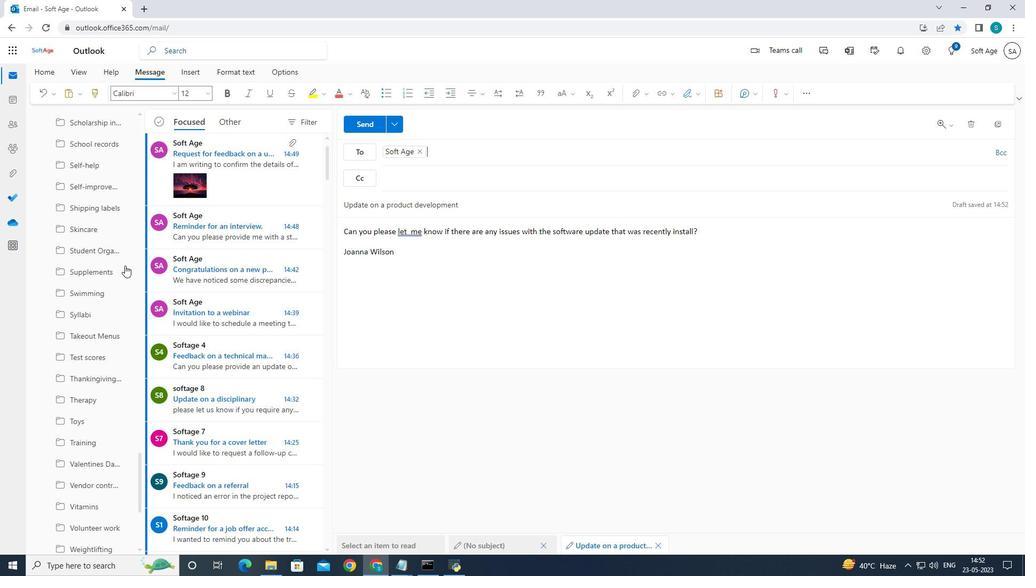 
Action: Mouse scrolled (126, 263) with delta (0, 0)
Screenshot: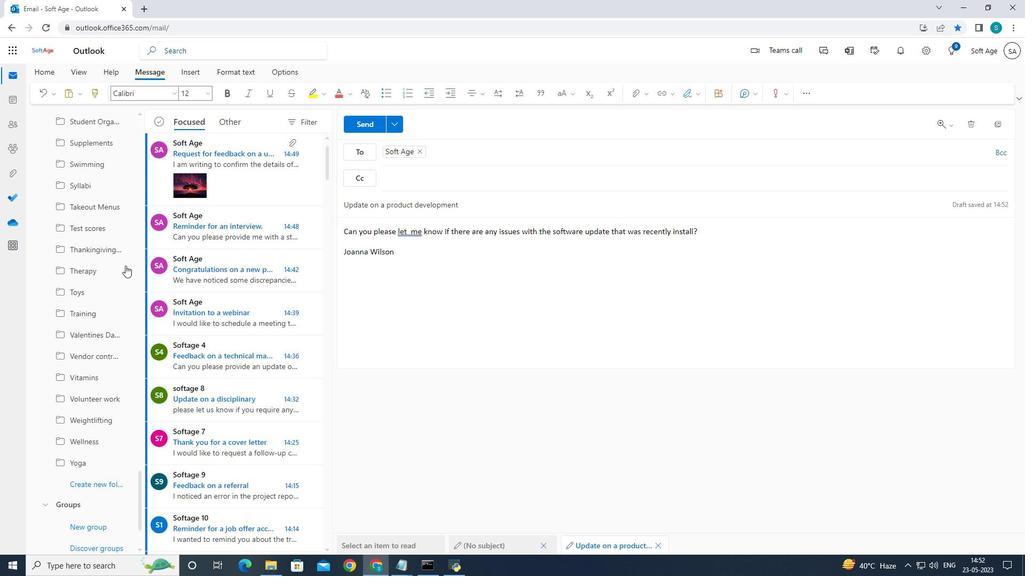 
Action: Mouse moved to (126, 264)
Screenshot: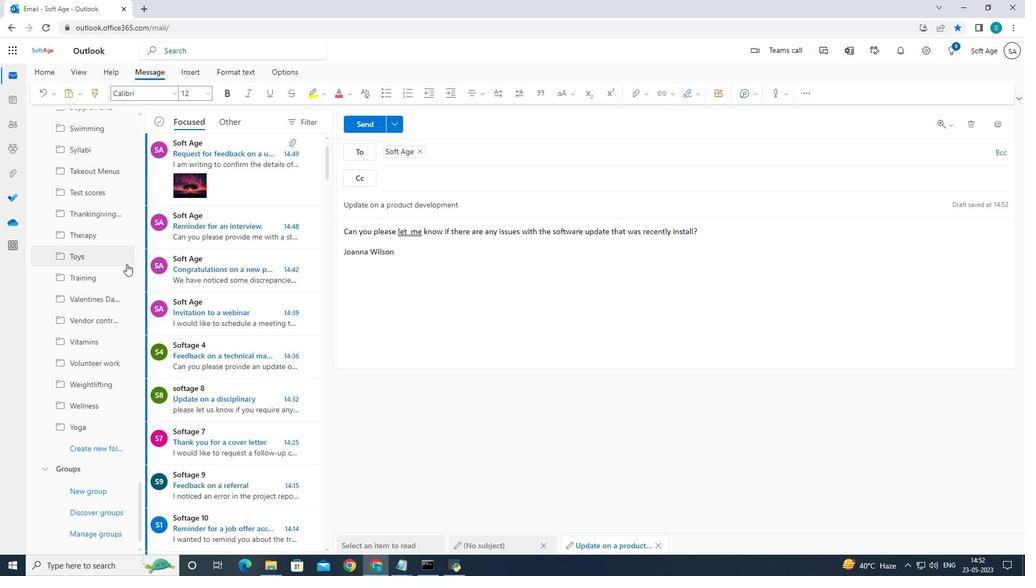 
Action: Mouse scrolled (126, 263) with delta (0, 0)
Screenshot: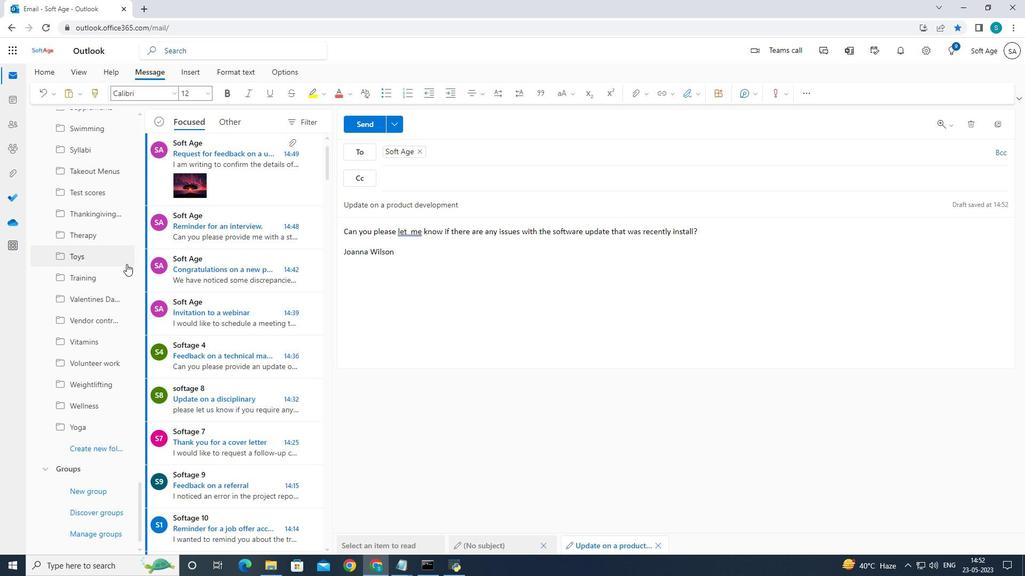 
Action: Mouse moved to (126, 264)
Screenshot: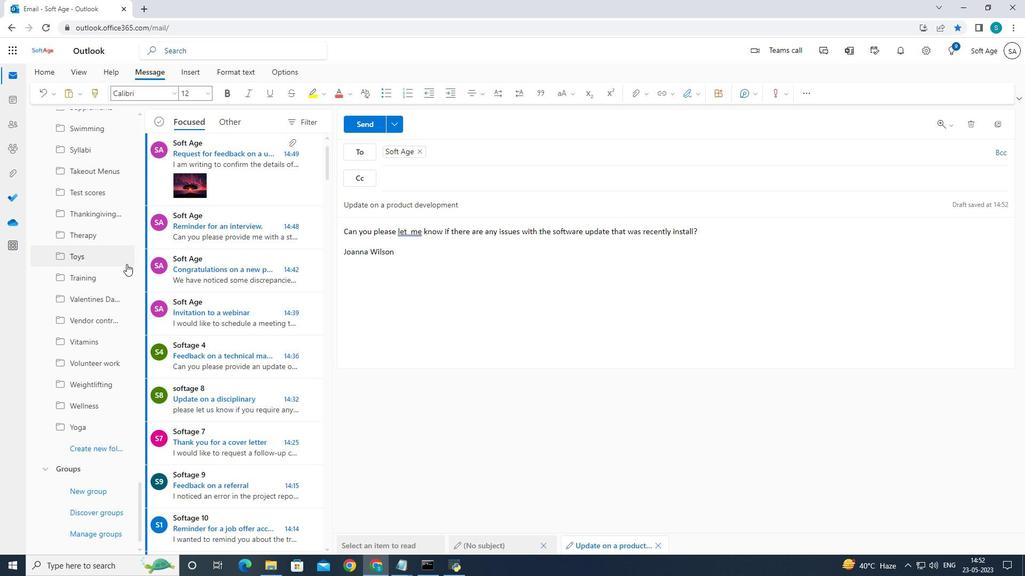 
Action: Mouse scrolled (126, 263) with delta (0, 0)
Screenshot: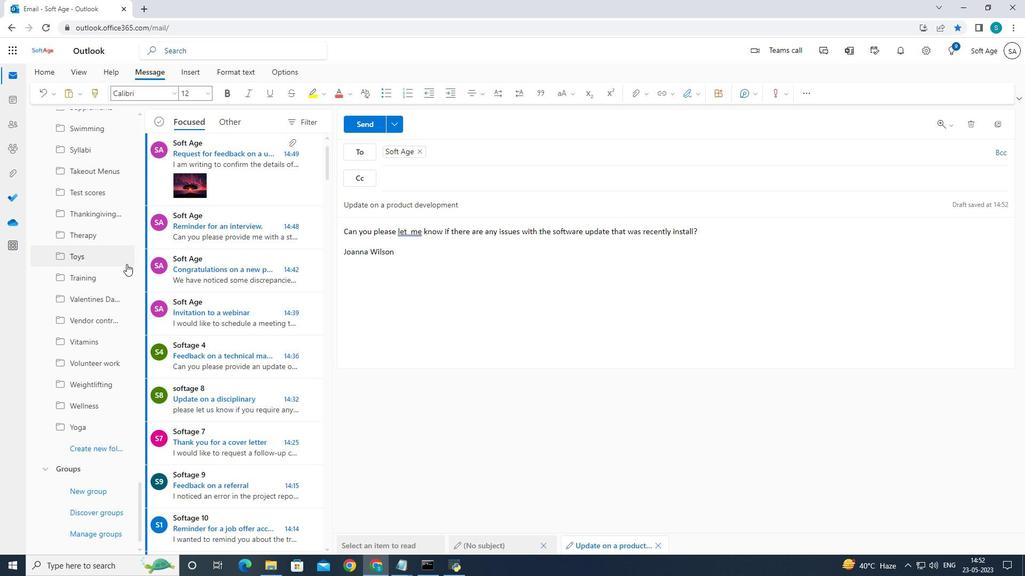 
Action: Mouse scrolled (126, 263) with delta (0, 0)
Screenshot: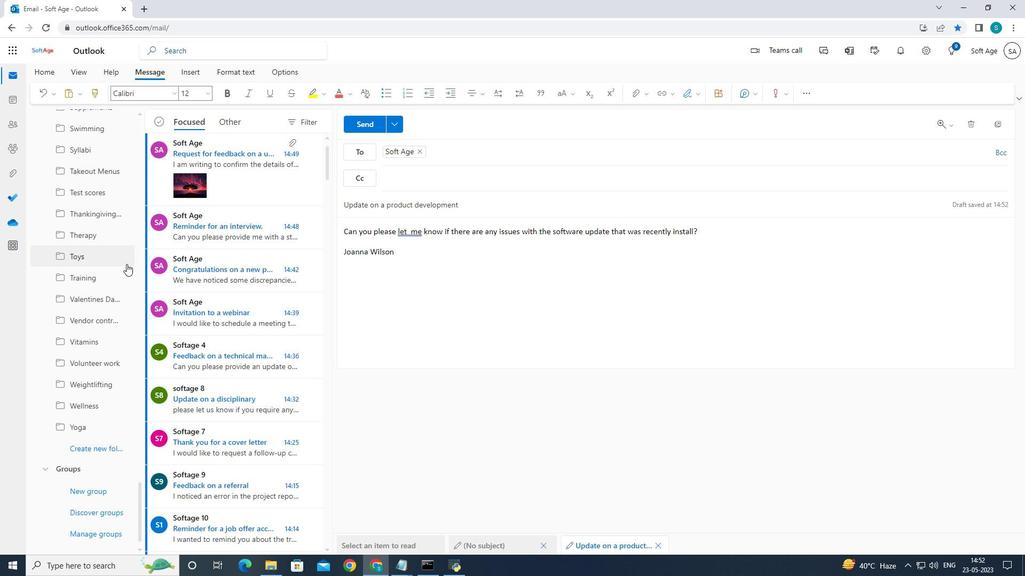 
Action: Mouse scrolled (126, 263) with delta (0, 0)
Screenshot: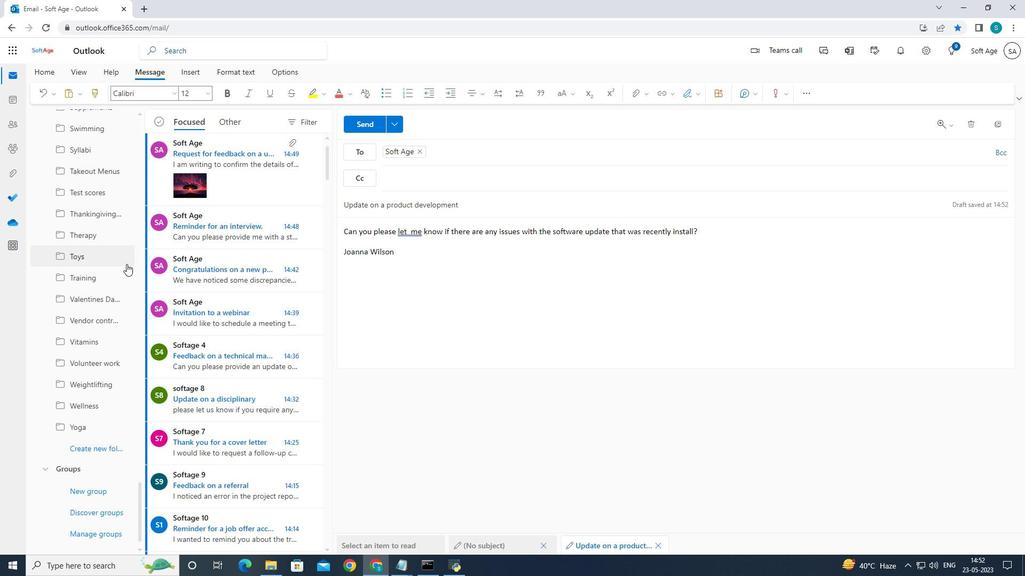
Action: Mouse scrolled (126, 263) with delta (0, 0)
Screenshot: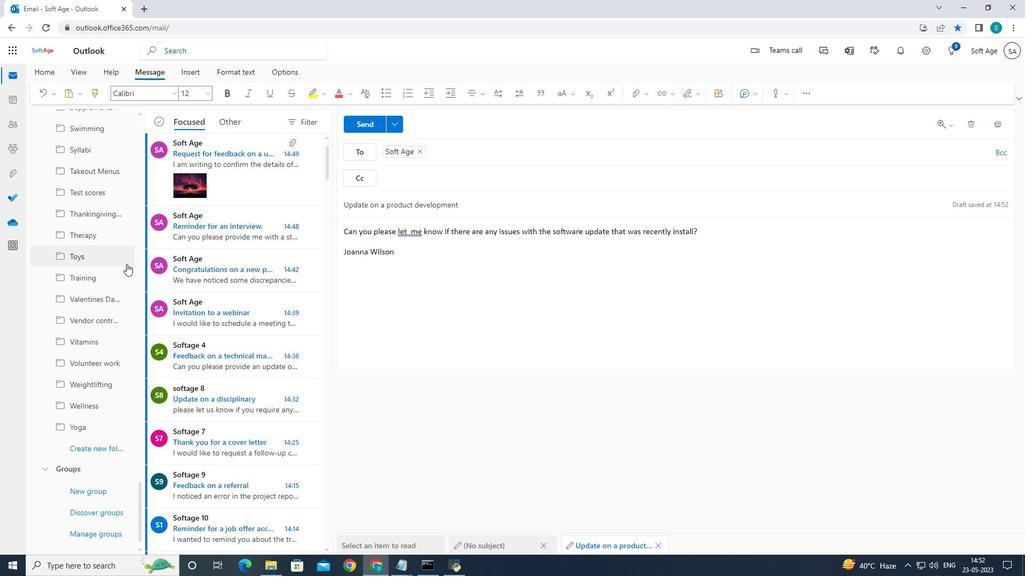
Action: Mouse moved to (126, 264)
Screenshot: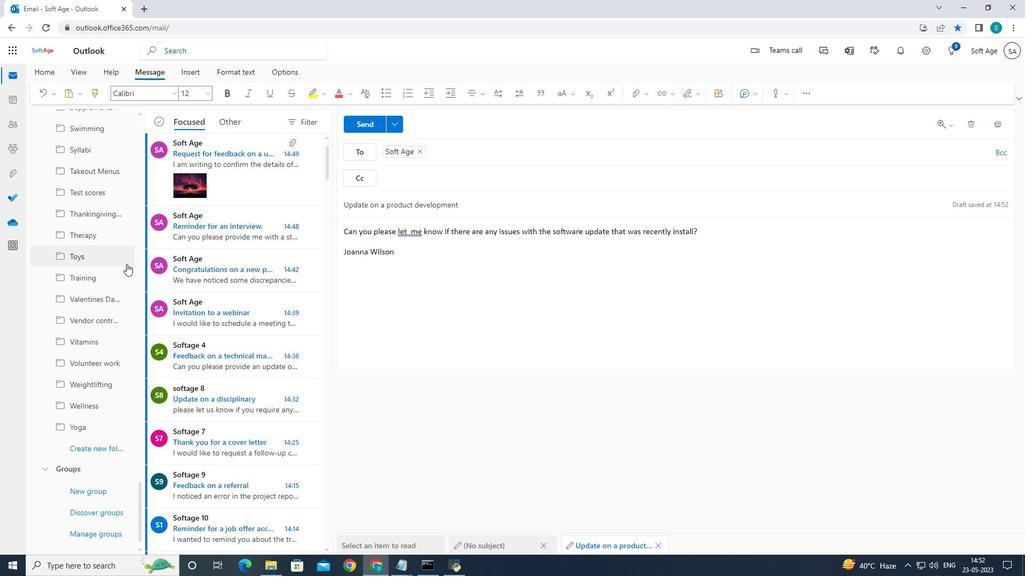 
Action: Mouse scrolled (126, 264) with delta (0, 0)
Screenshot: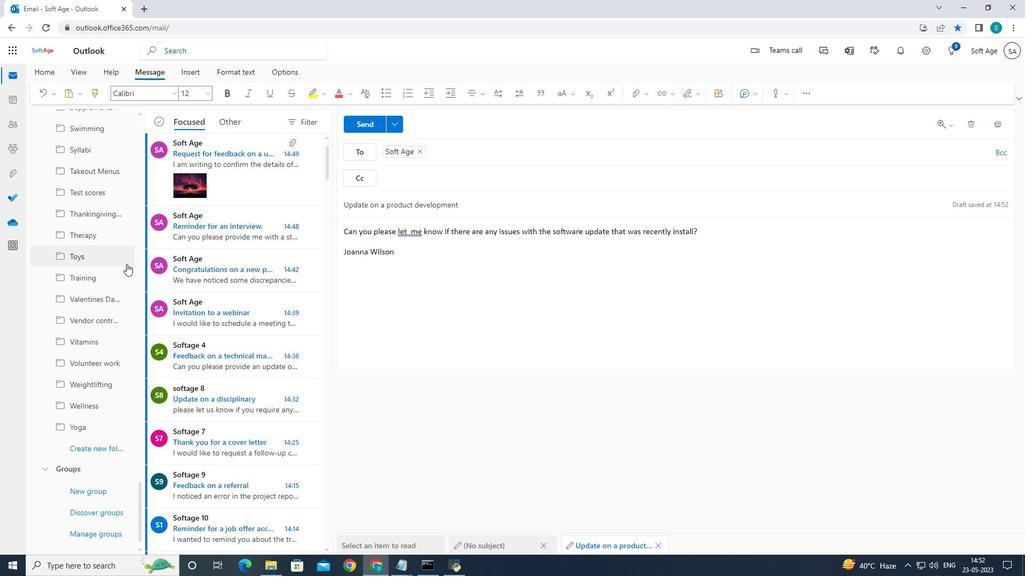
Action: Mouse scrolled (126, 264) with delta (0, 0)
Screenshot: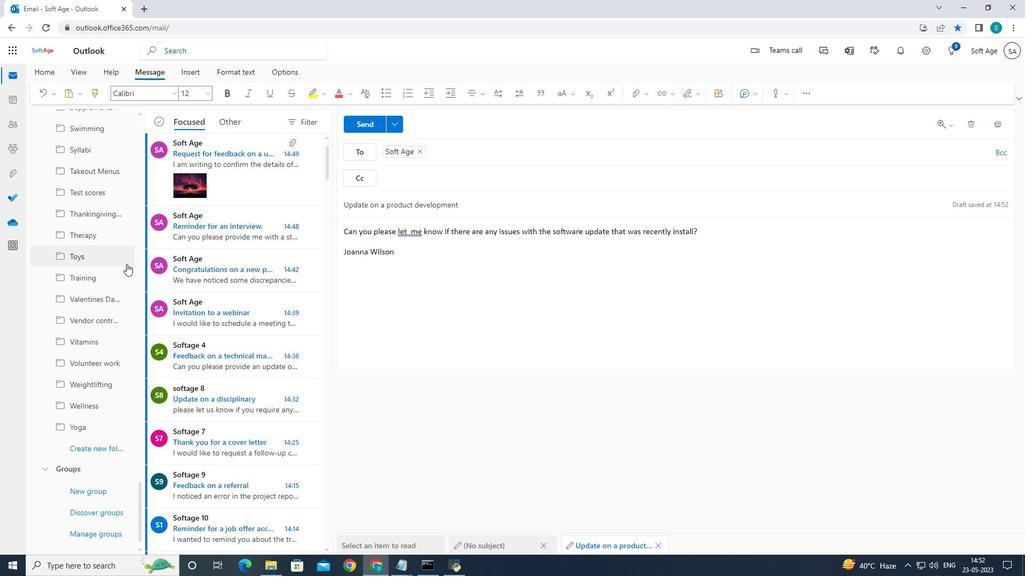 
Action: Mouse scrolled (126, 264) with delta (0, 0)
Screenshot: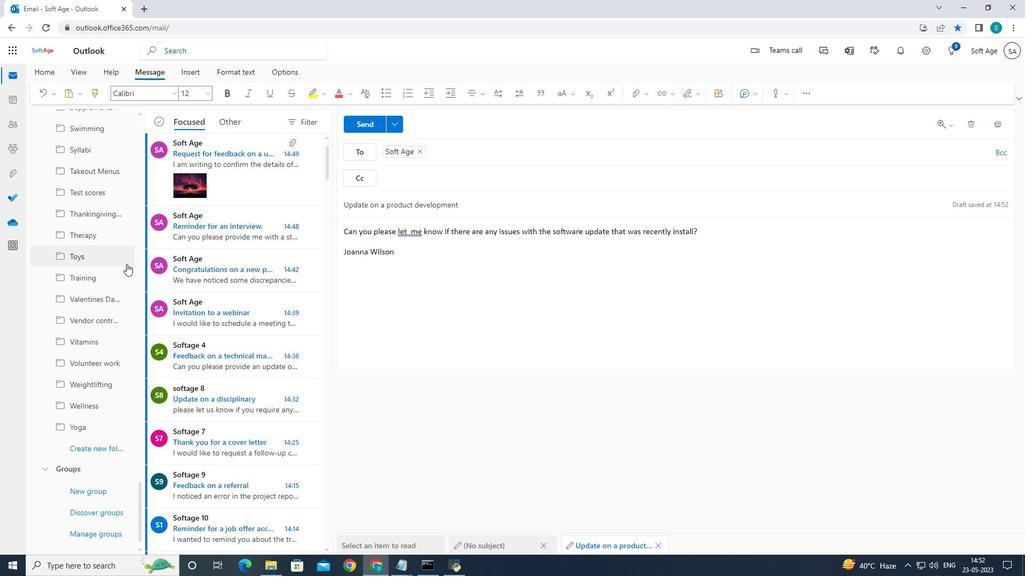 
Action: Mouse moved to (126, 265)
Screenshot: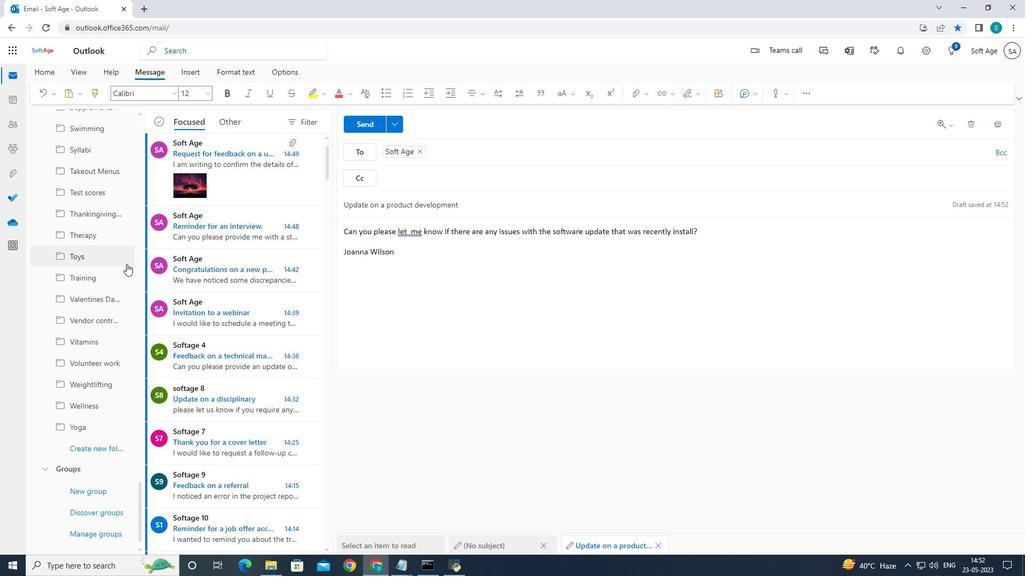 
Action: Mouse scrolled (126, 264) with delta (0, 0)
Screenshot: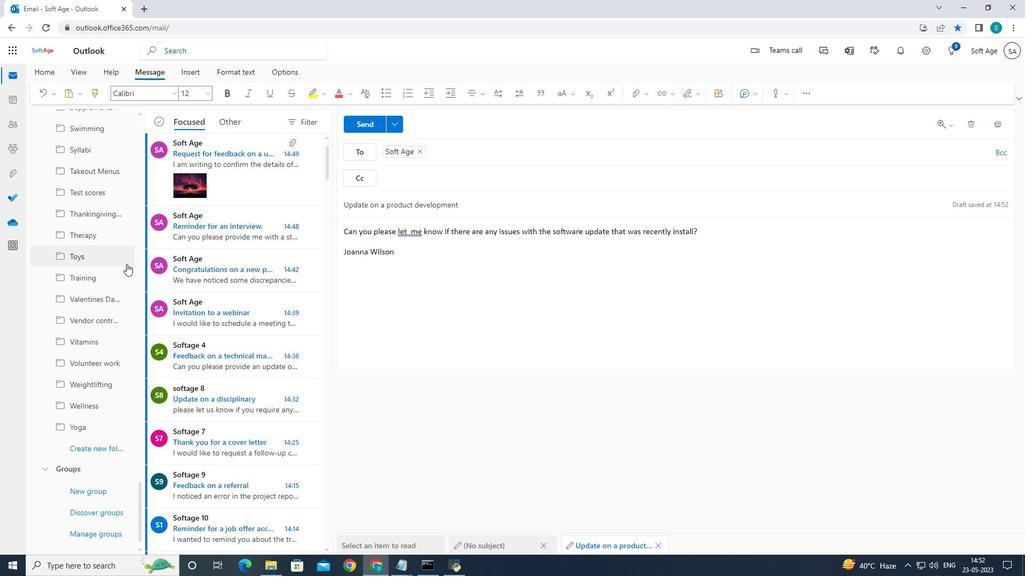 
Action: Mouse scrolled (126, 264) with delta (0, 0)
Screenshot: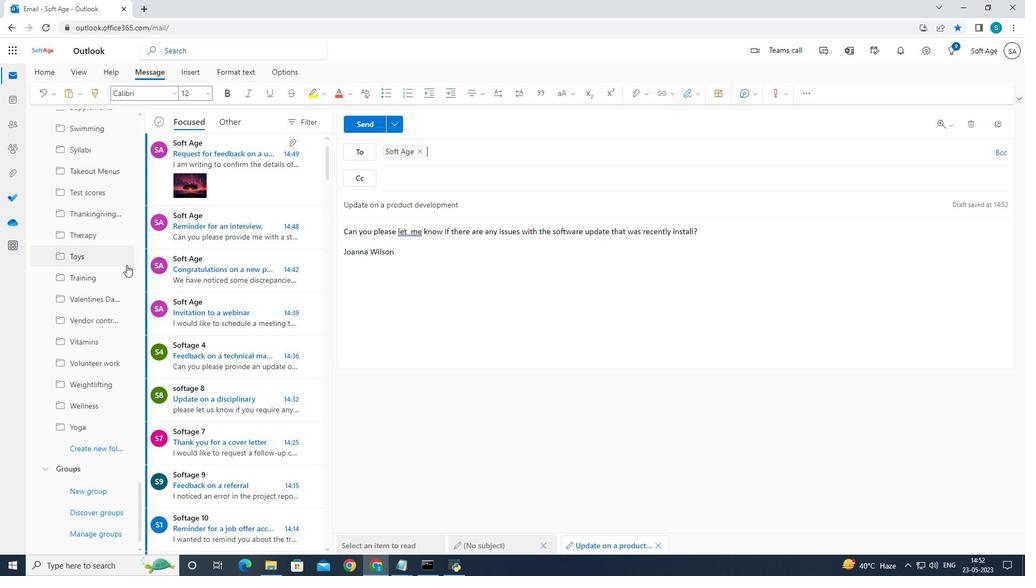 
Action: Mouse scrolled (126, 264) with delta (0, 0)
Screenshot: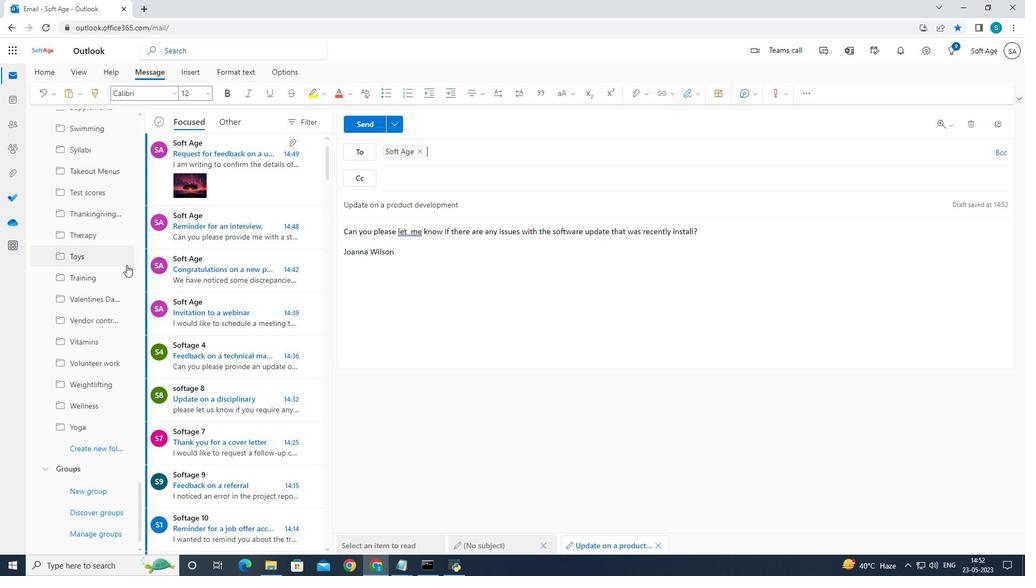 
Action: Mouse scrolled (126, 264) with delta (0, 0)
Screenshot: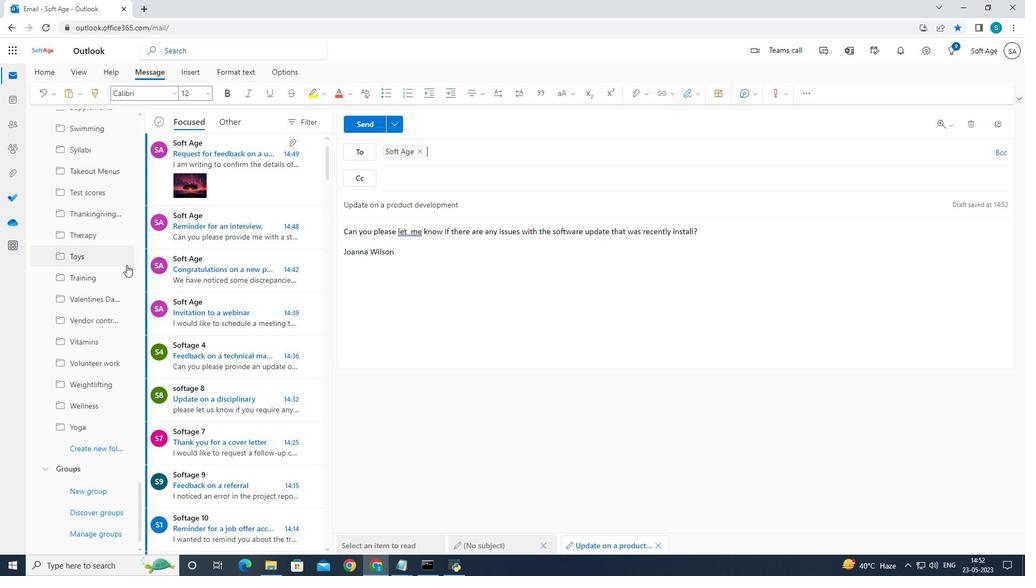 
Action: Mouse moved to (97, 449)
Screenshot: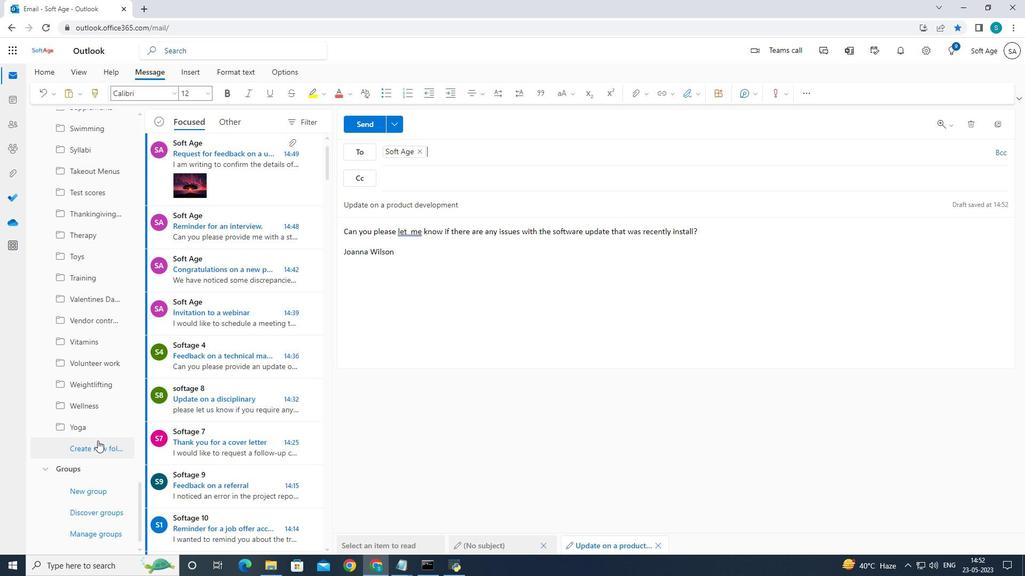 
Action: Mouse pressed left at (97, 449)
Screenshot: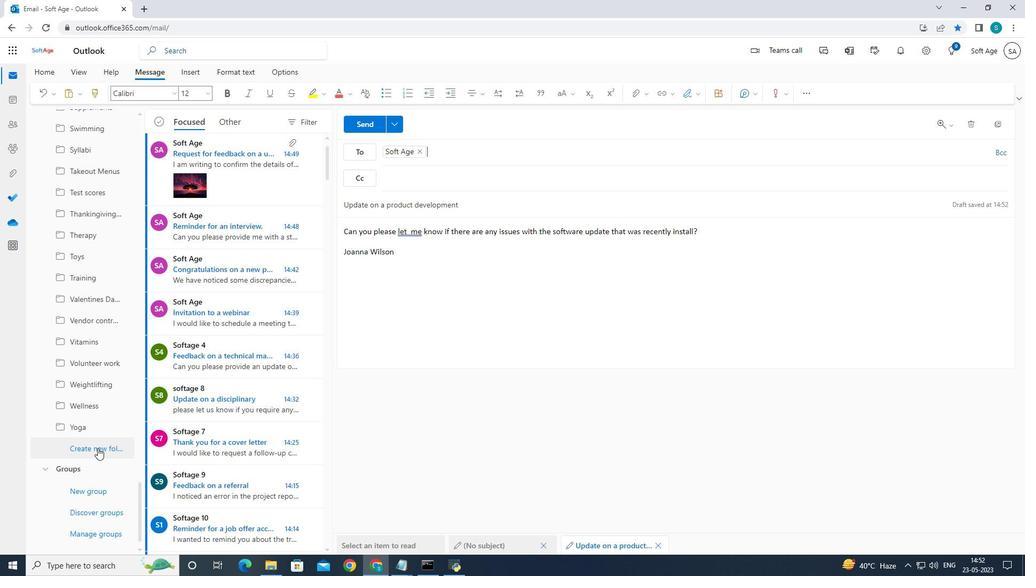 
Action: Mouse moved to (134, 374)
Screenshot: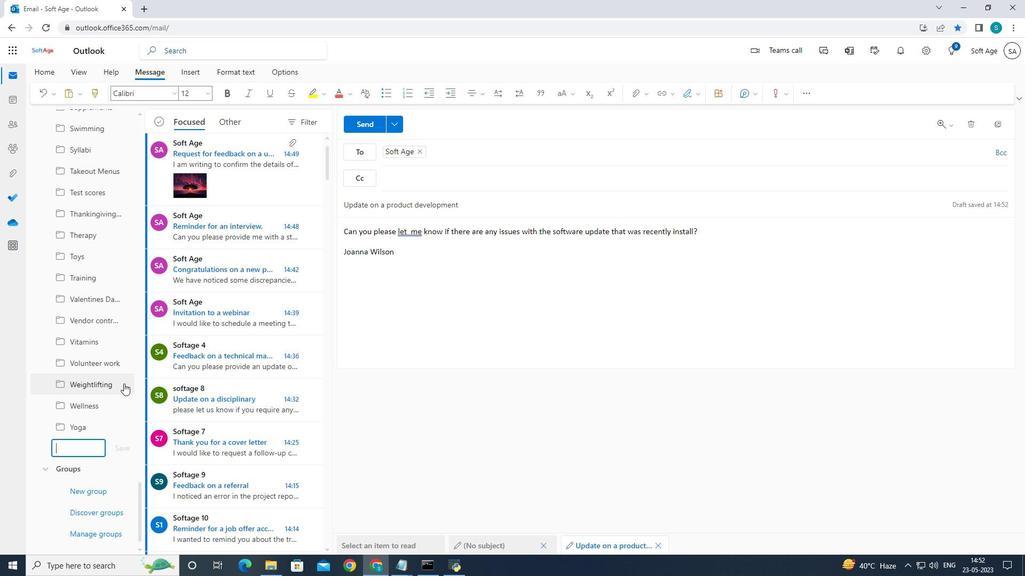 
Action: Key pressed <Key.caps_lock>
Screenshot: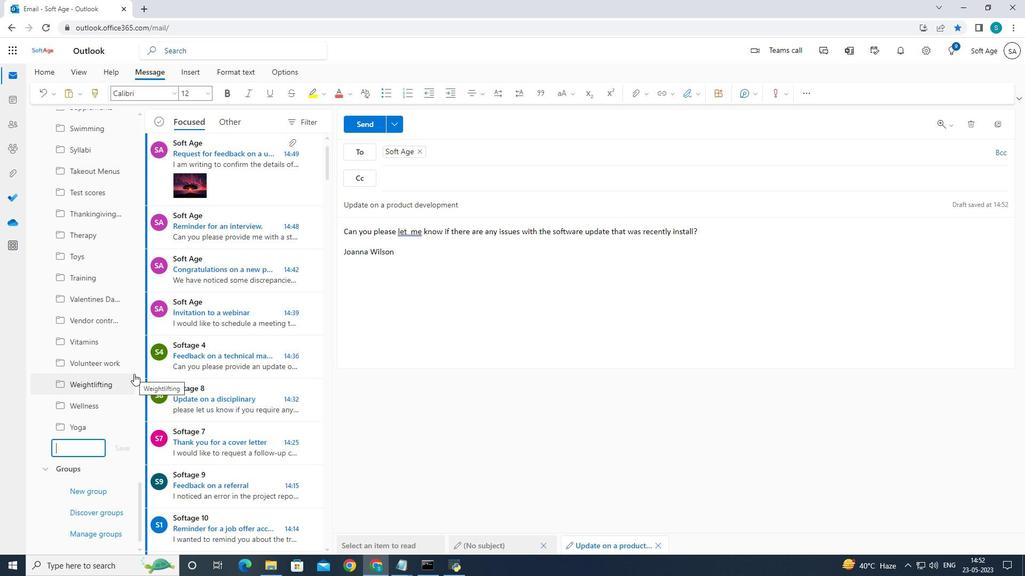 
Action: Mouse moved to (137, 372)
Screenshot: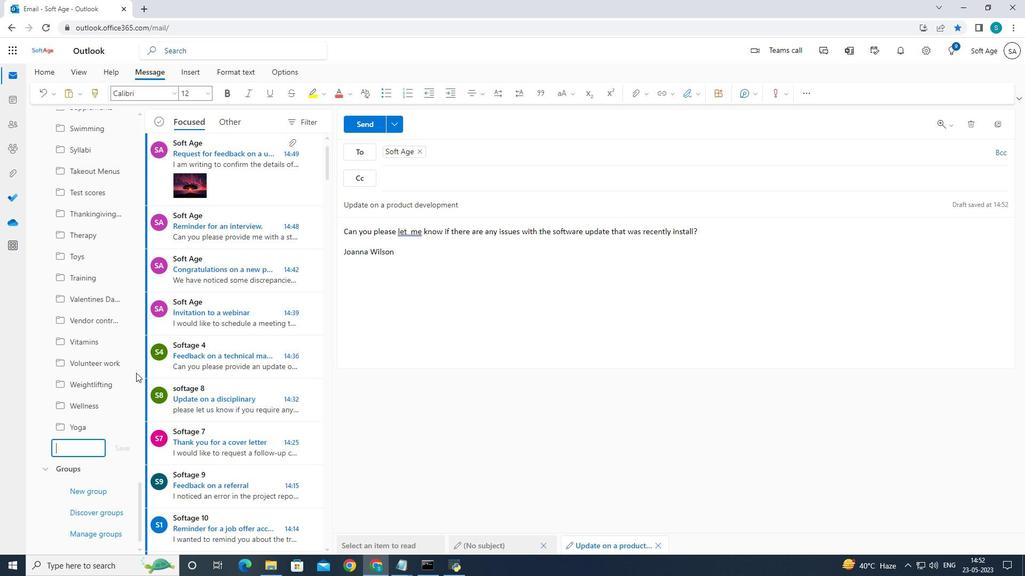 
Action: Key pressed D<Key.caps_lock>o
Screenshot: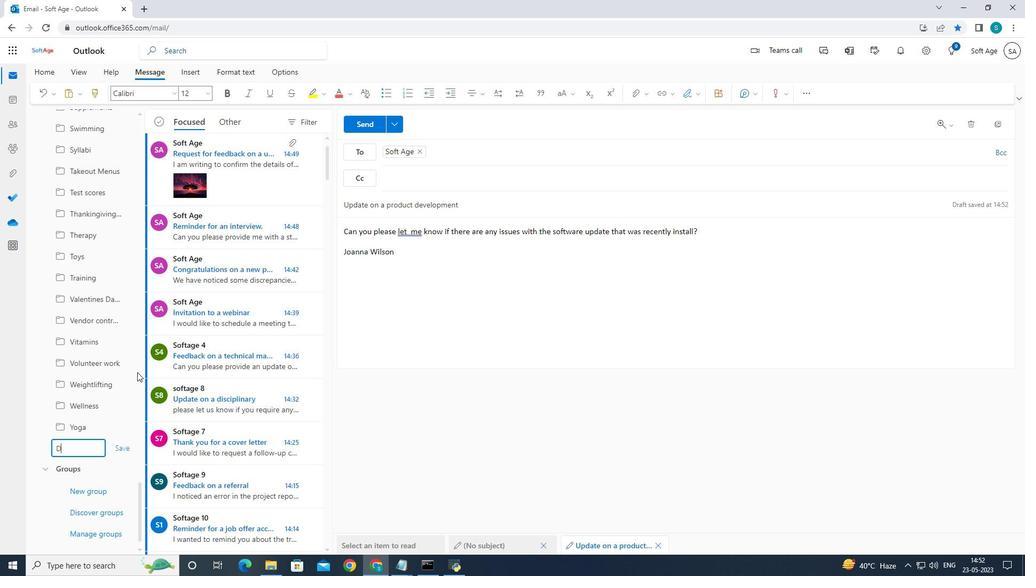 
Action: Mouse moved to (143, 372)
Screenshot: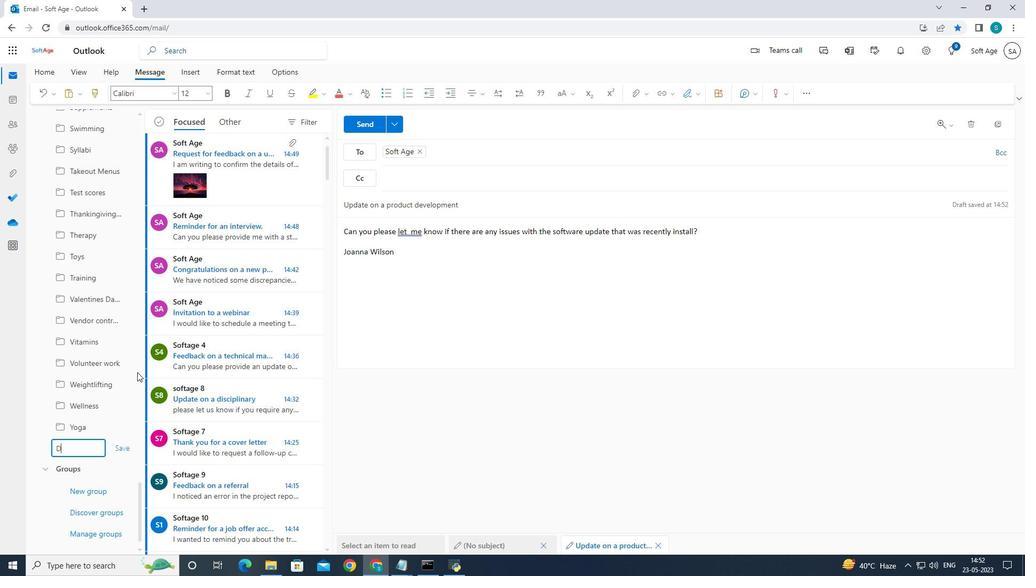 
Action: Key pressed nation
Screenshot: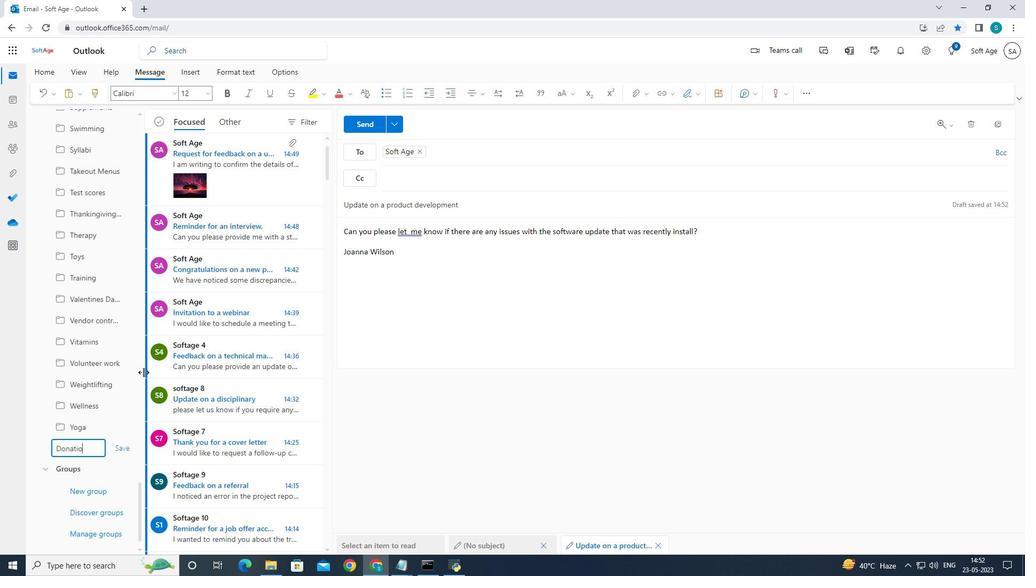 
Action: Mouse moved to (205, 362)
Screenshot: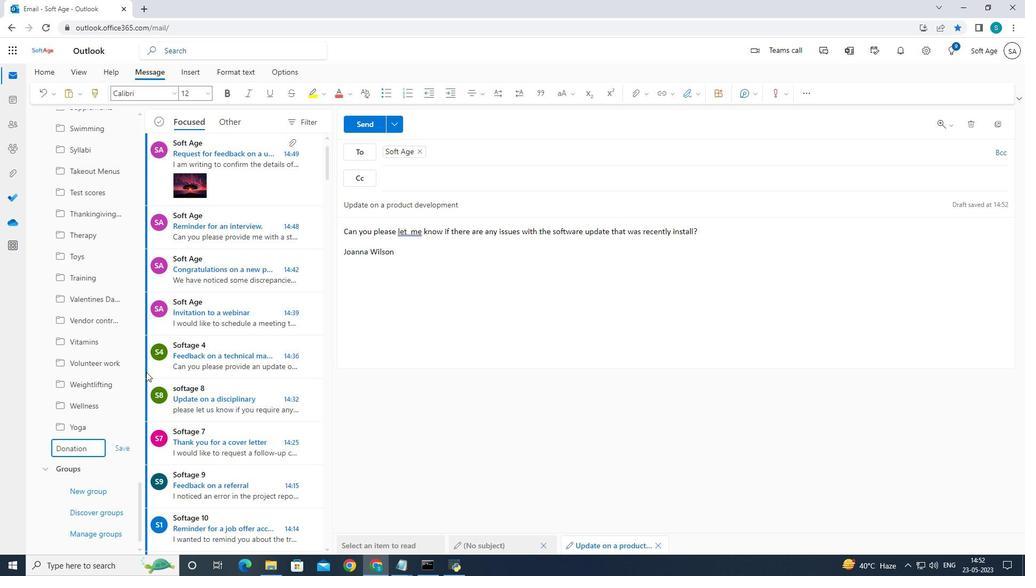
Action: Key pressed <Key.enter>
Screenshot: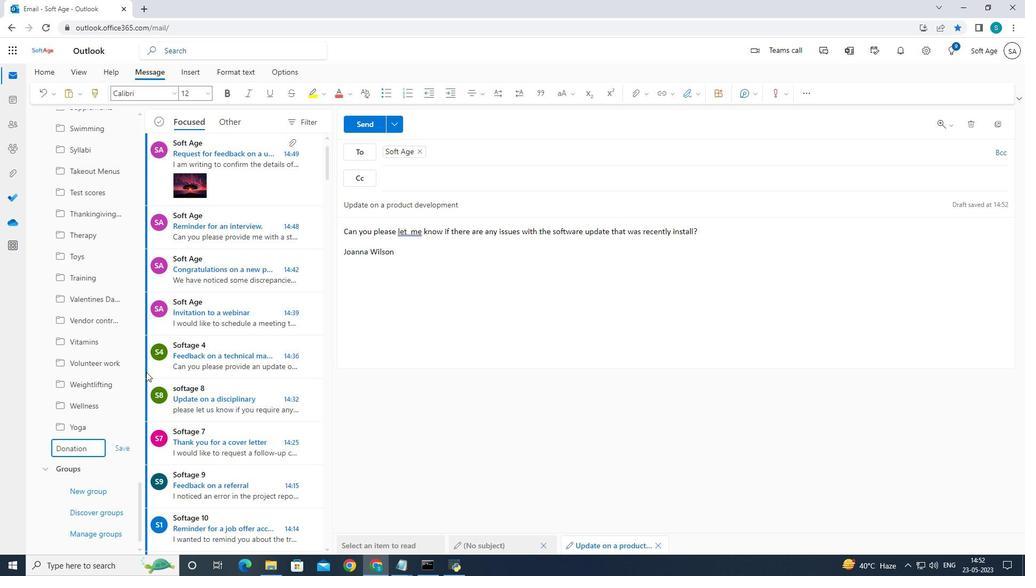 
Action: Mouse moved to (367, 119)
Screenshot: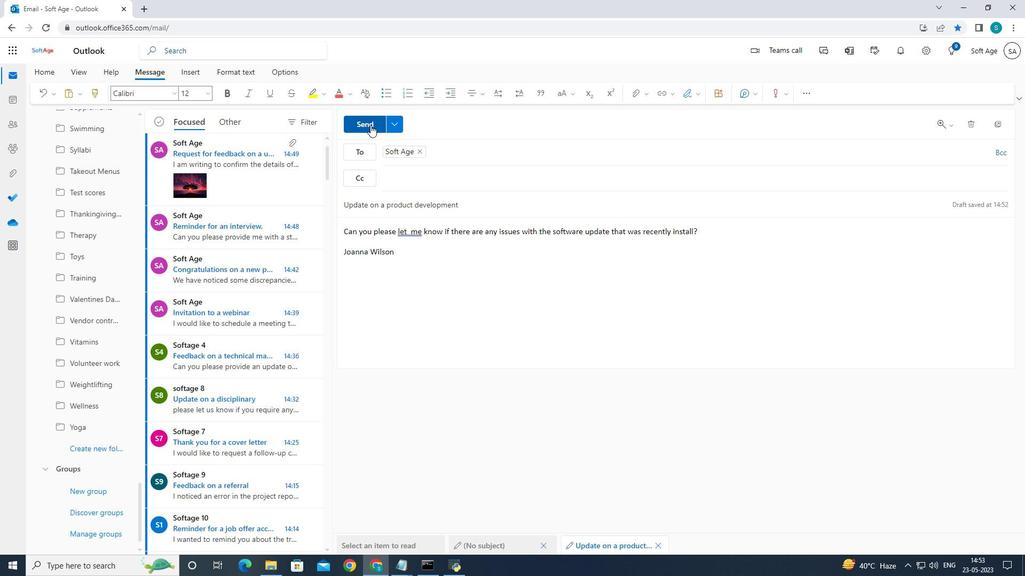 
Action: Mouse pressed left at (367, 119)
Screenshot: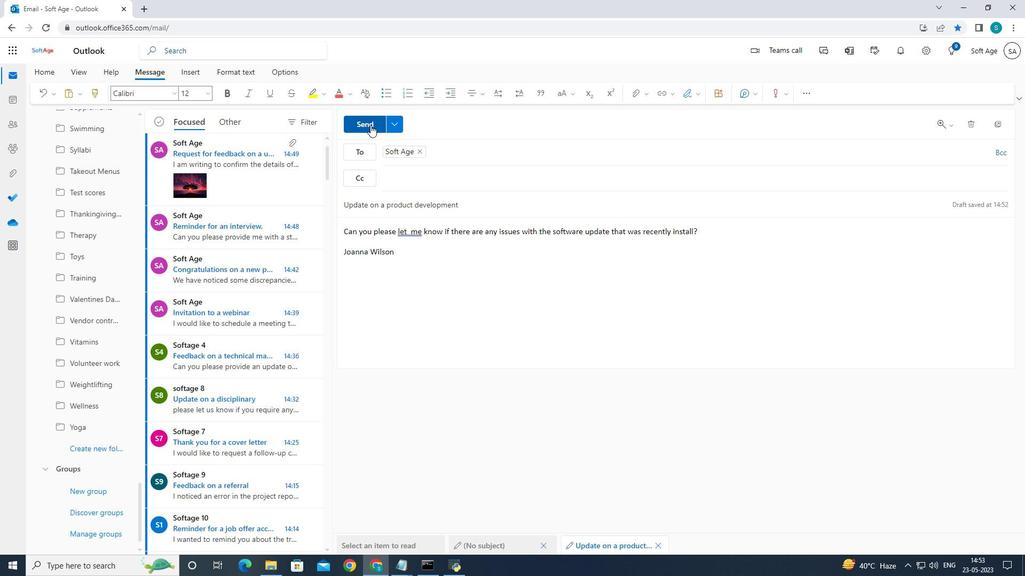 
Action: Mouse moved to (372, 130)
Screenshot: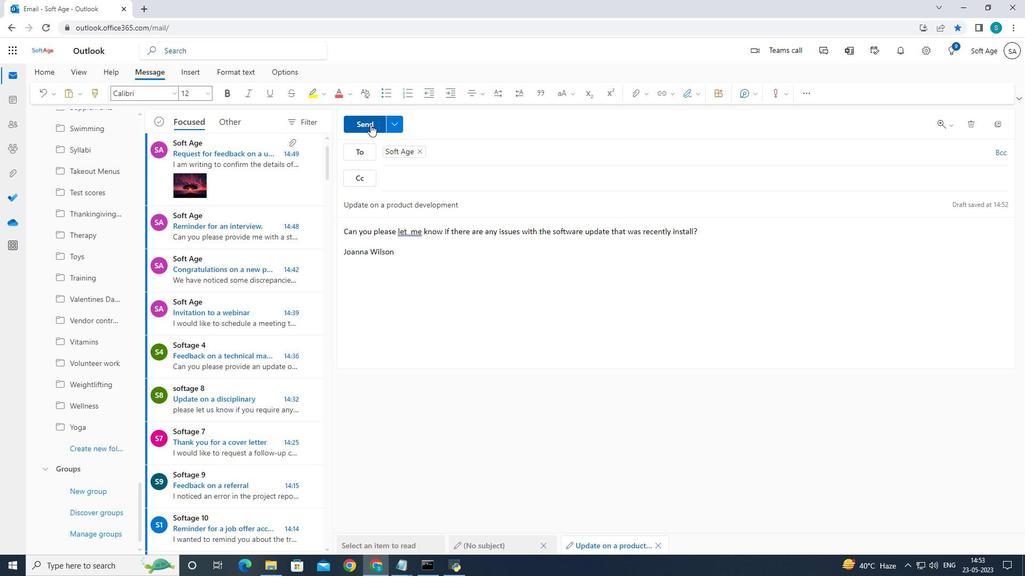 
